 Task: Look for space in Arica, Chile from 15th August, 2023 to 20th August, 2023 for 1 adult in price range Rs.5000 to Rs.10000. Place can be private room with 1  bedroom having 1 bed and 1 bathroom. Property type can be house, flat, guest house, hotel. Booking option can be shelf check-in. Required host language is English.
Action: Mouse moved to (515, 176)
Screenshot: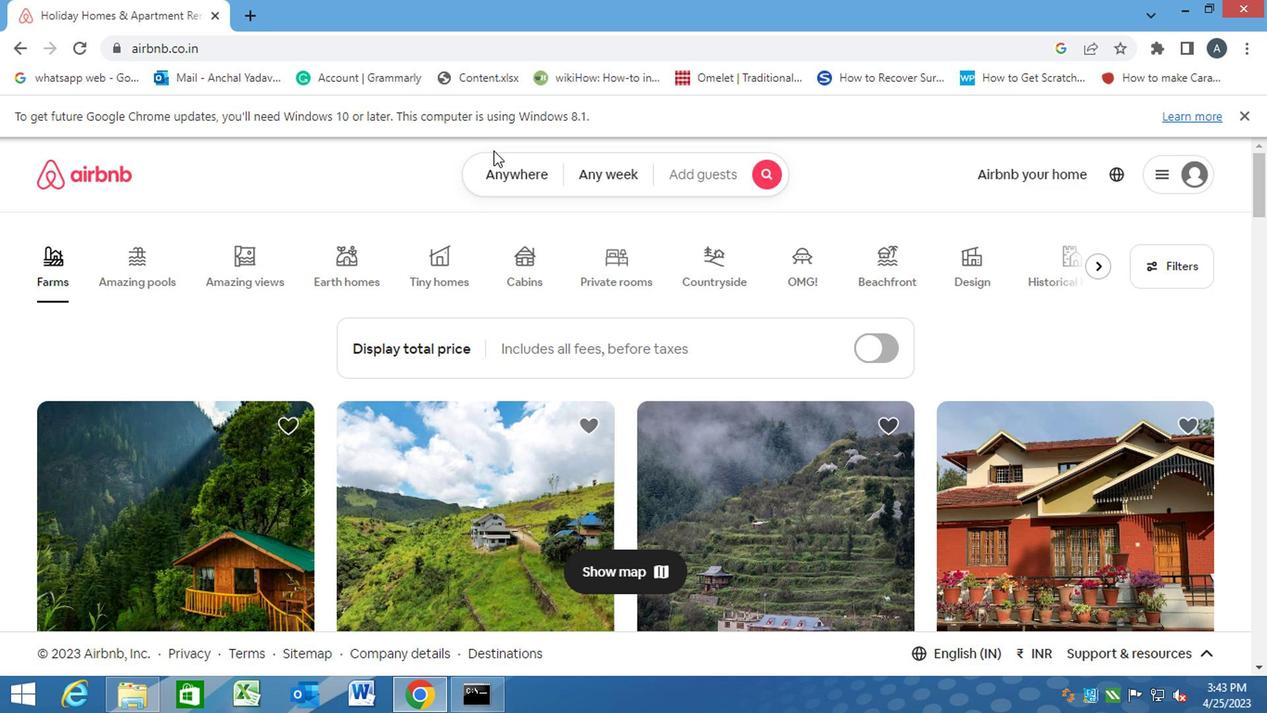 
Action: Mouse pressed left at (515, 176)
Screenshot: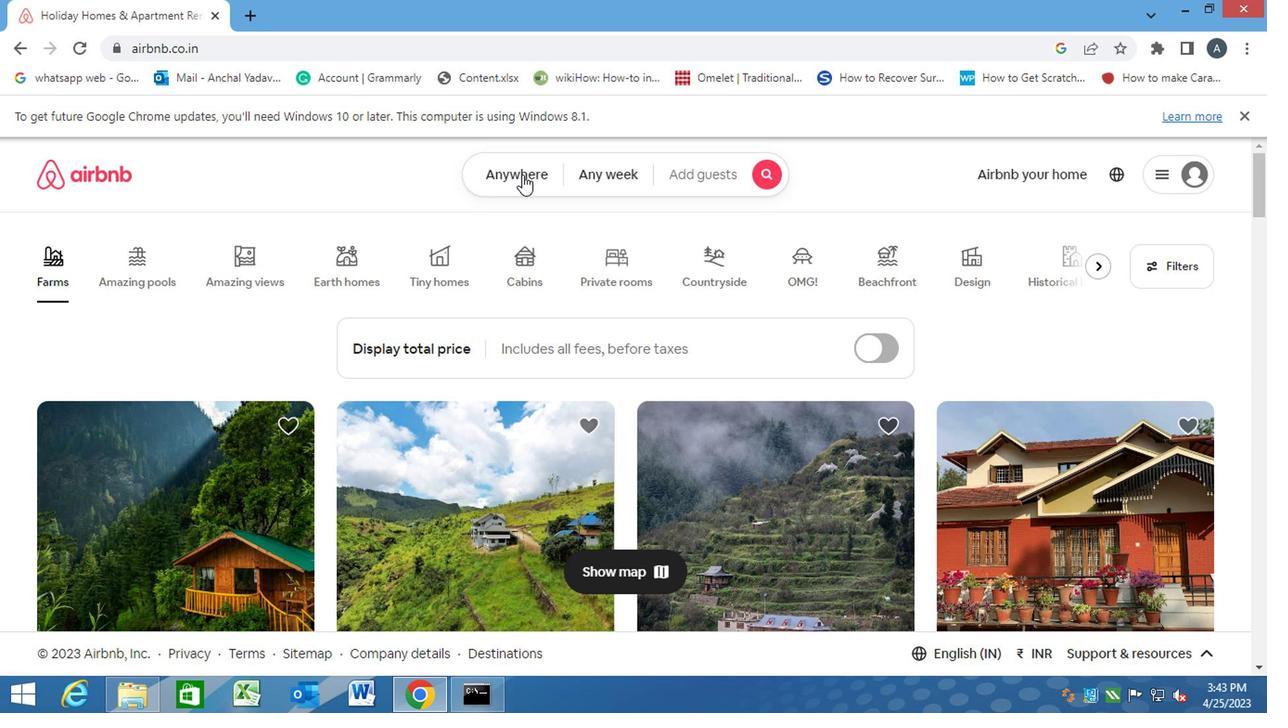 
Action: Mouse moved to (429, 246)
Screenshot: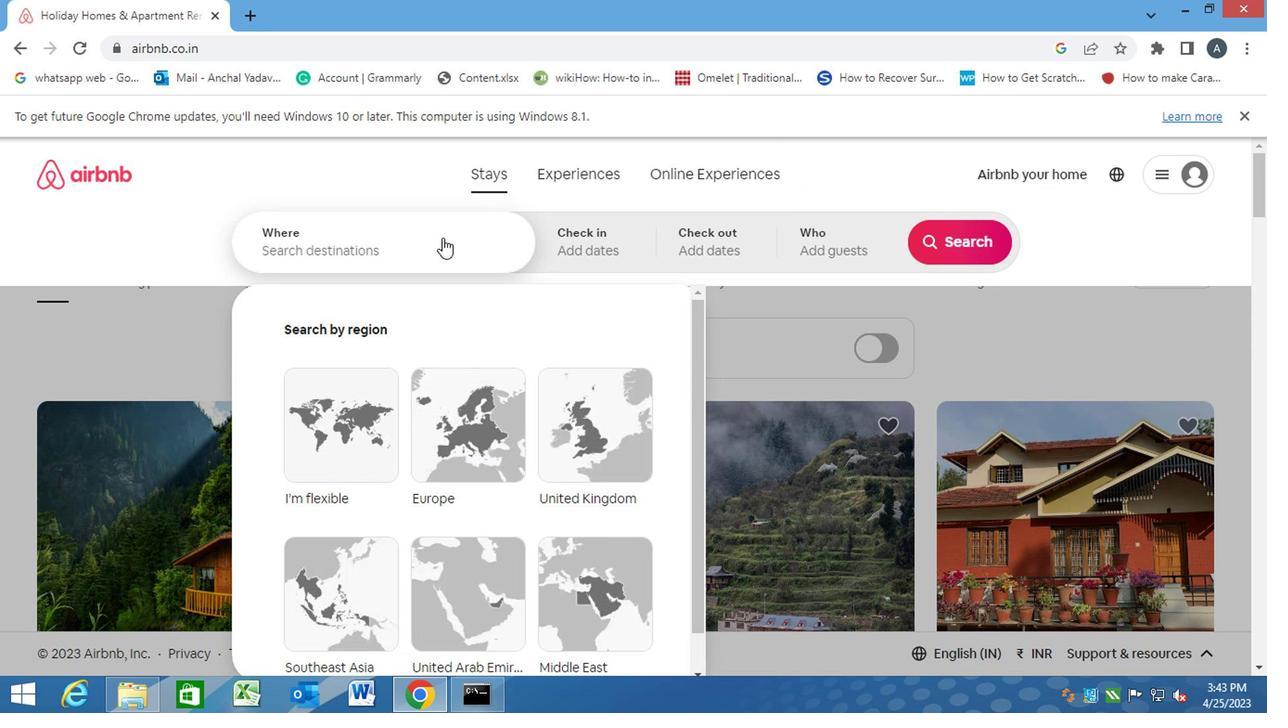 
Action: Mouse pressed left at (429, 246)
Screenshot: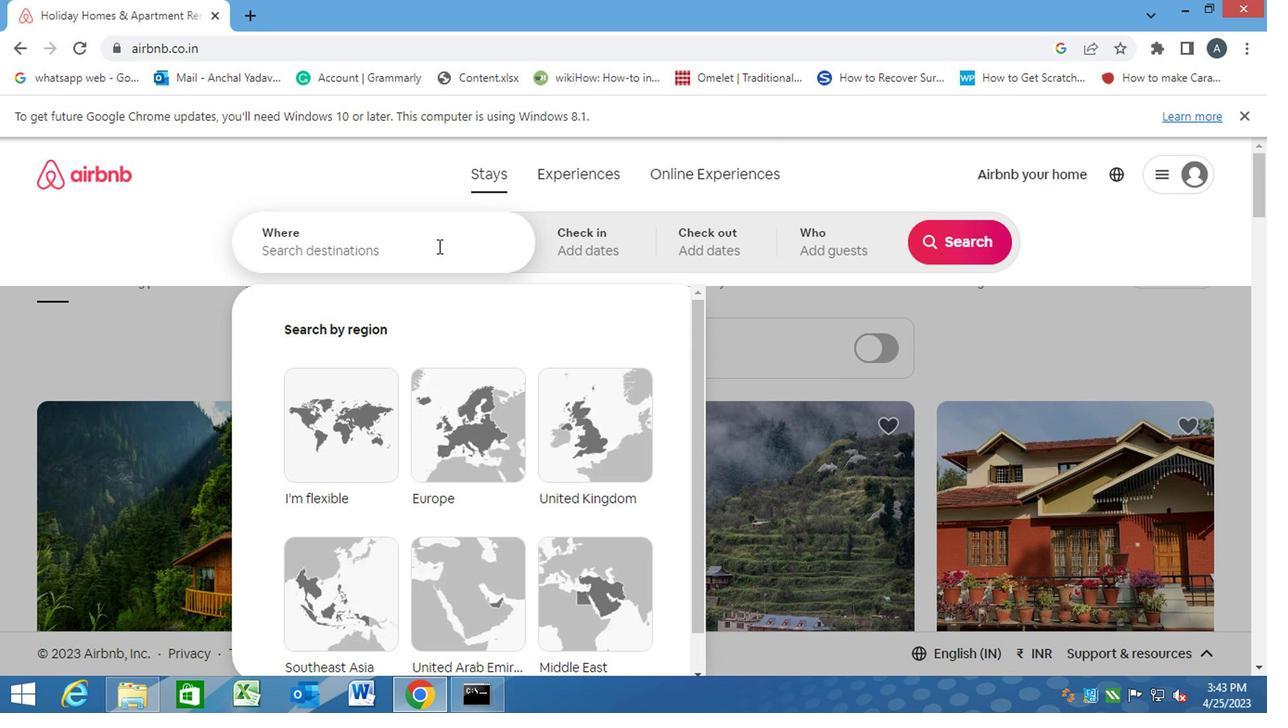 
Action: Key pressed a<Key.caps_lock>rica,<Key.space><Key.caps_lock>c<Key.caps_lock>hile<Key.enter>
Screenshot: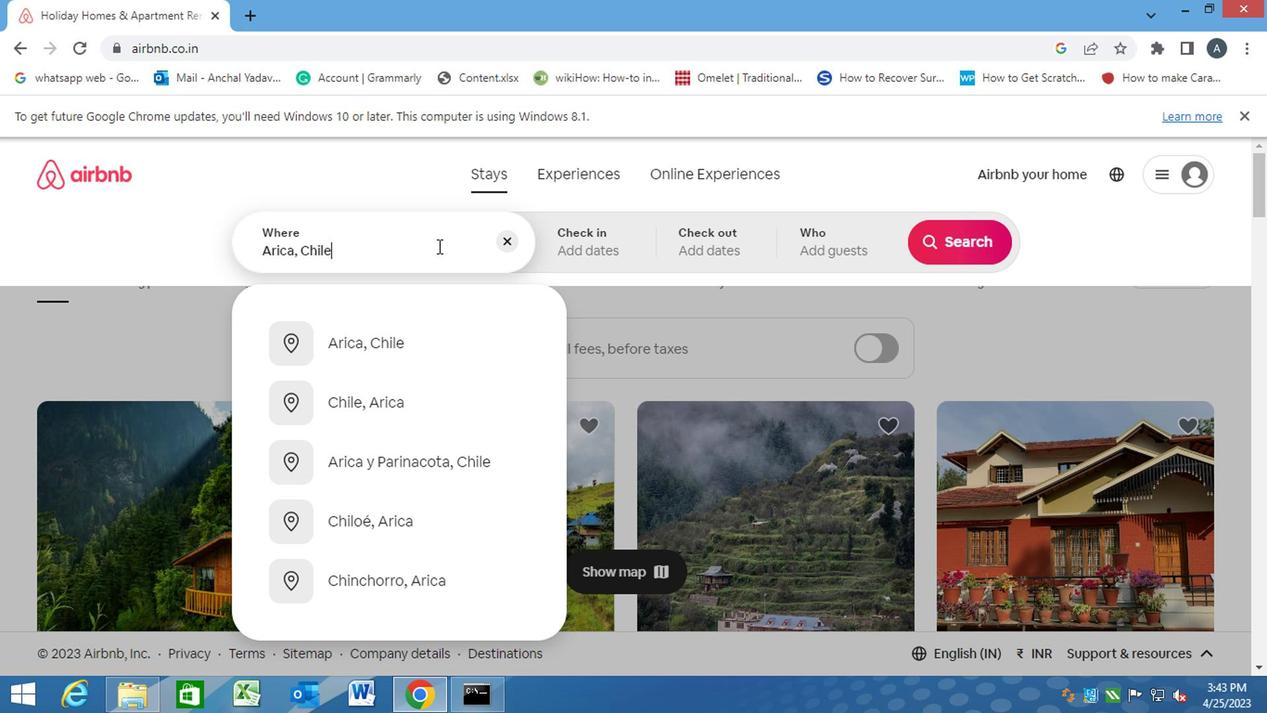 
Action: Mouse moved to (933, 392)
Screenshot: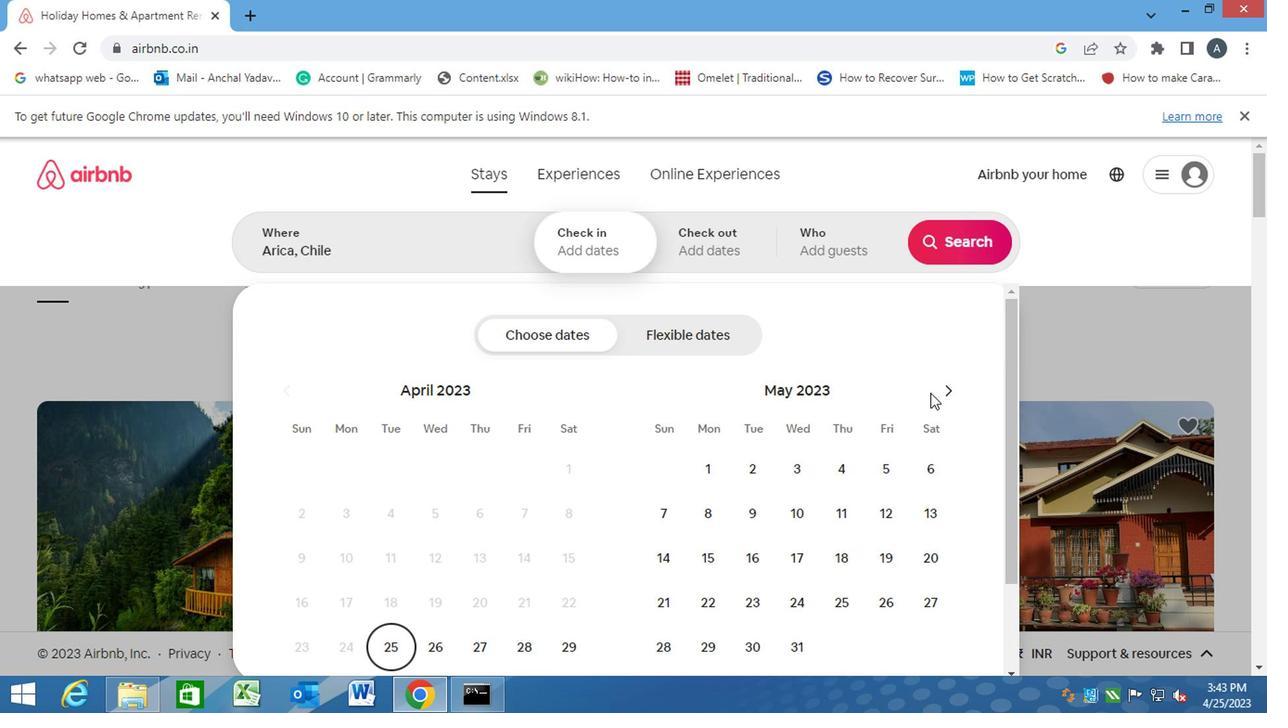 
Action: Mouse pressed left at (933, 392)
Screenshot: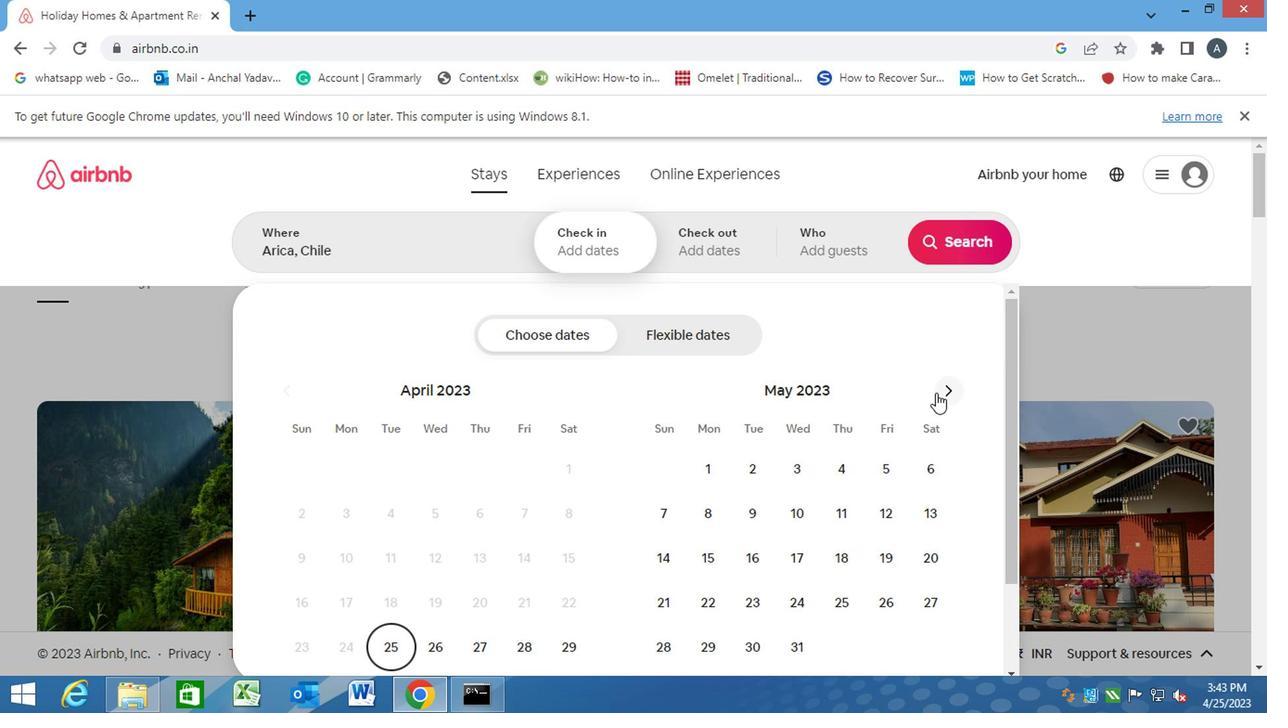 
Action: Mouse pressed left at (933, 392)
Screenshot: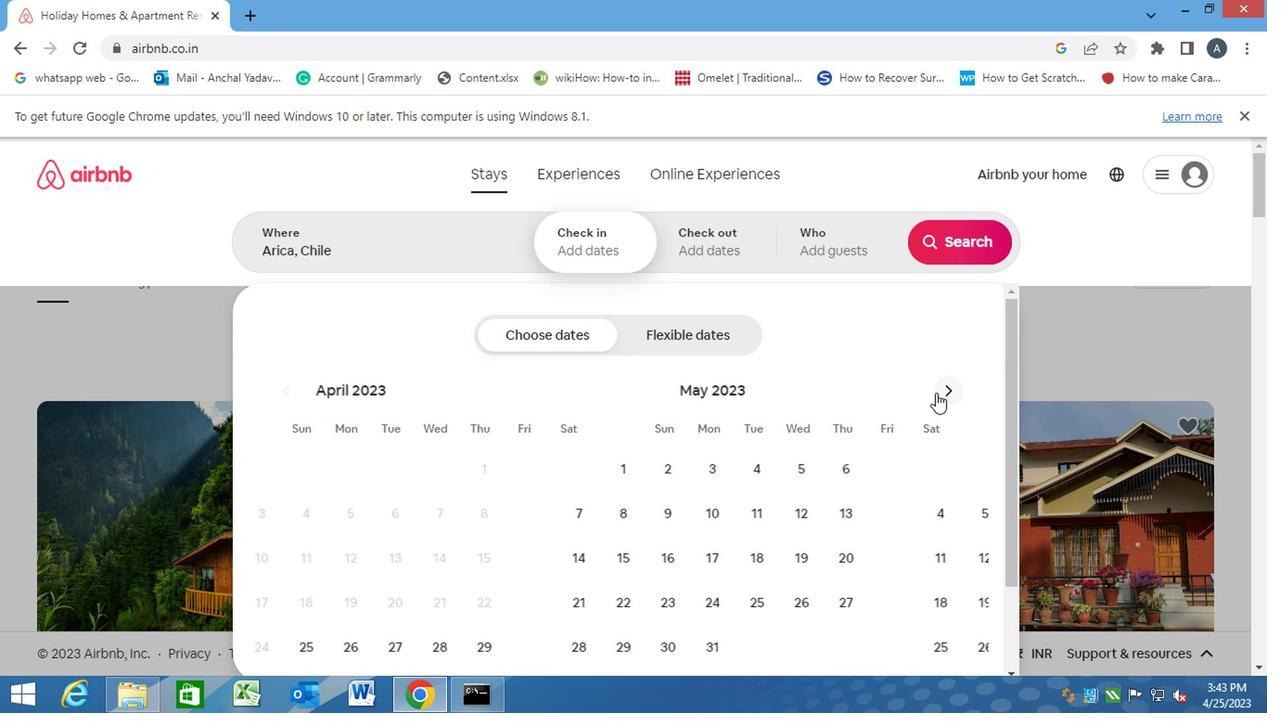 
Action: Mouse moved to (934, 392)
Screenshot: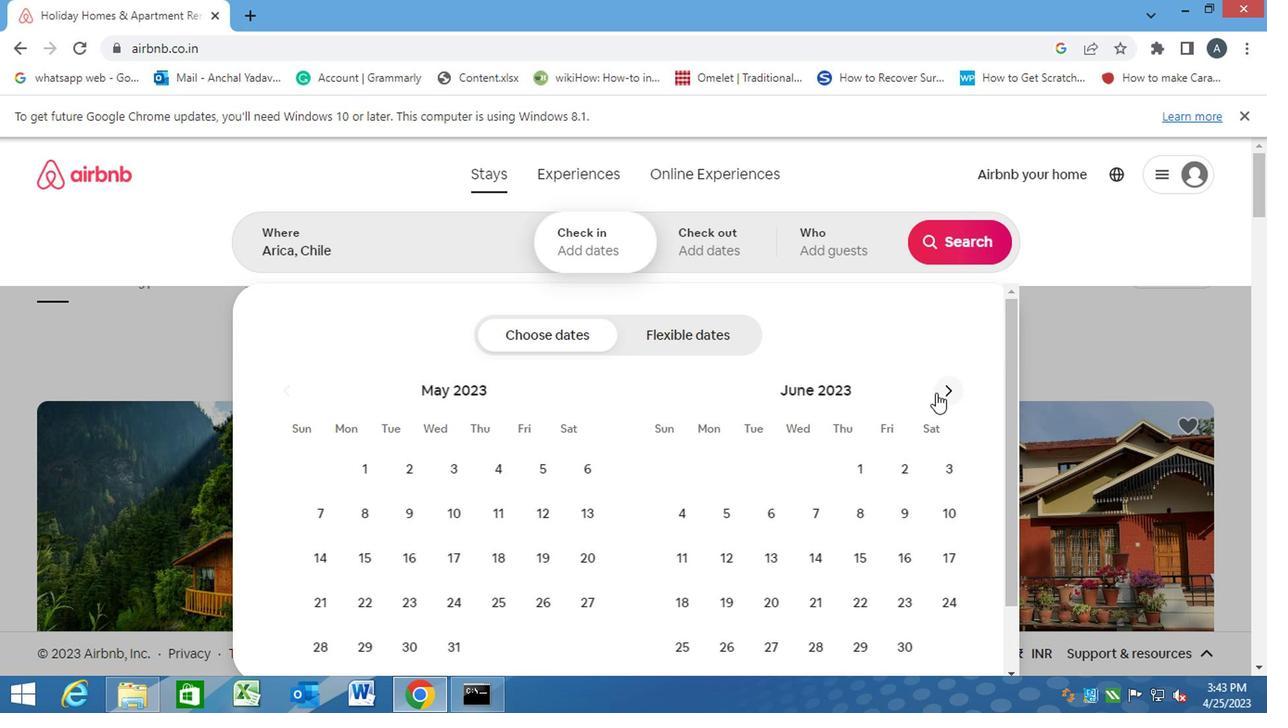 
Action: Mouse pressed left at (934, 392)
Screenshot: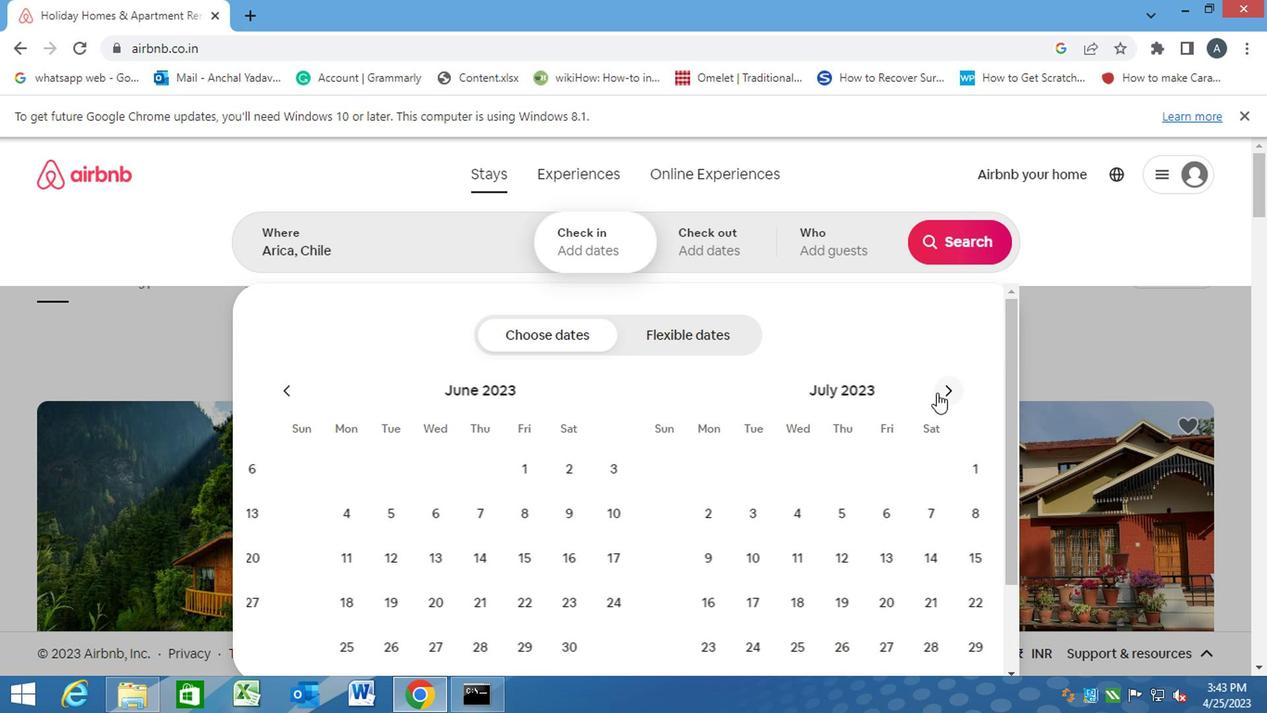 
Action: Mouse moved to (755, 550)
Screenshot: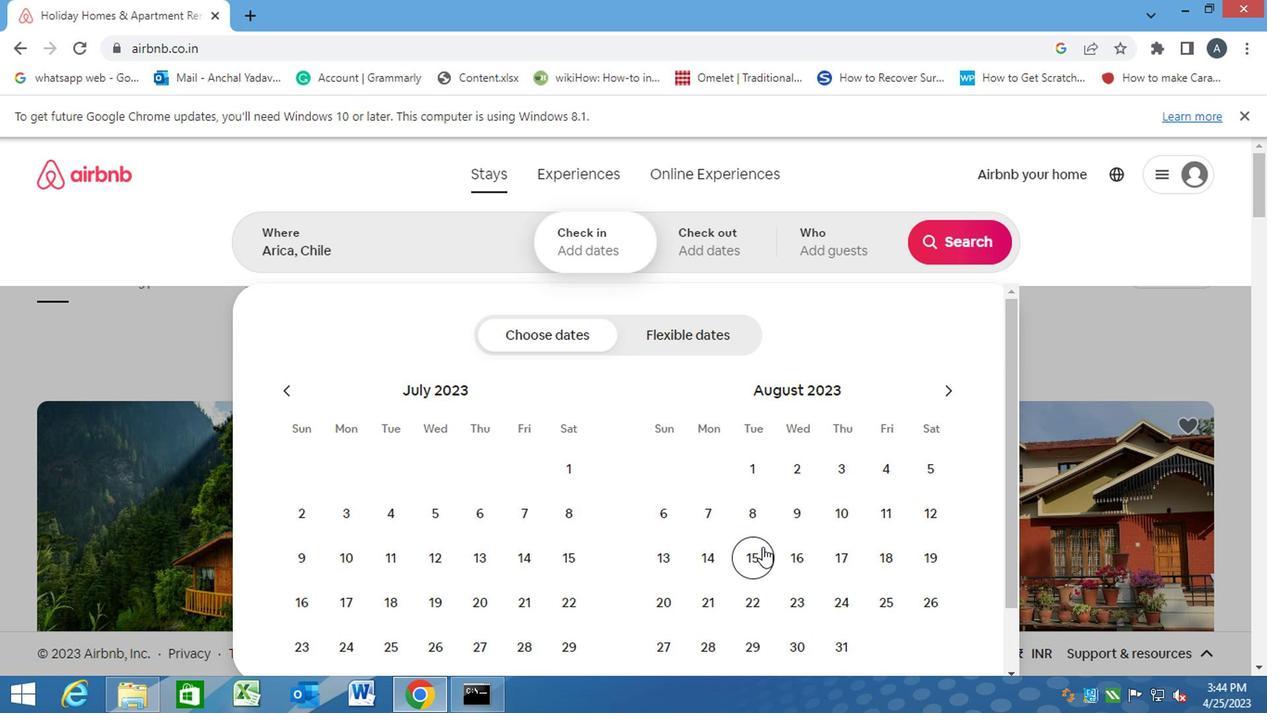 
Action: Mouse pressed left at (755, 550)
Screenshot: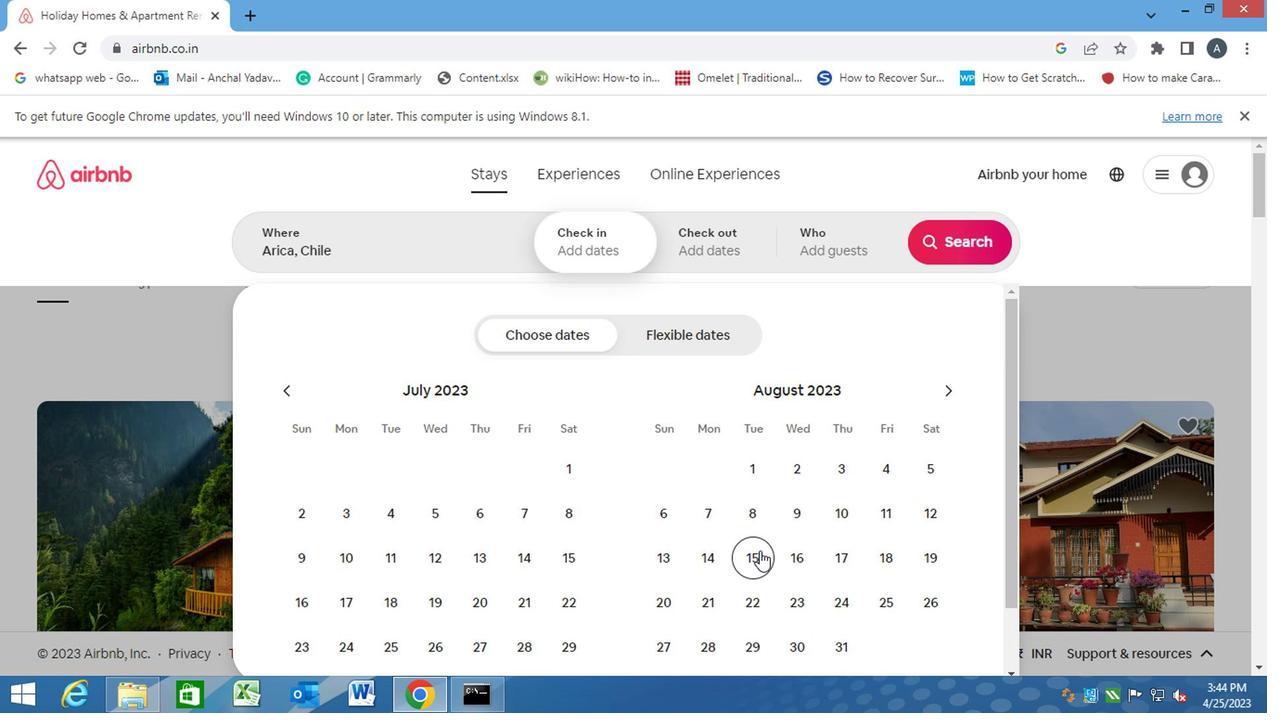 
Action: Mouse moved to (666, 602)
Screenshot: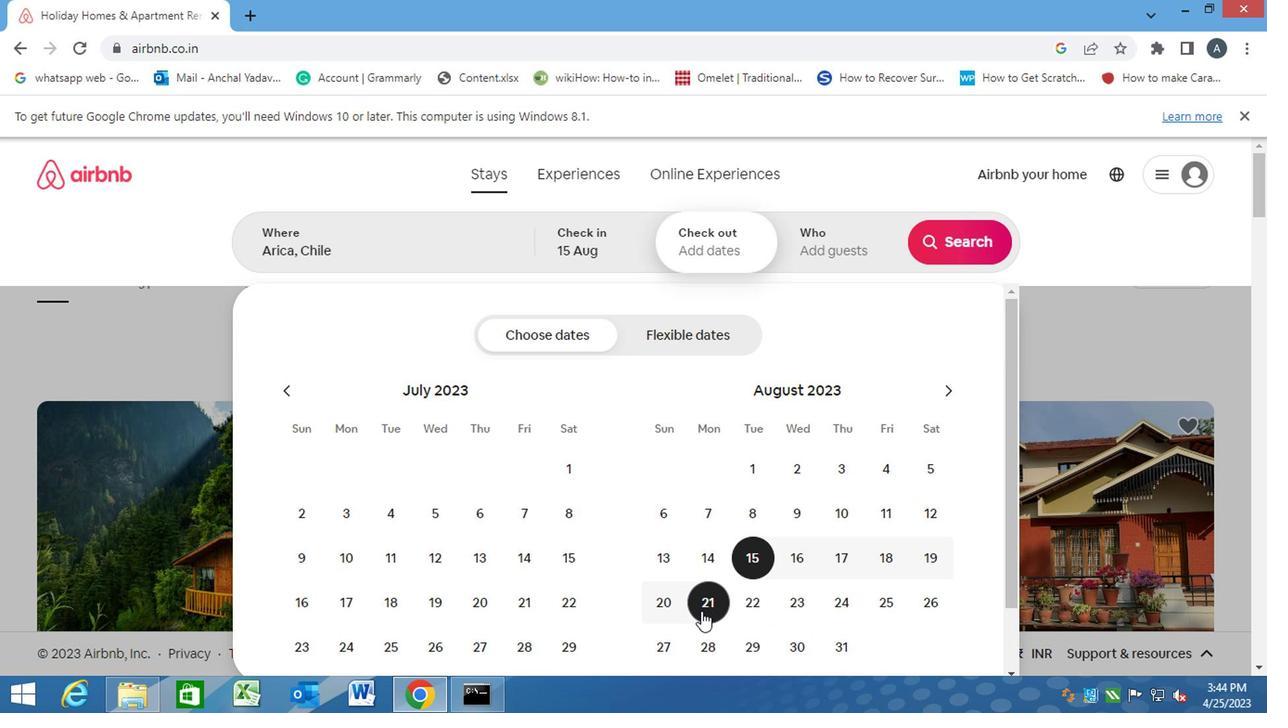 
Action: Mouse pressed left at (666, 602)
Screenshot: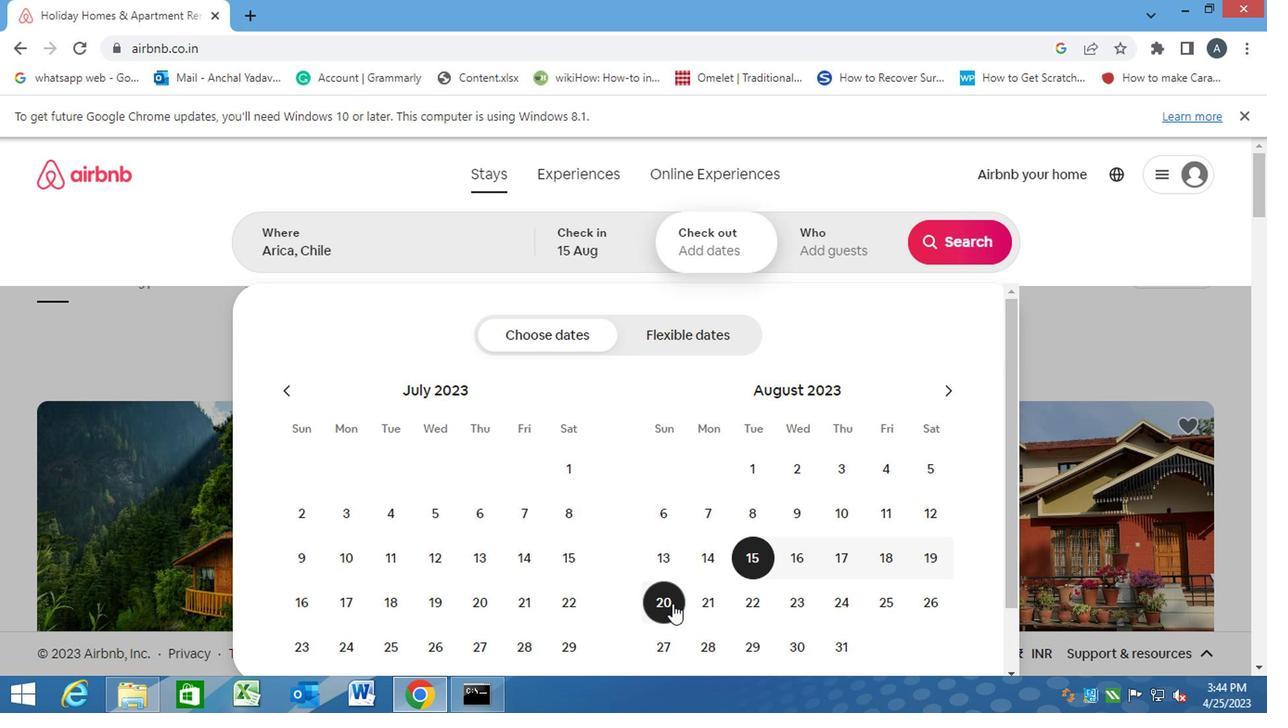 
Action: Mouse moved to (826, 255)
Screenshot: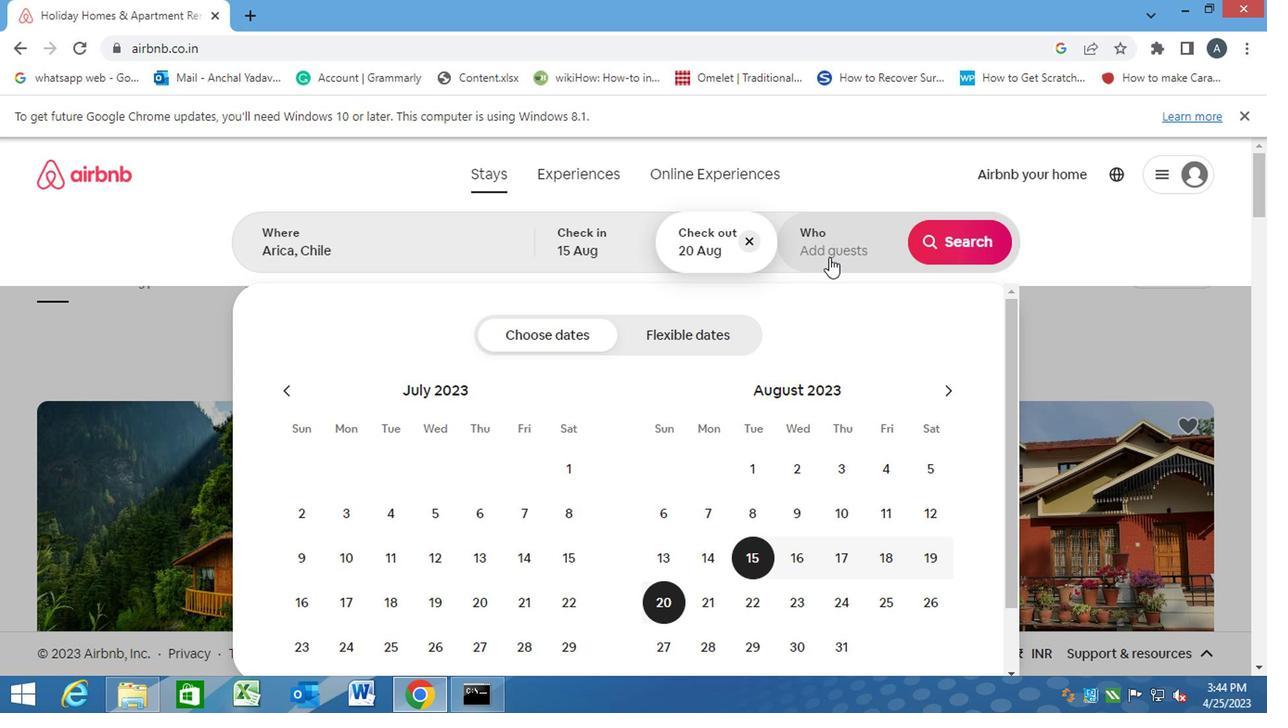 
Action: Mouse pressed left at (826, 255)
Screenshot: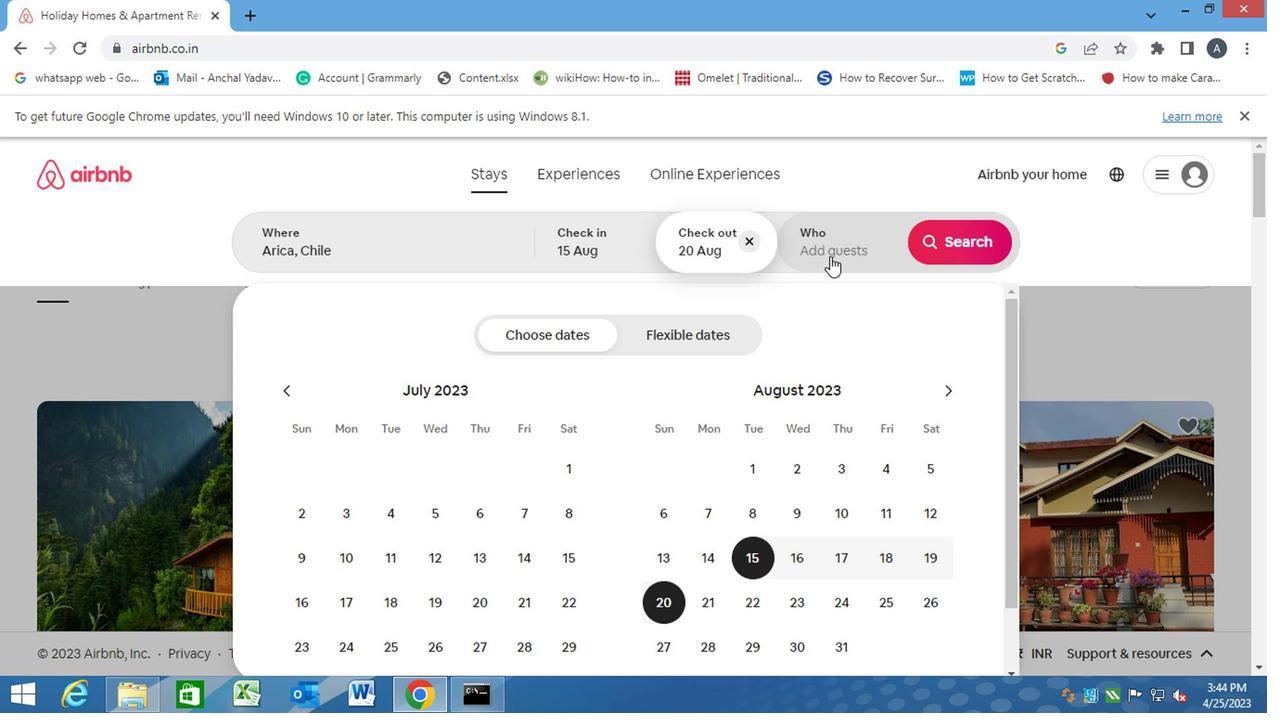 
Action: Mouse moved to (967, 334)
Screenshot: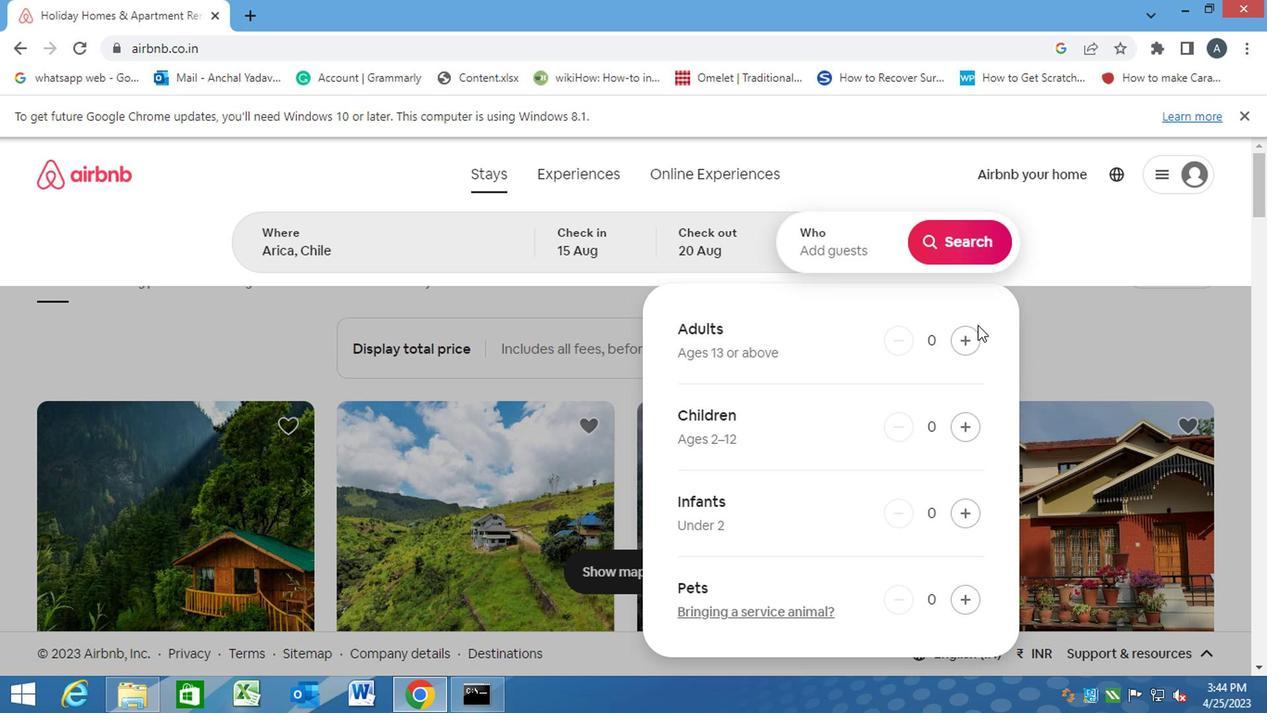 
Action: Mouse pressed left at (967, 334)
Screenshot: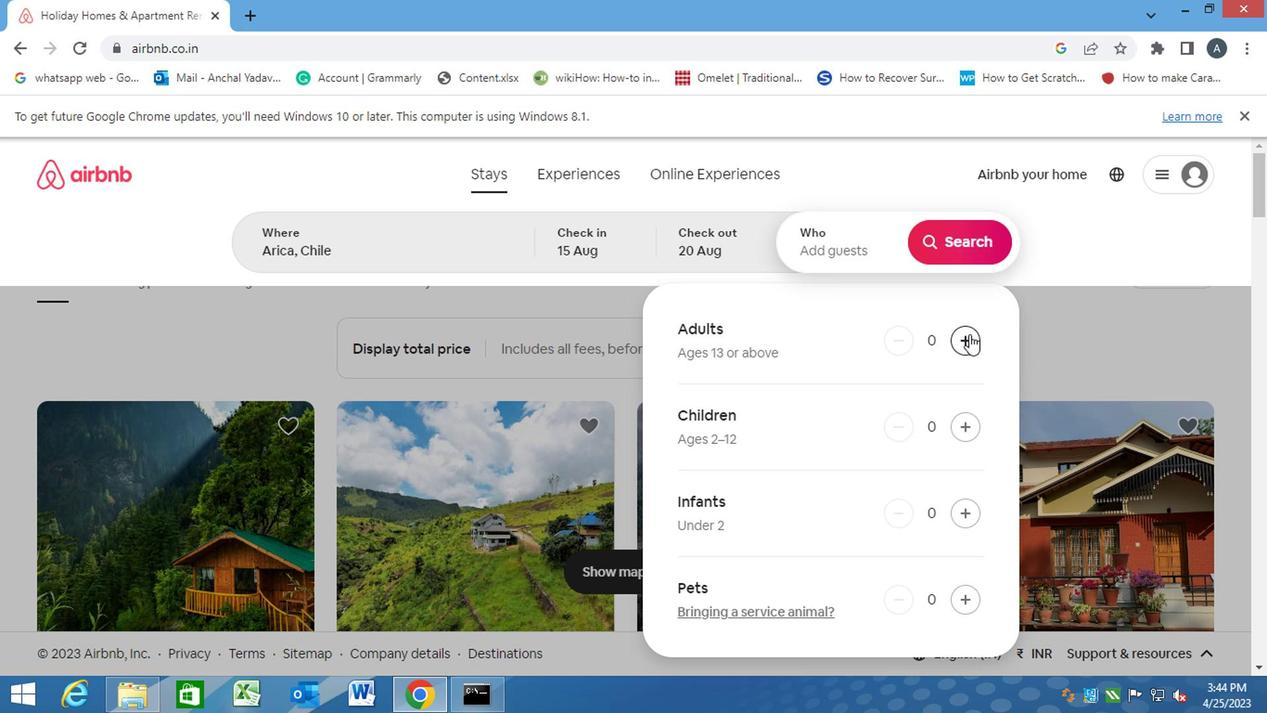 
Action: Mouse moved to (987, 233)
Screenshot: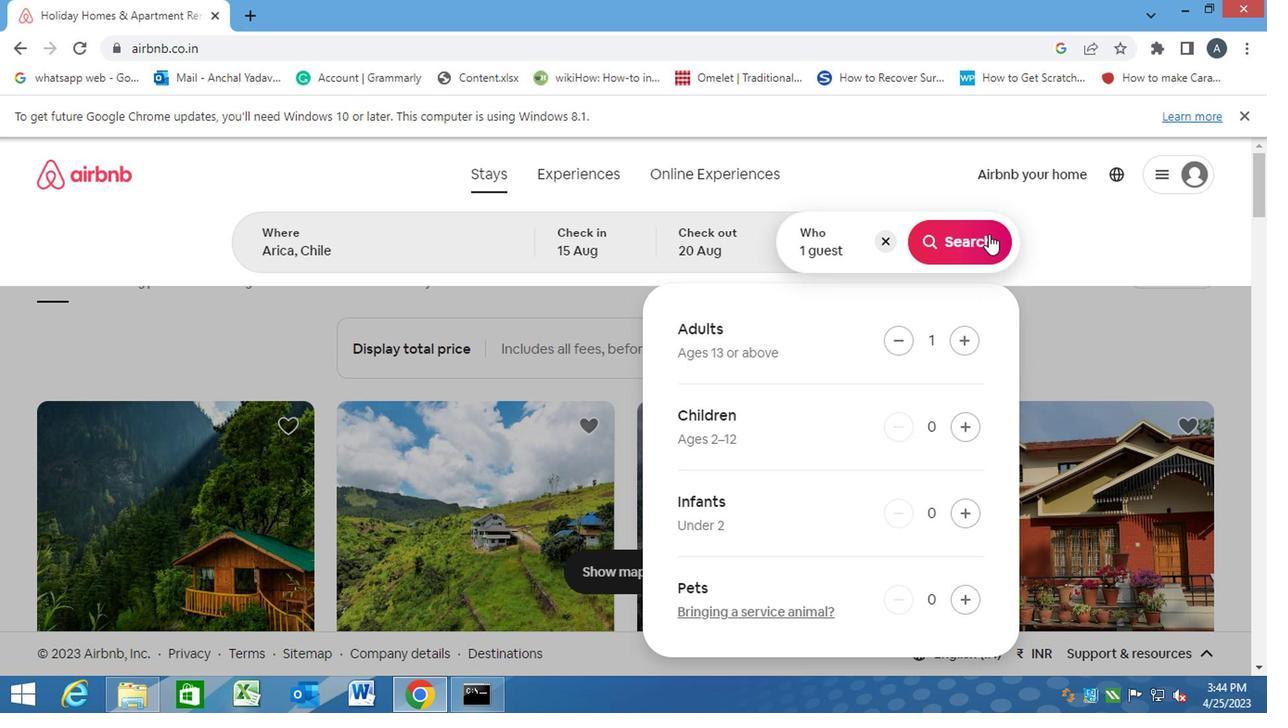 
Action: Mouse pressed left at (987, 233)
Screenshot: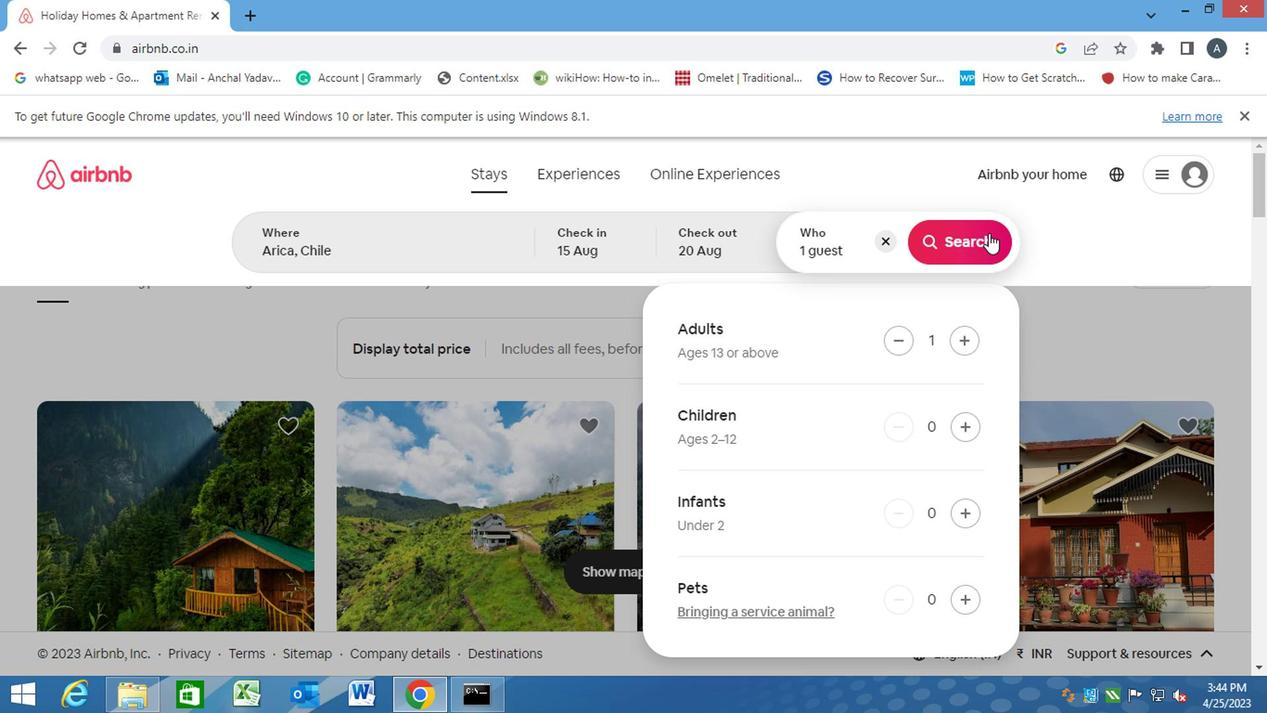 
Action: Mouse moved to (1177, 249)
Screenshot: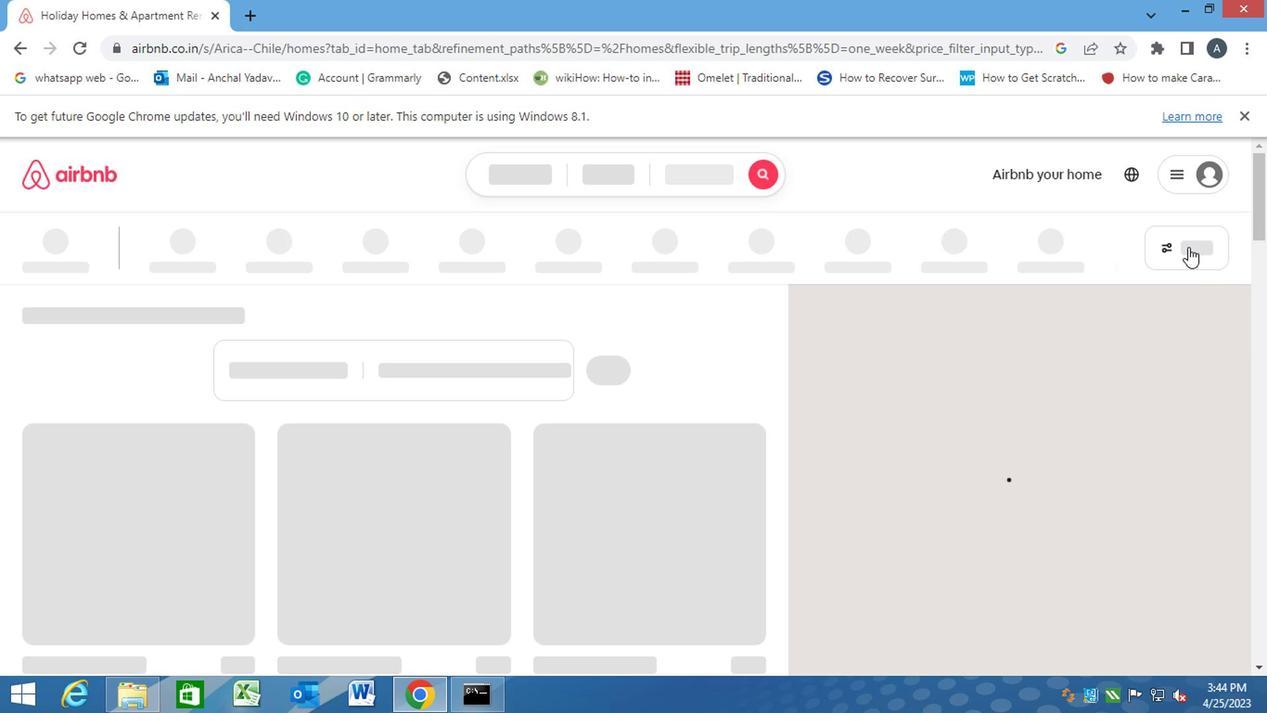 
Action: Mouse pressed left at (1177, 249)
Screenshot: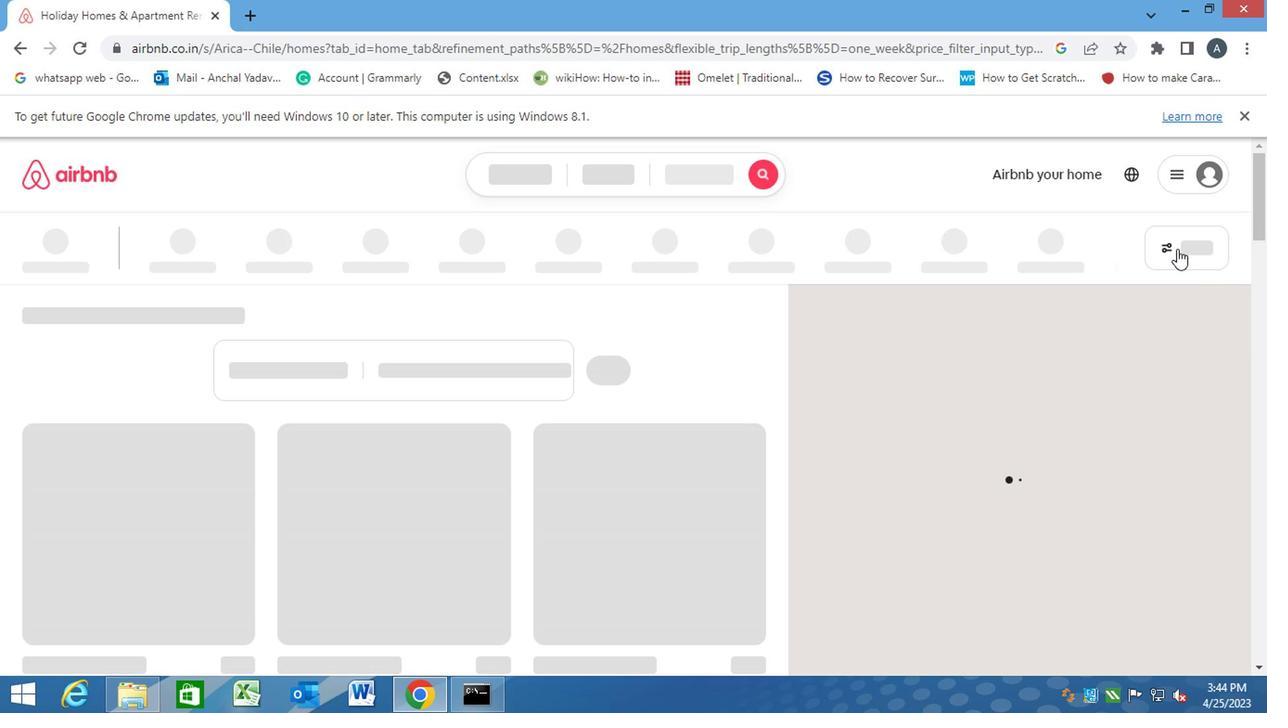 
Action: Mouse moved to (386, 480)
Screenshot: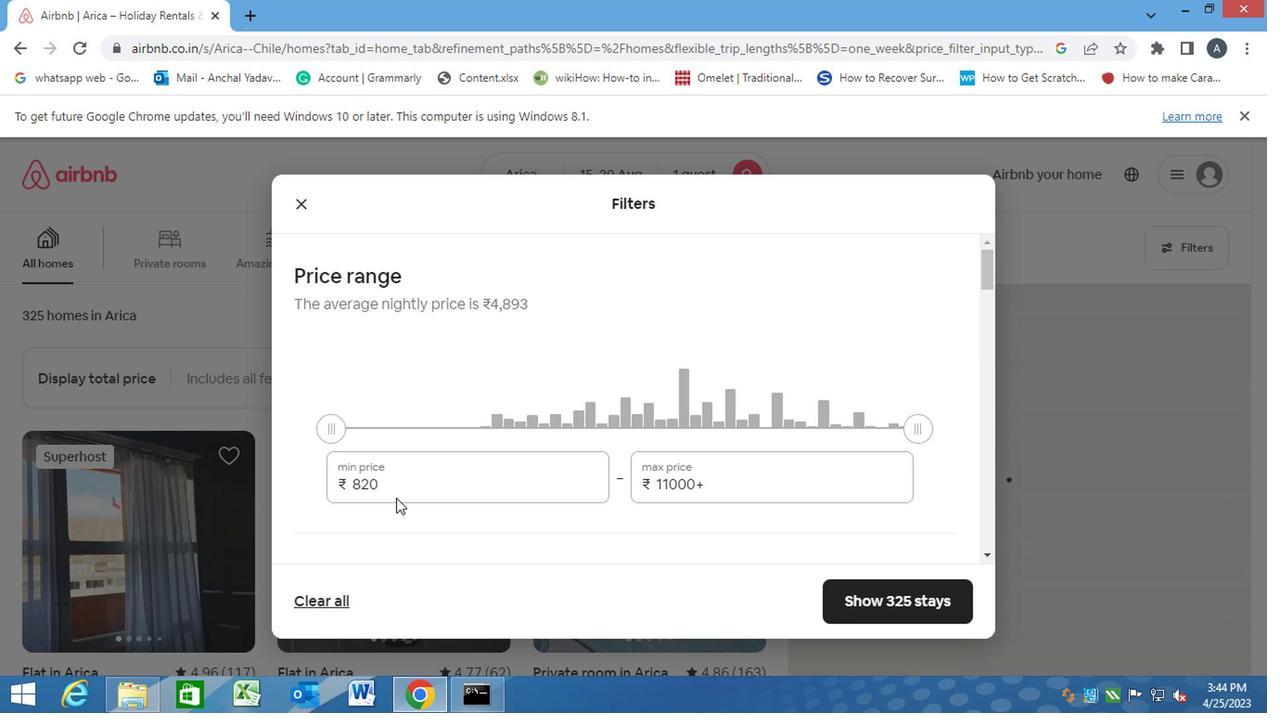 
Action: Mouse pressed left at (386, 480)
Screenshot: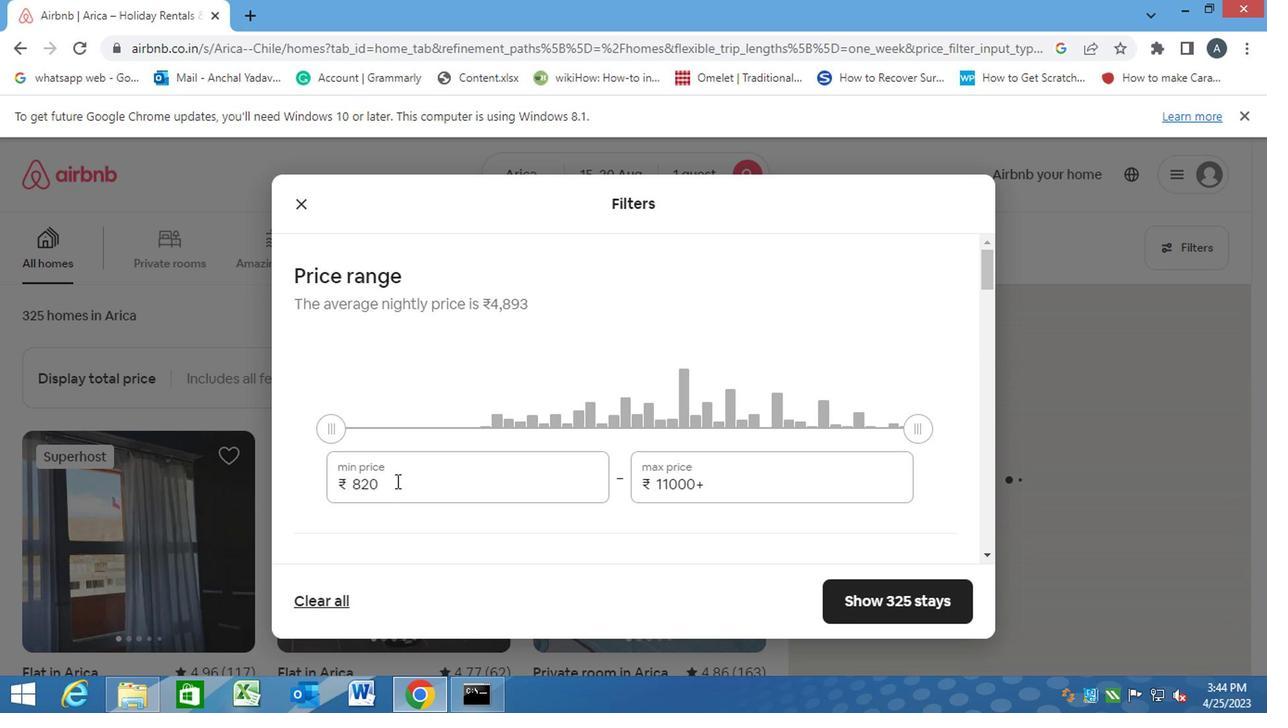 
Action: Mouse moved to (307, 482)
Screenshot: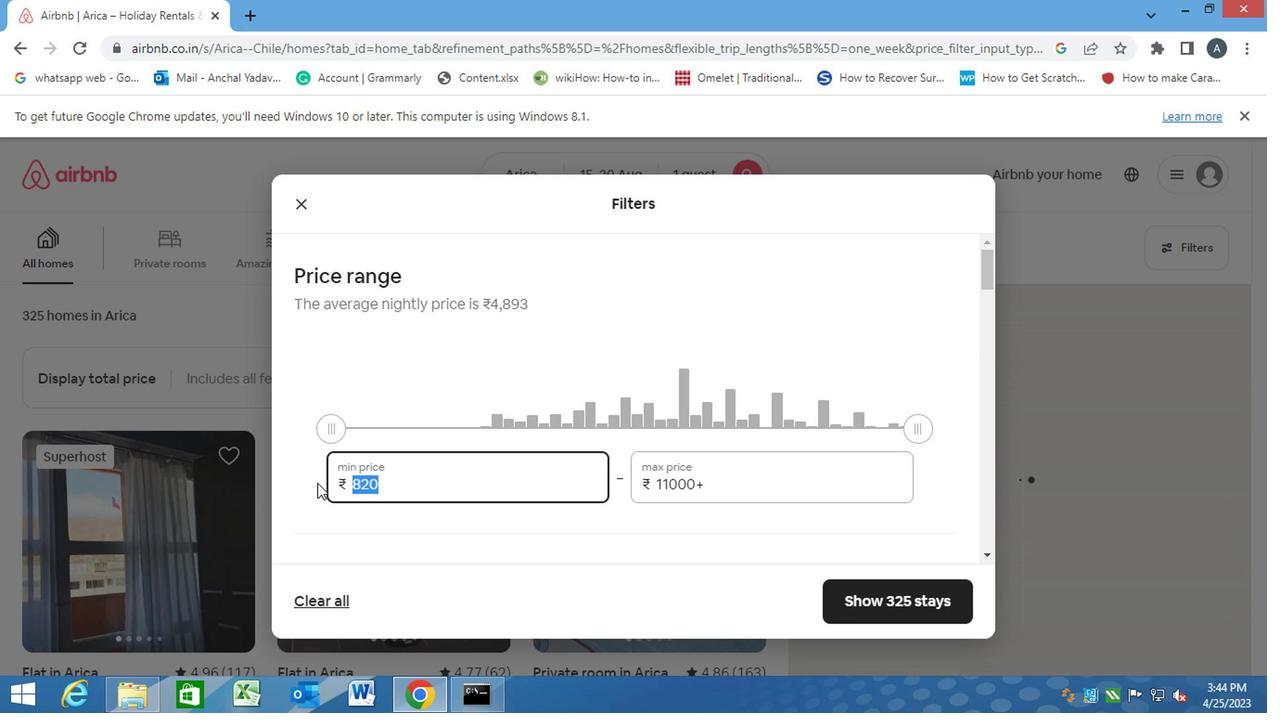 
Action: Key pressed 5000<Key.tab><Key.backspace><Key.backspace>10<Key.backspace><Key.backspace><Key.backspace><Key.backspace><Key.backspace><Key.backspace><Key.backspace><Key.backspace><Key.backspace><Key.backspace><Key.backspace><Key.backspace><Key.backspace><Key.backspace><Key.backspace><Key.backspace><Key.backspace><Key.backspace><Key.backspace>10000
Screenshot: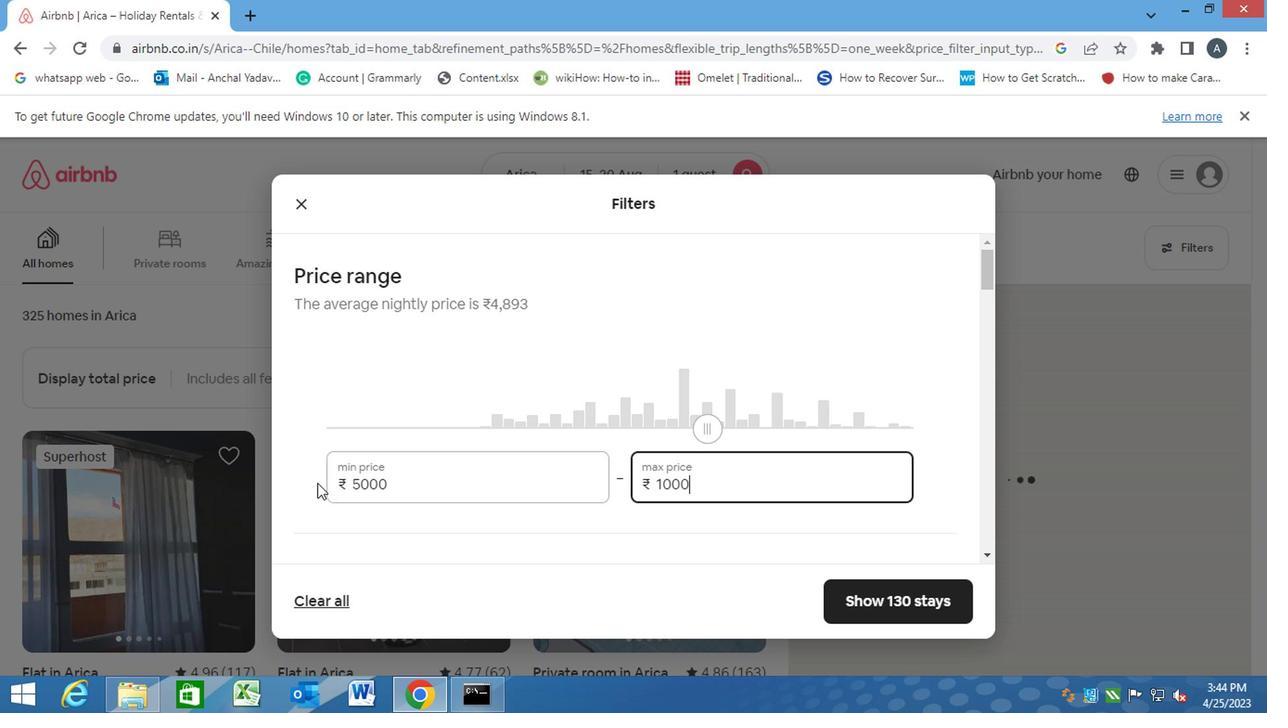 
Action: Mouse moved to (511, 516)
Screenshot: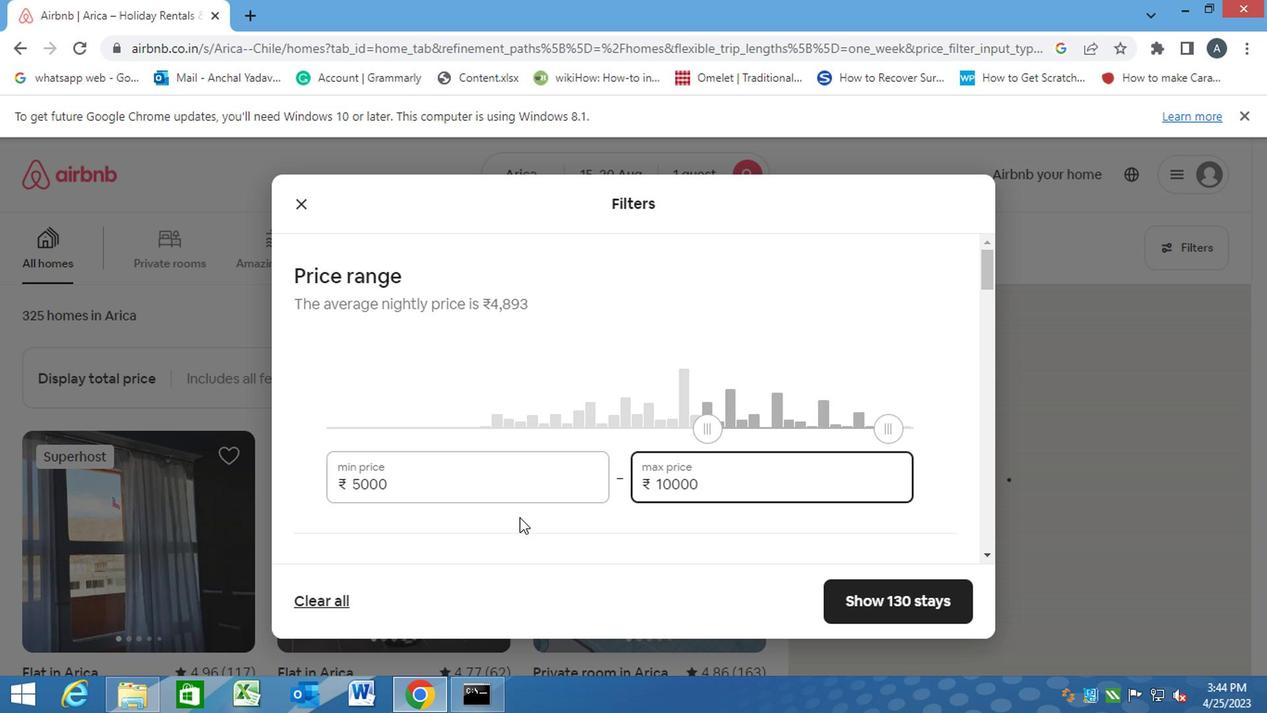 
Action: Mouse pressed left at (511, 516)
Screenshot: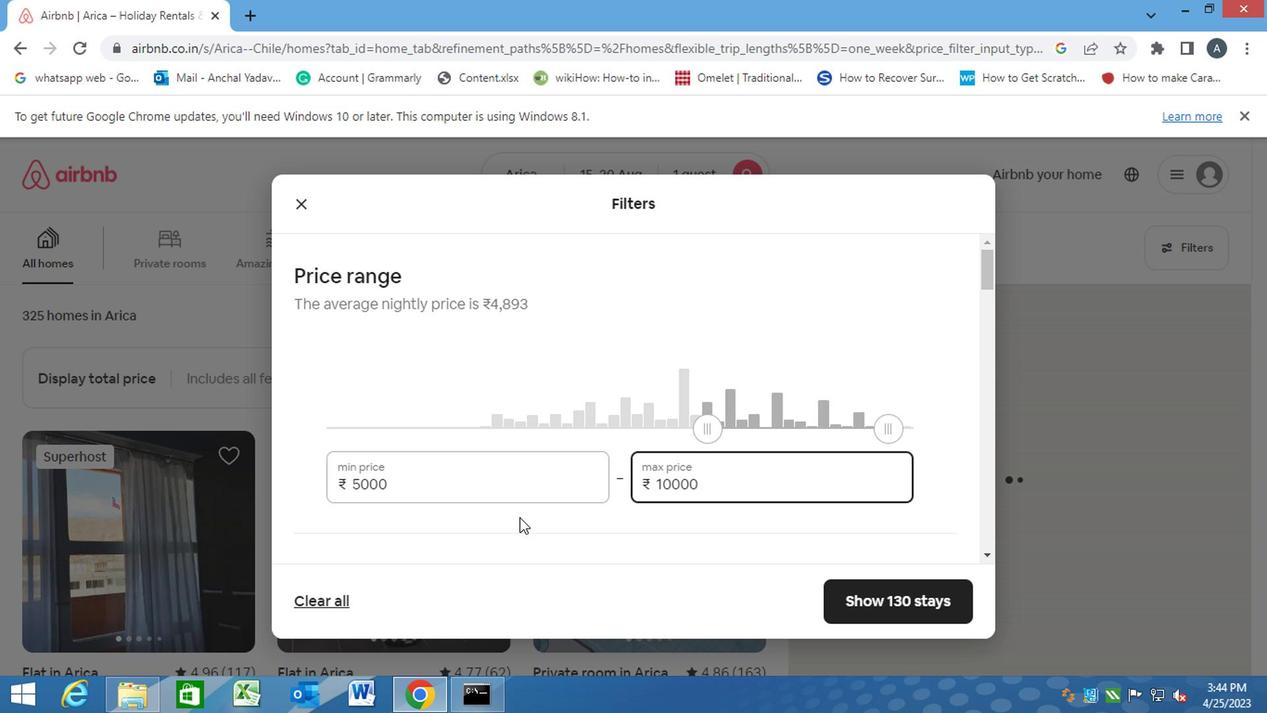 
Action: Mouse scrolled (511, 515) with delta (0, -1)
Screenshot: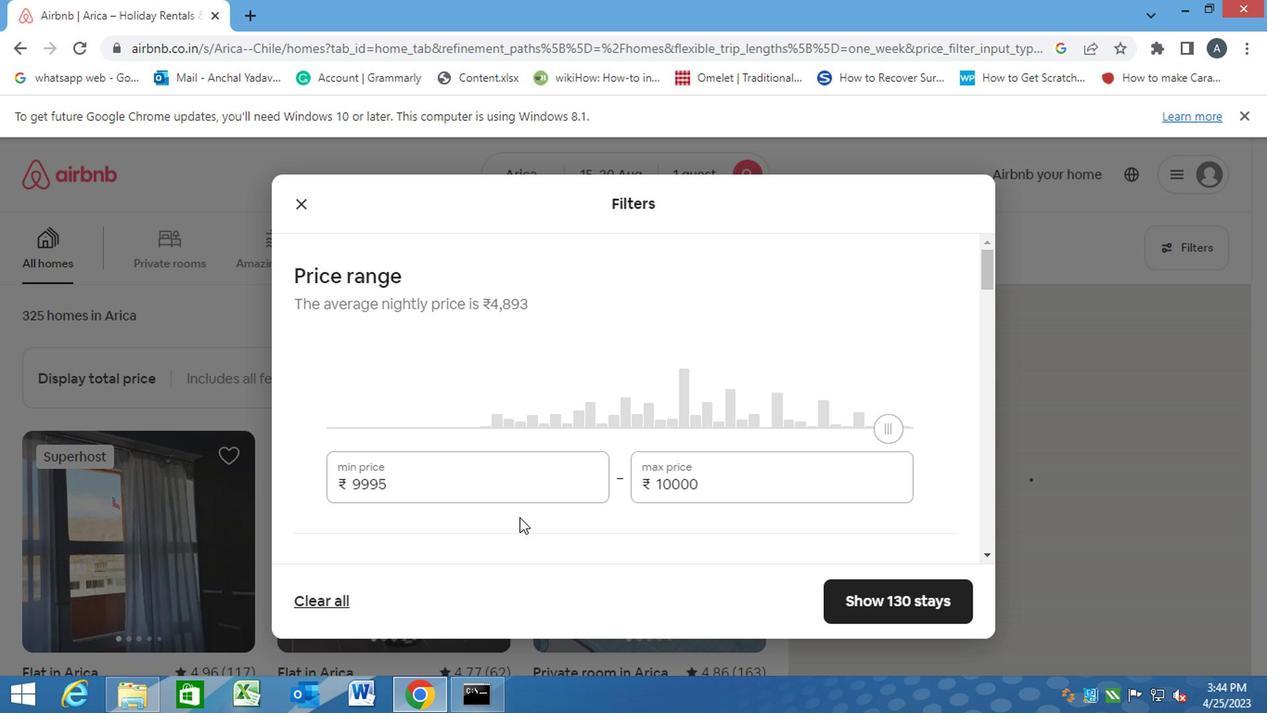 
Action: Mouse scrolled (511, 515) with delta (0, -1)
Screenshot: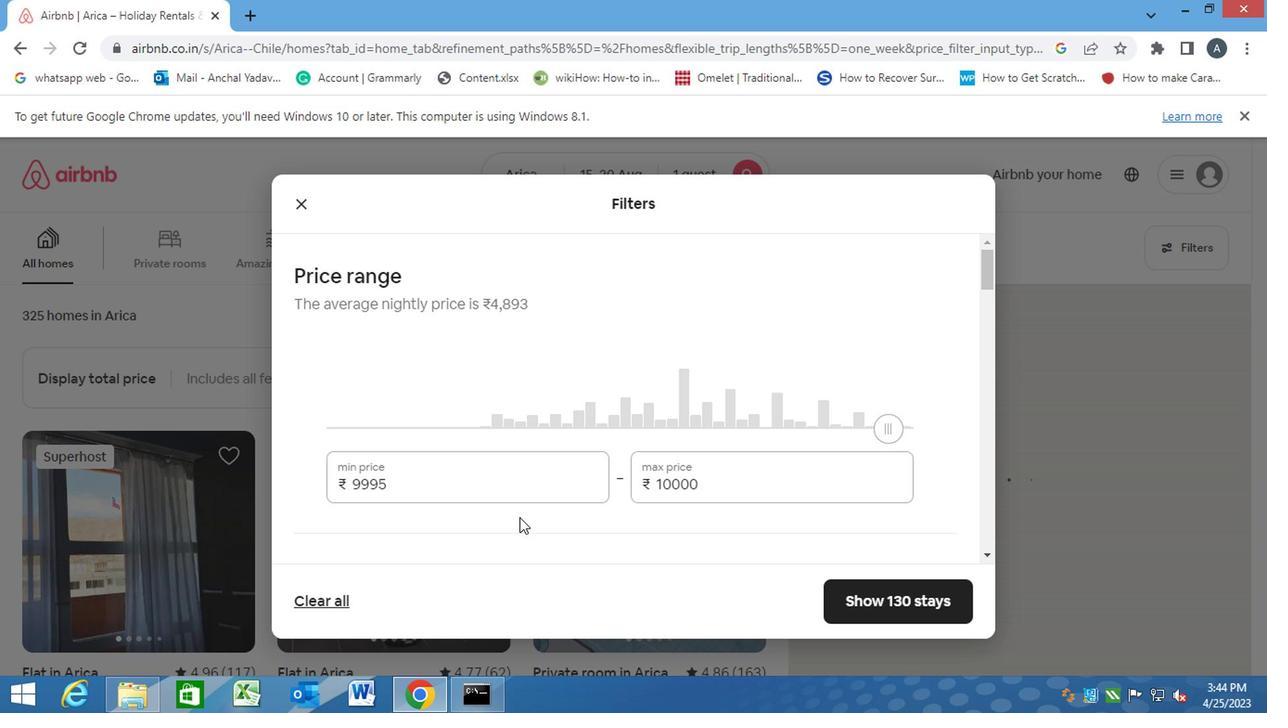
Action: Mouse moved to (623, 450)
Screenshot: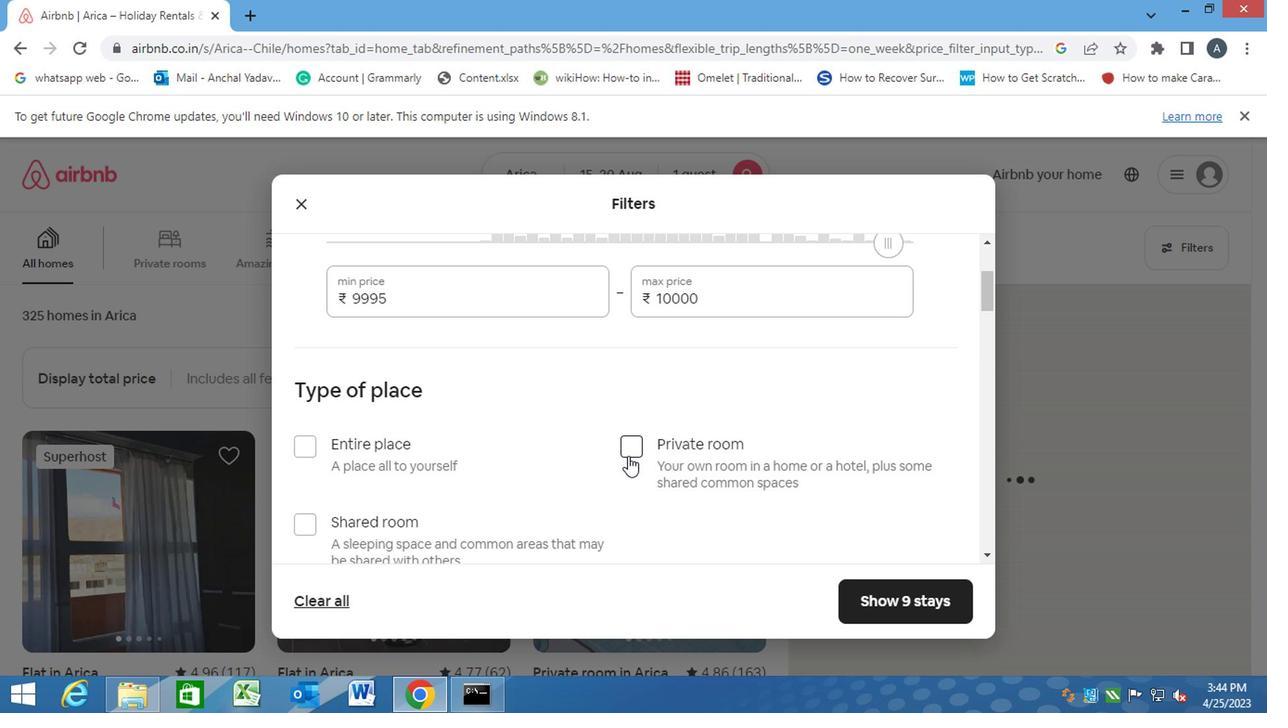 
Action: Mouse pressed left at (623, 450)
Screenshot: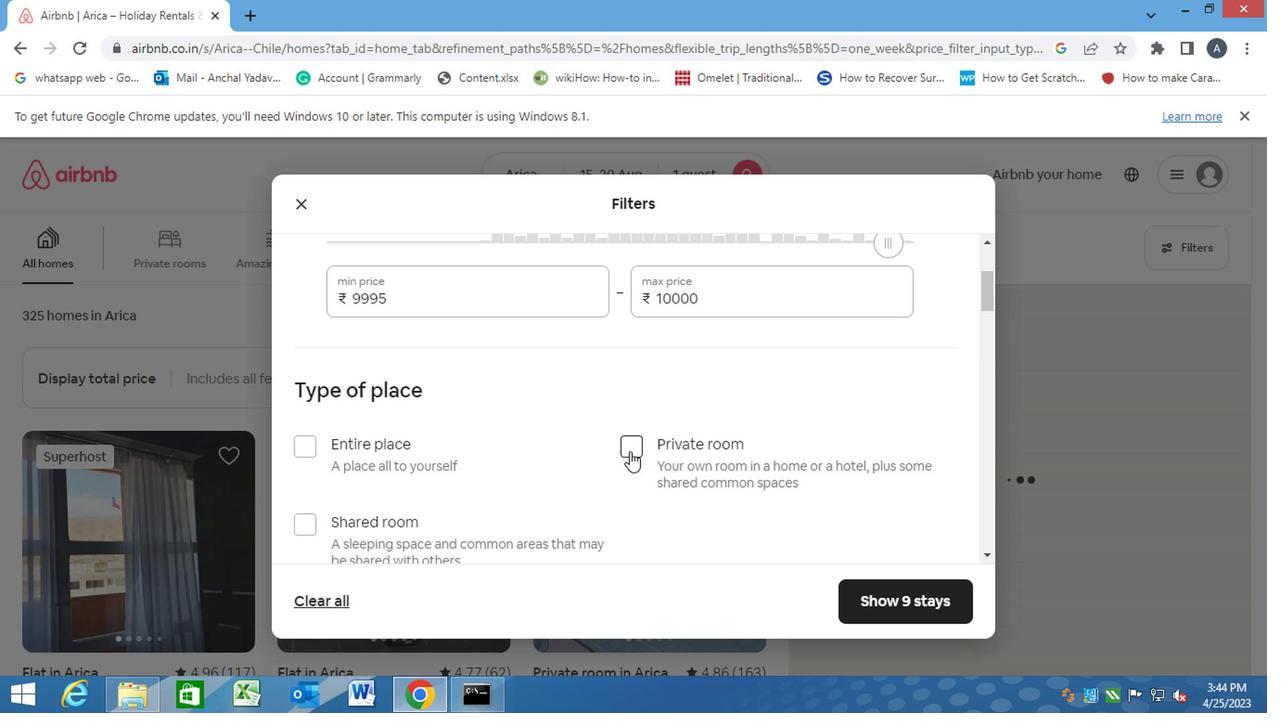 
Action: Mouse moved to (606, 495)
Screenshot: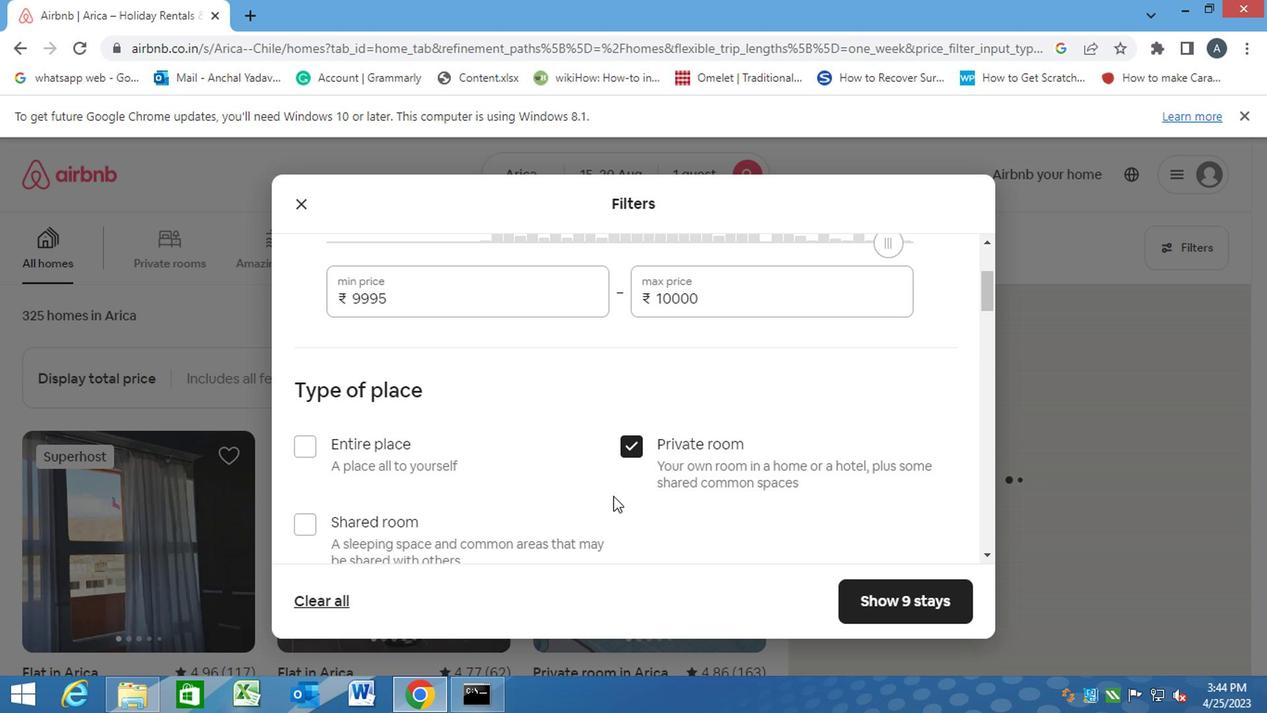 
Action: Mouse scrolled (606, 494) with delta (0, -1)
Screenshot: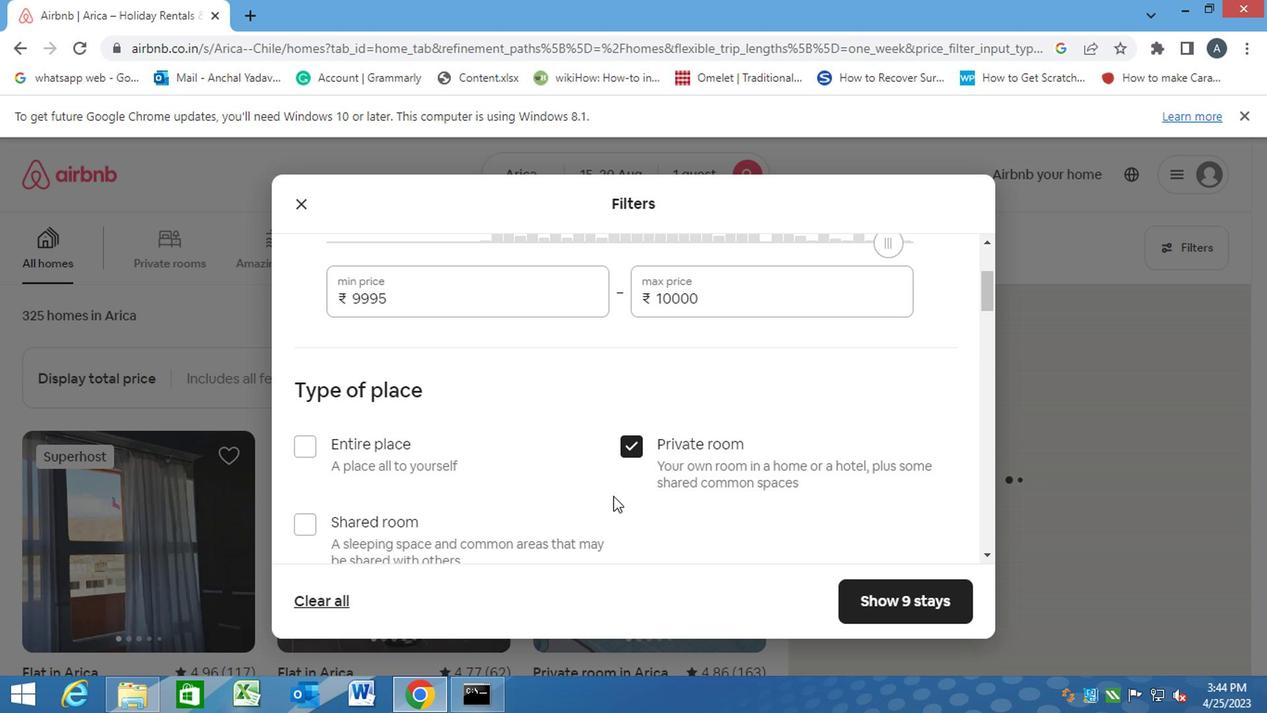 
Action: Mouse scrolled (606, 494) with delta (0, -1)
Screenshot: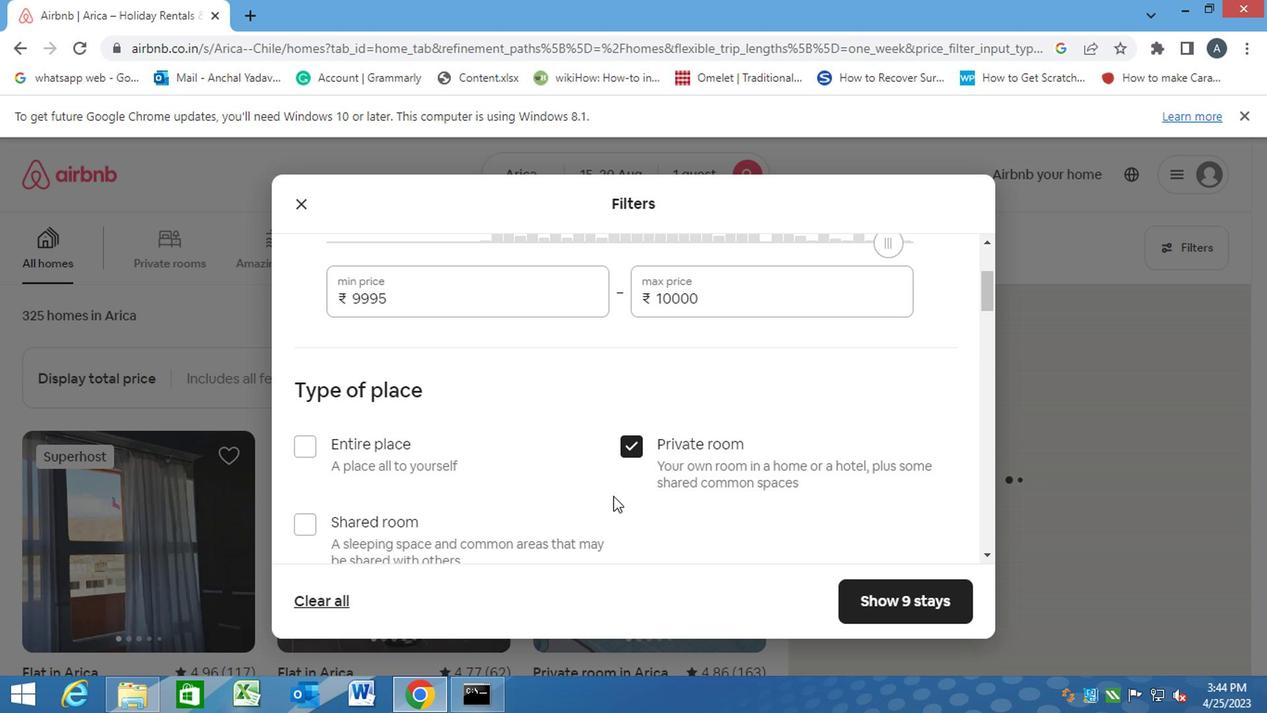 
Action: Mouse scrolled (606, 494) with delta (0, -1)
Screenshot: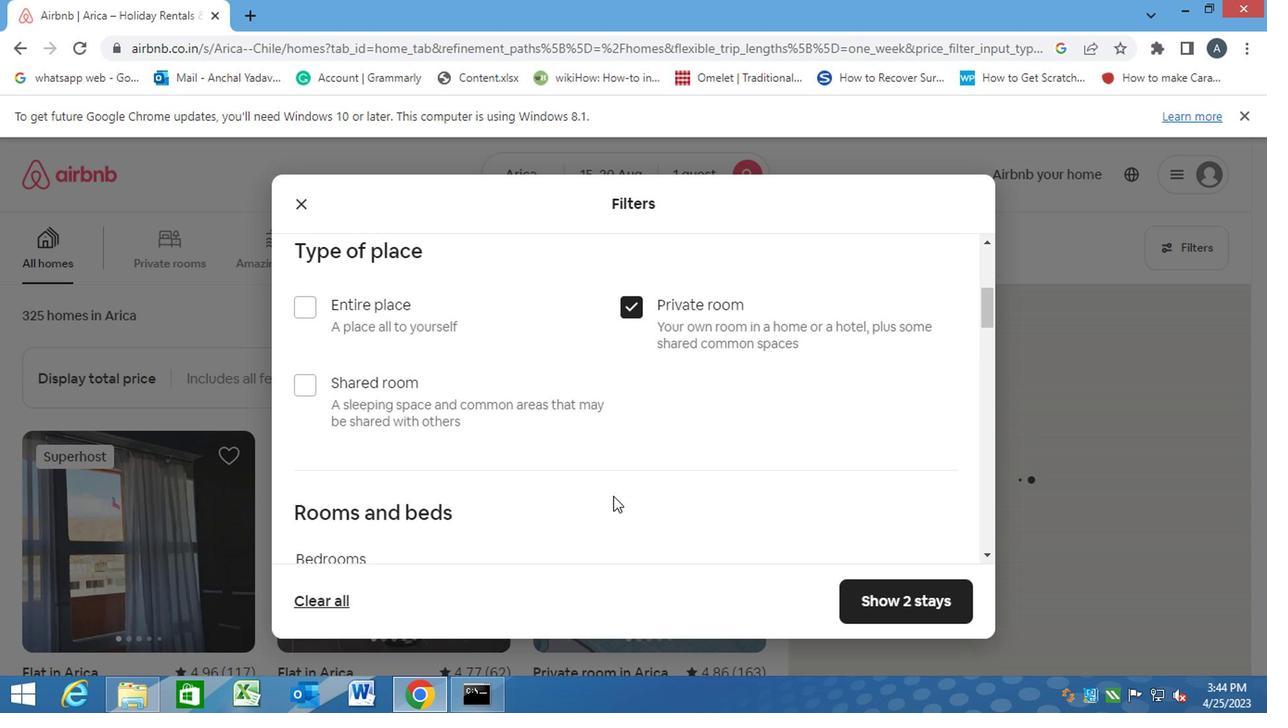 
Action: Mouse scrolled (606, 494) with delta (0, -1)
Screenshot: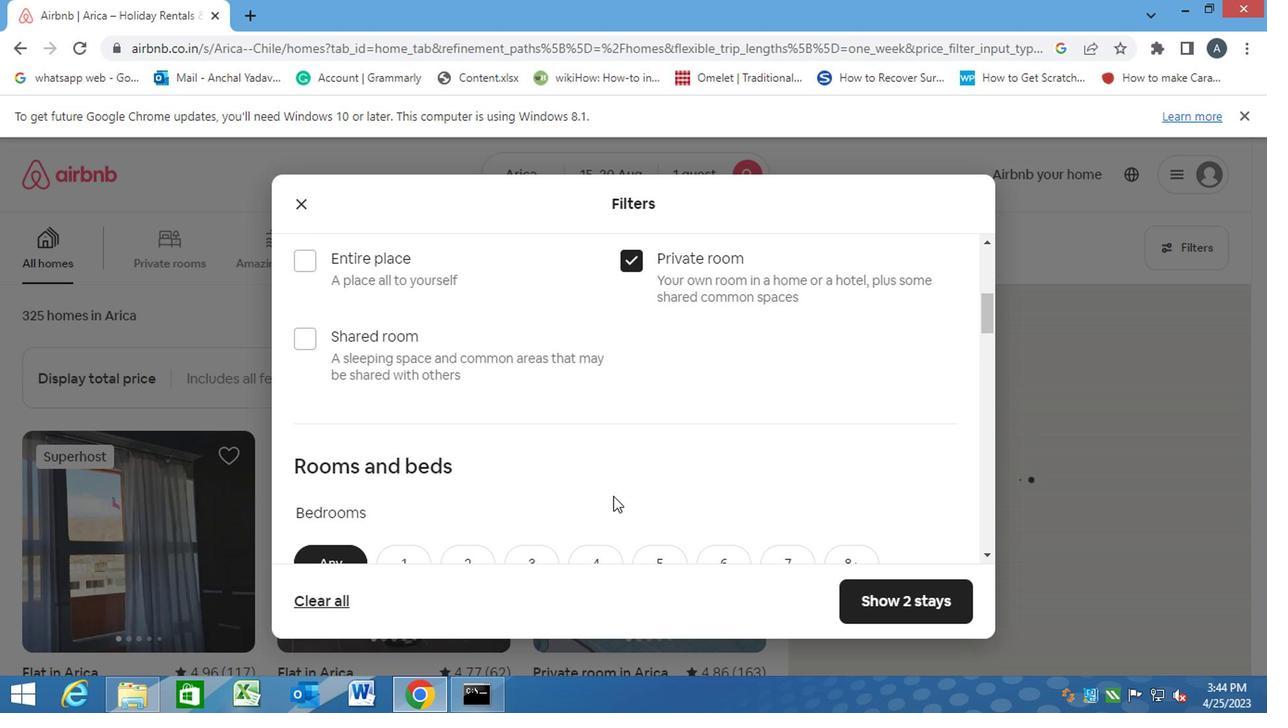 
Action: Mouse scrolled (606, 494) with delta (0, -1)
Screenshot: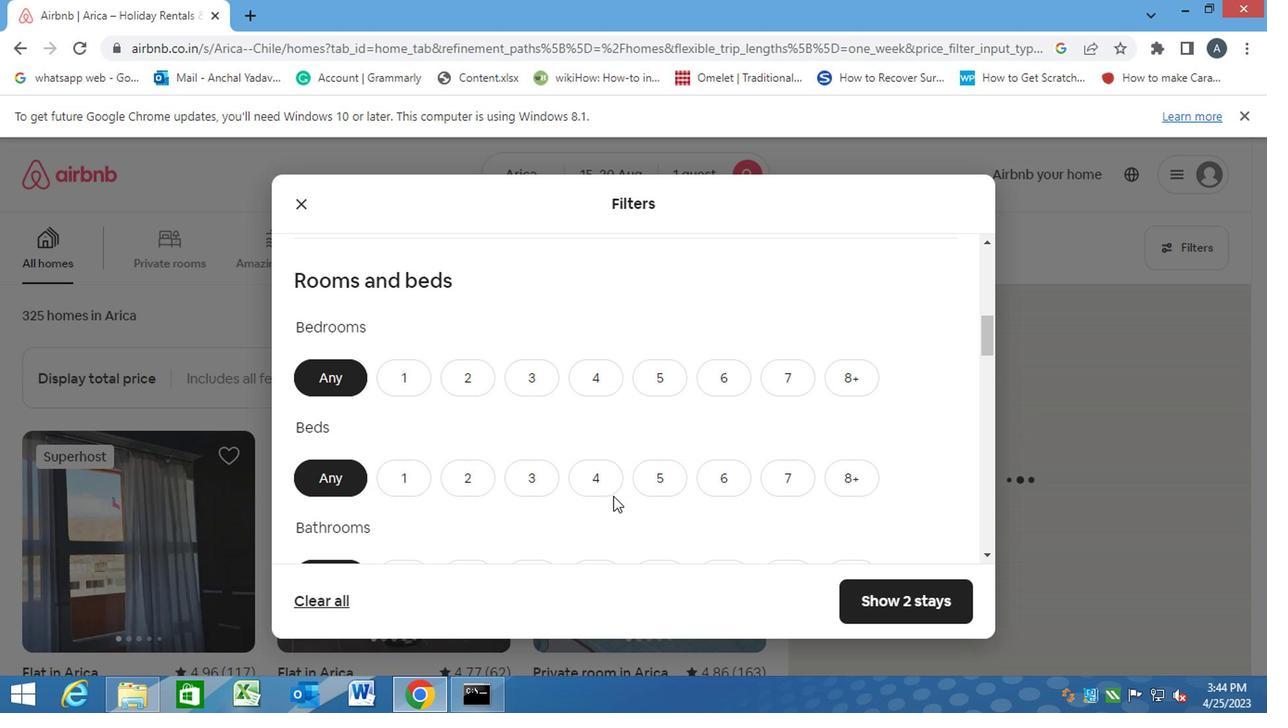 
Action: Mouse moved to (388, 281)
Screenshot: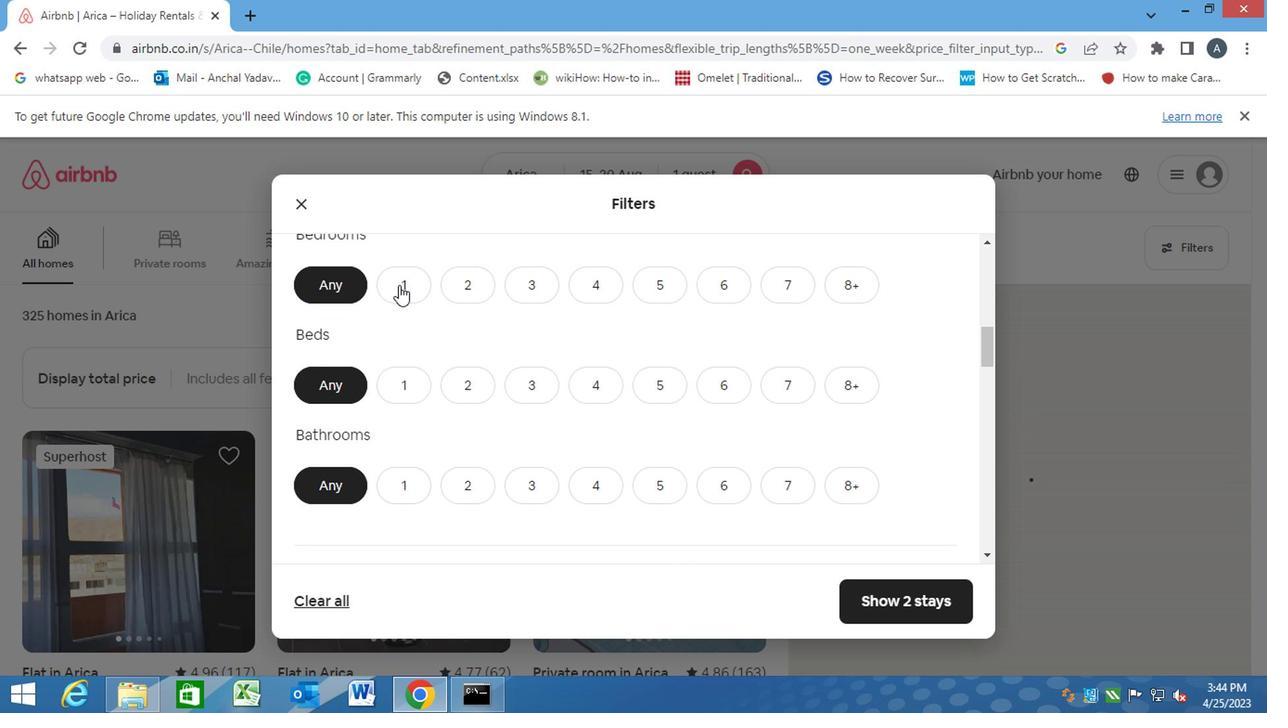 
Action: Mouse pressed left at (388, 281)
Screenshot: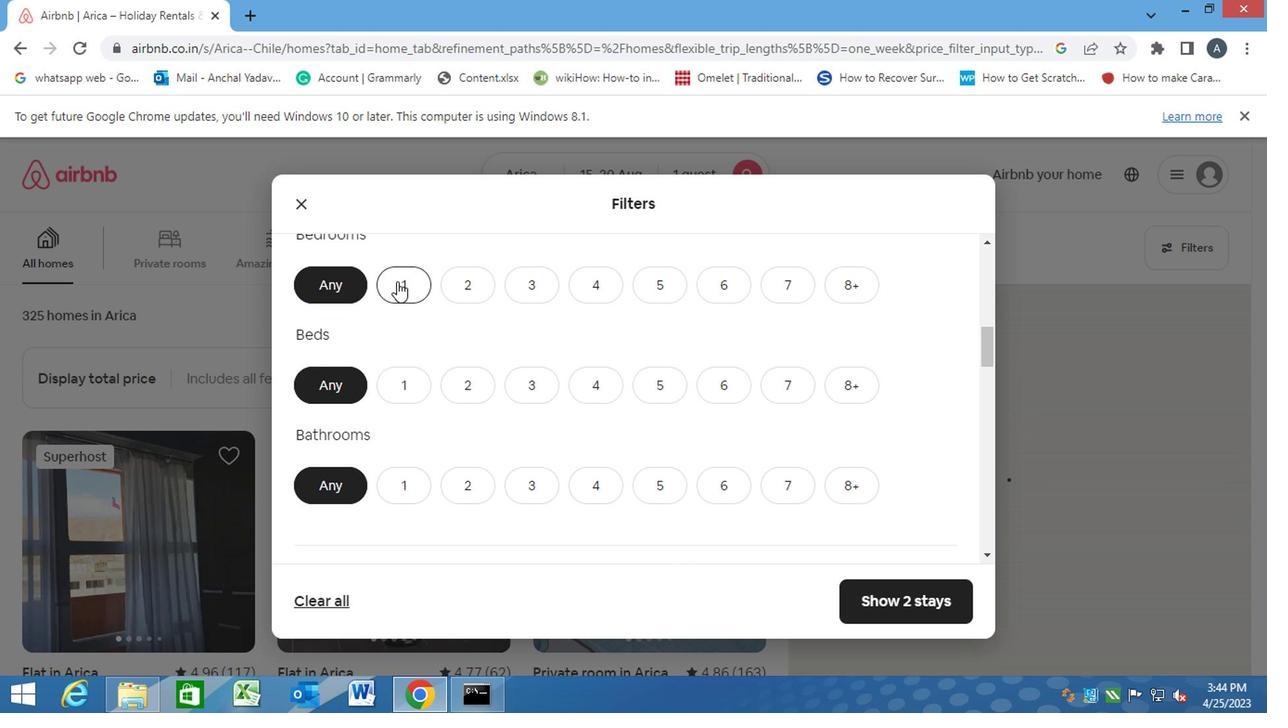
Action: Mouse moved to (395, 378)
Screenshot: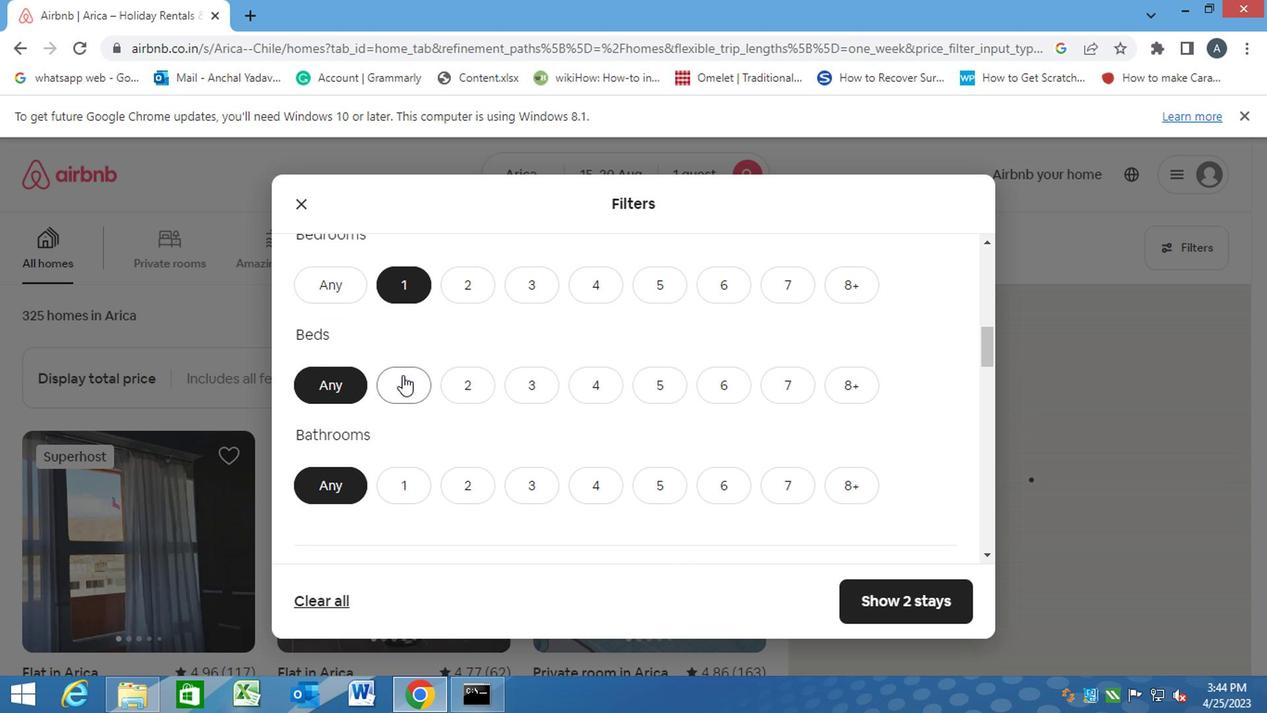 
Action: Mouse pressed left at (395, 378)
Screenshot: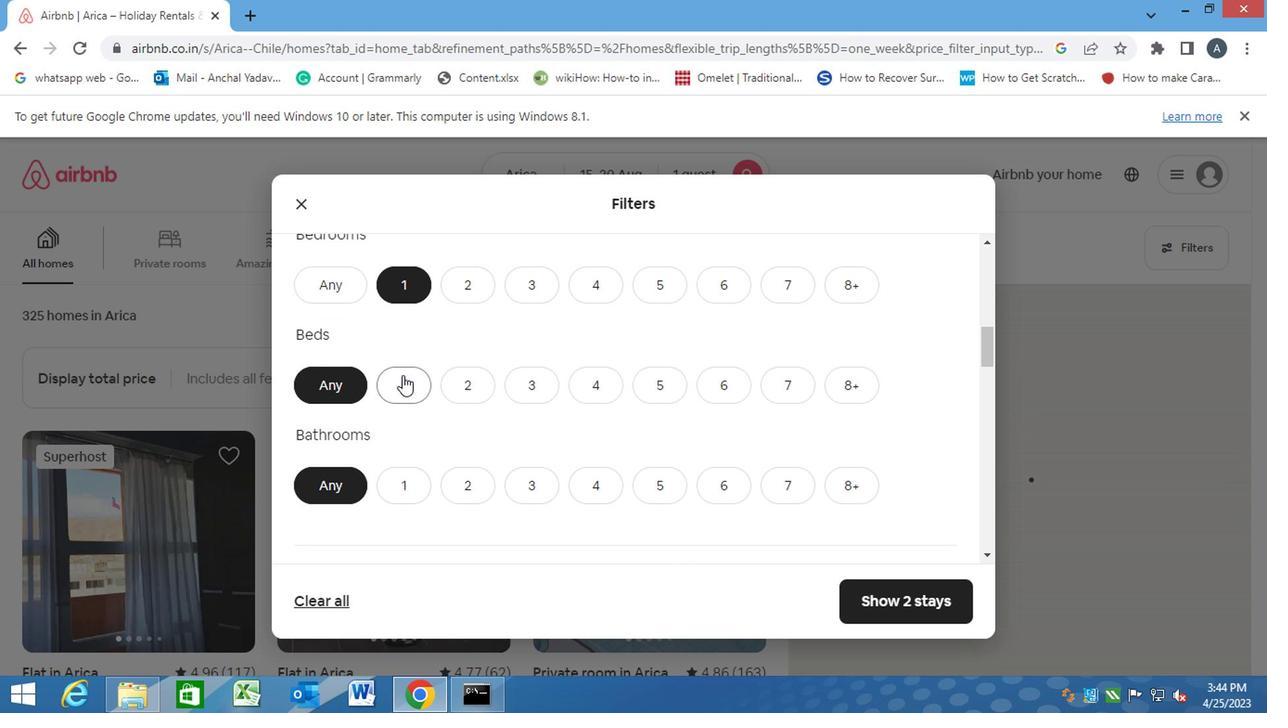 
Action: Mouse moved to (398, 480)
Screenshot: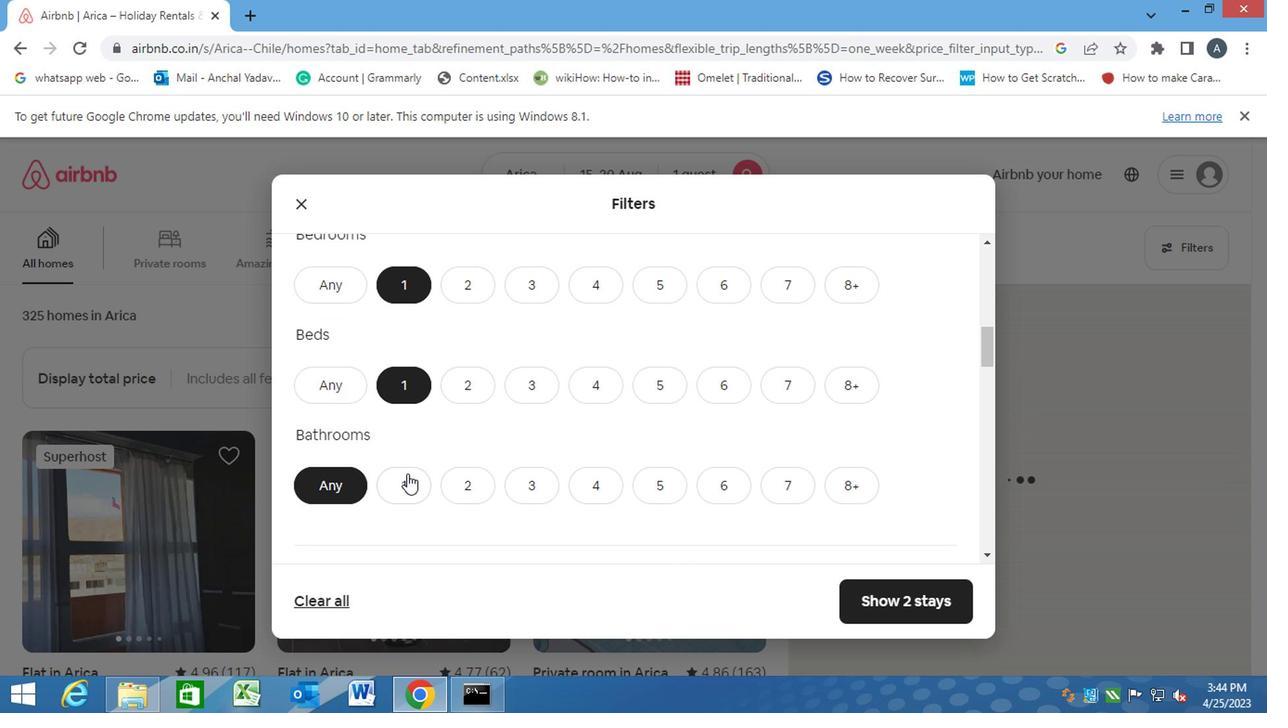 
Action: Mouse pressed left at (398, 480)
Screenshot: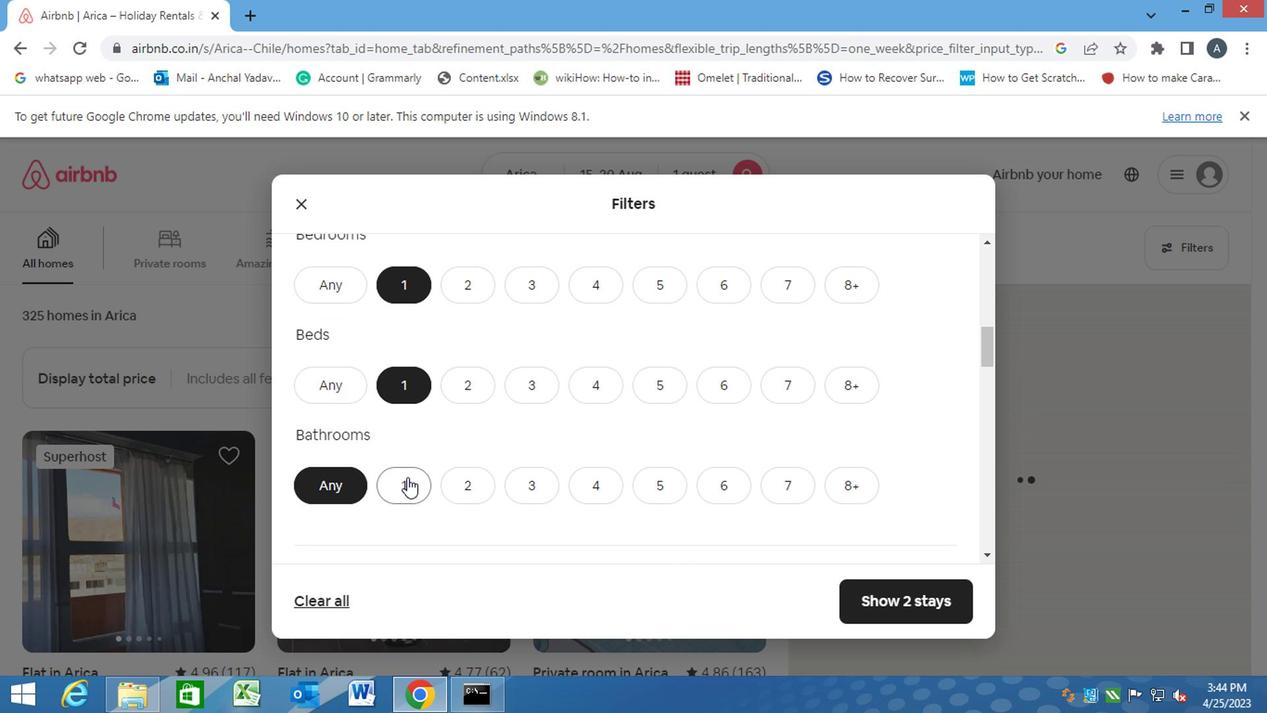 
Action: Mouse moved to (408, 489)
Screenshot: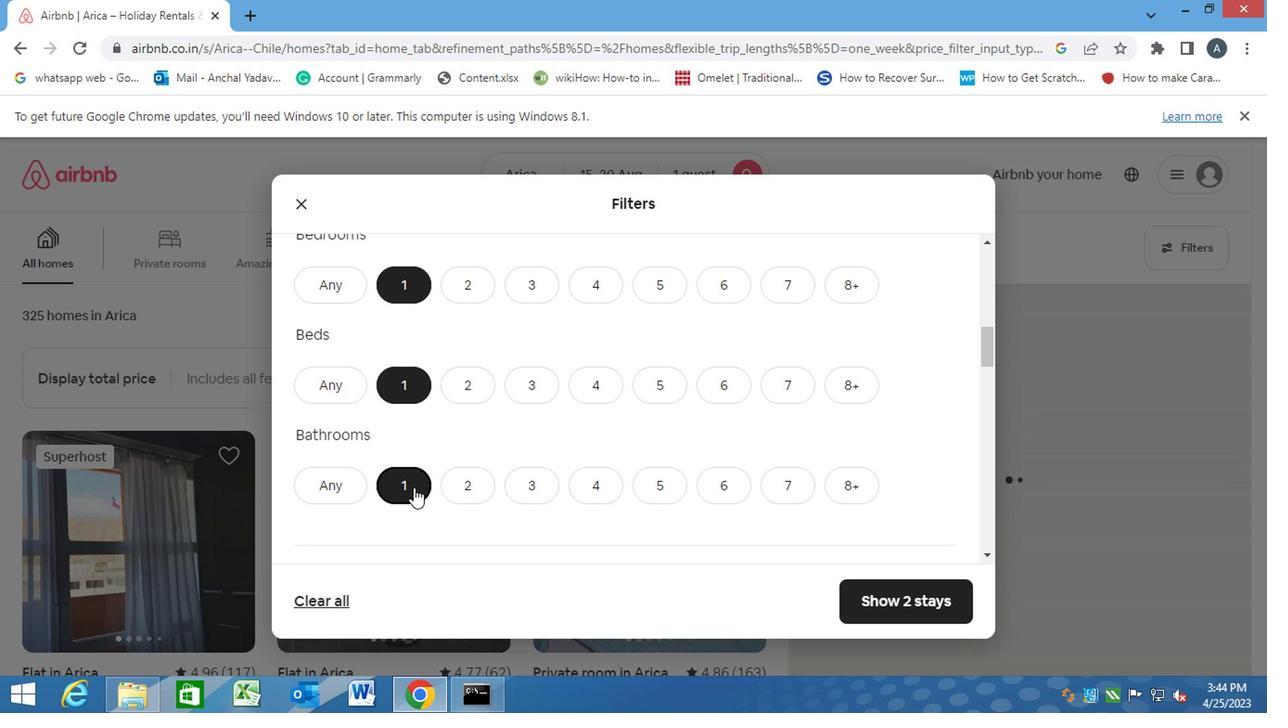 
Action: Mouse scrolled (408, 487) with delta (0, -1)
Screenshot: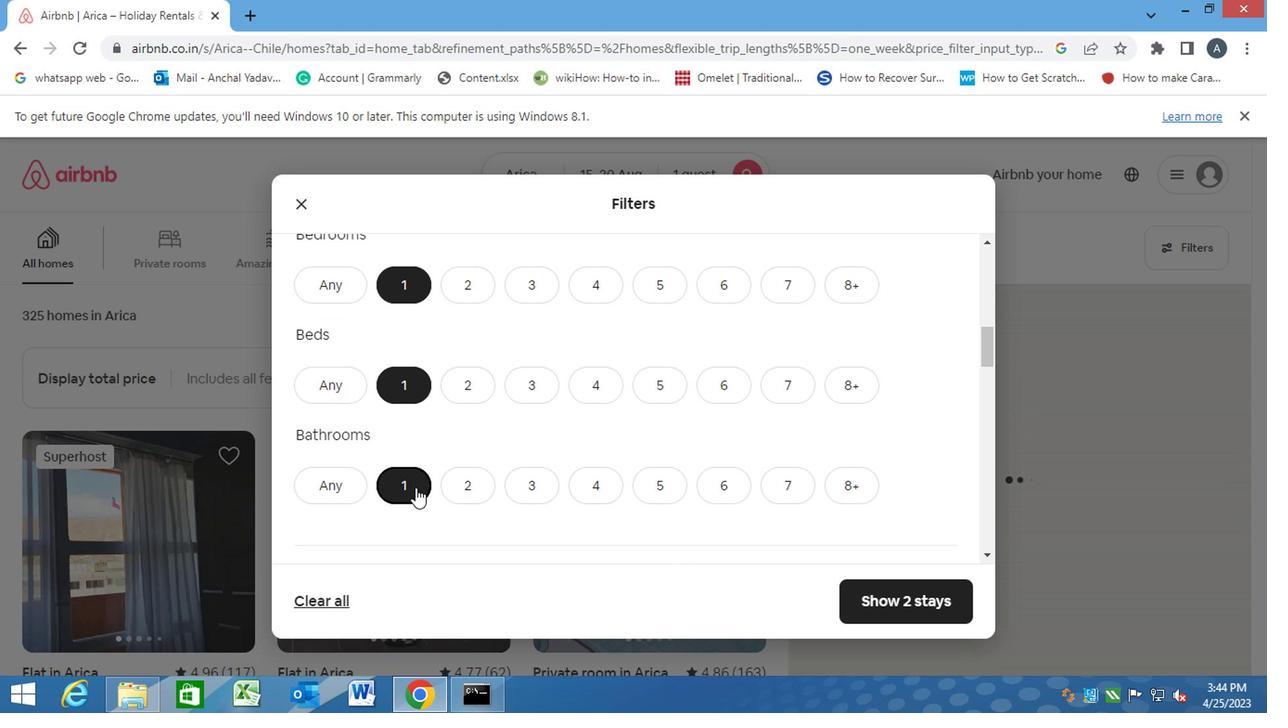 
Action: Mouse moved to (408, 489)
Screenshot: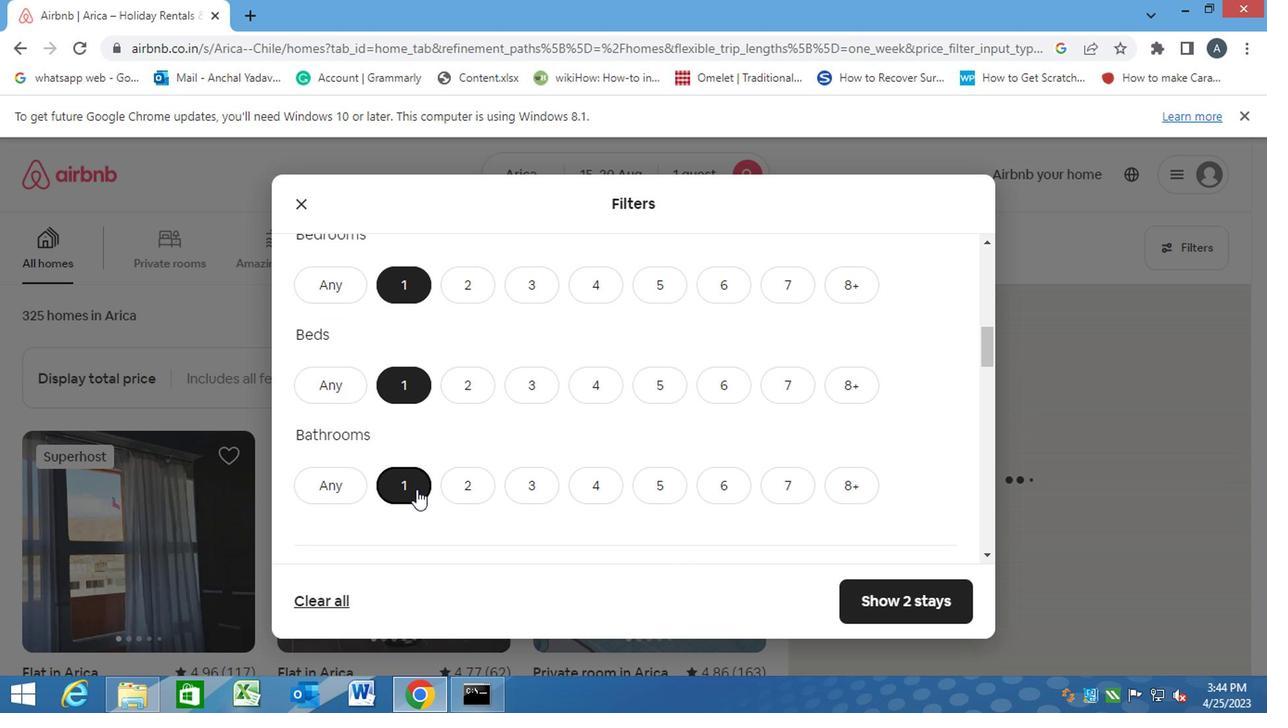 
Action: Mouse scrolled (408, 487) with delta (0, -1)
Screenshot: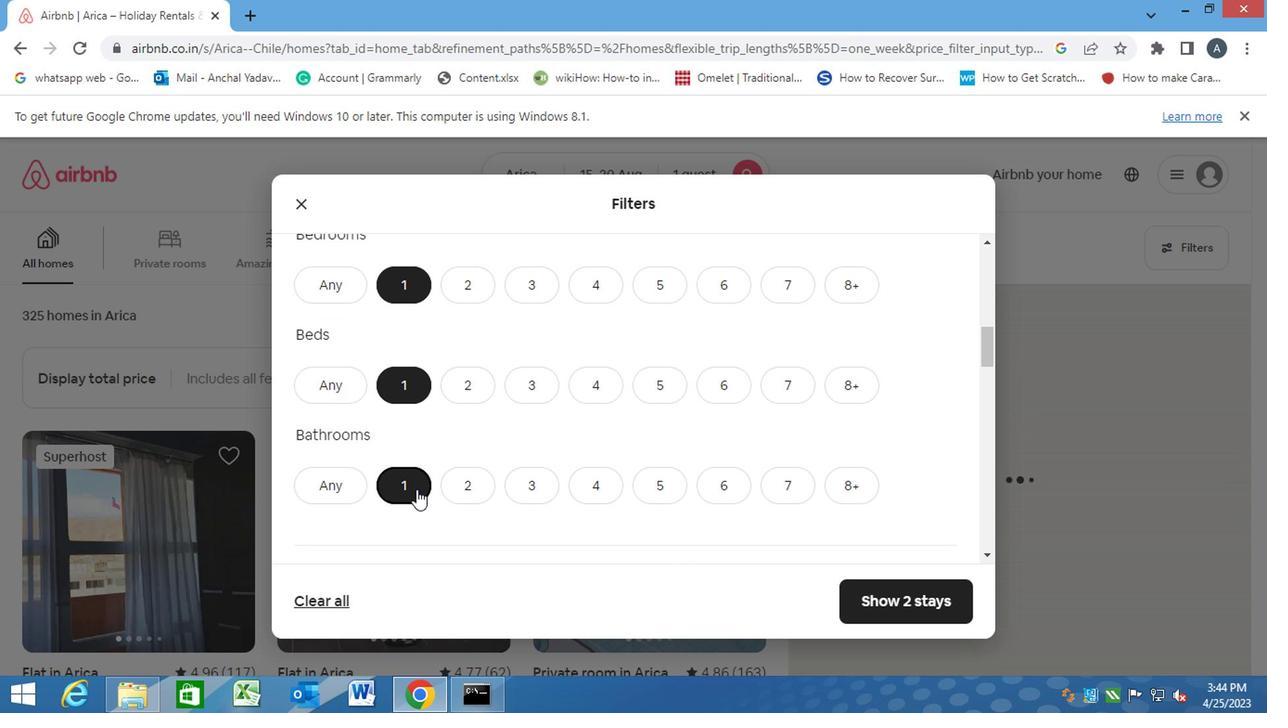 
Action: Mouse pressed left at (408, 489)
Screenshot: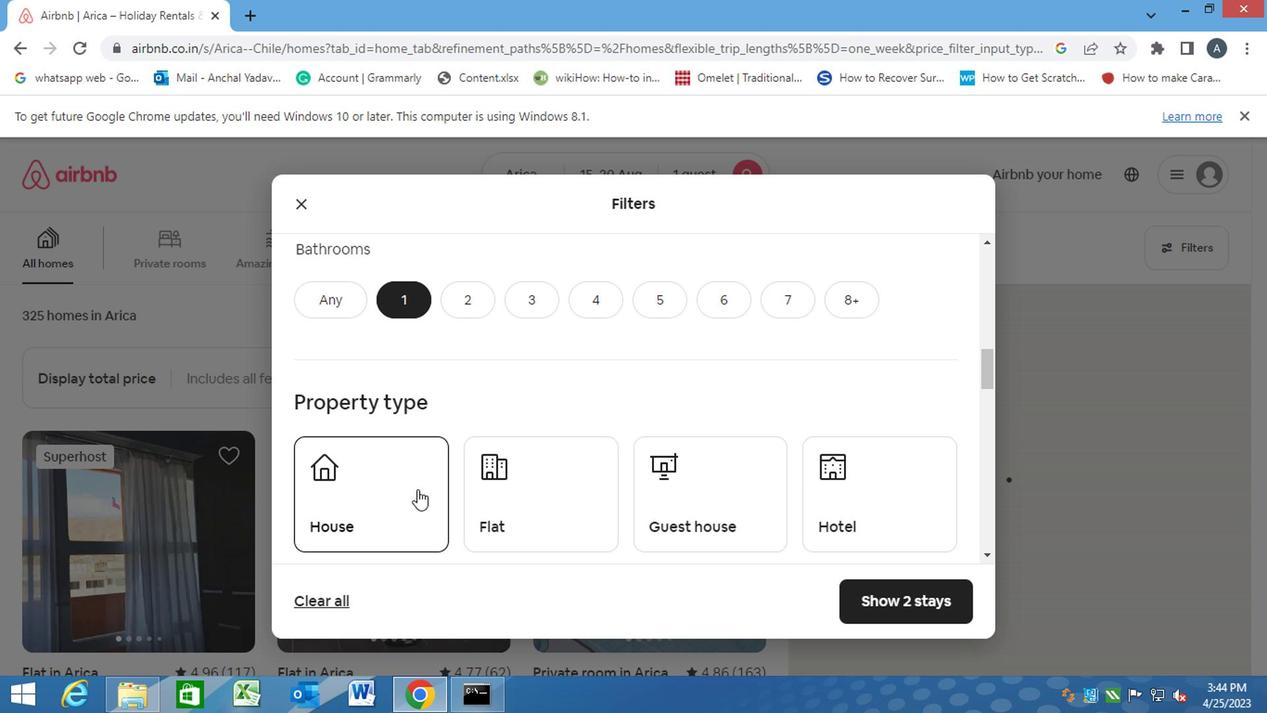
Action: Mouse moved to (492, 489)
Screenshot: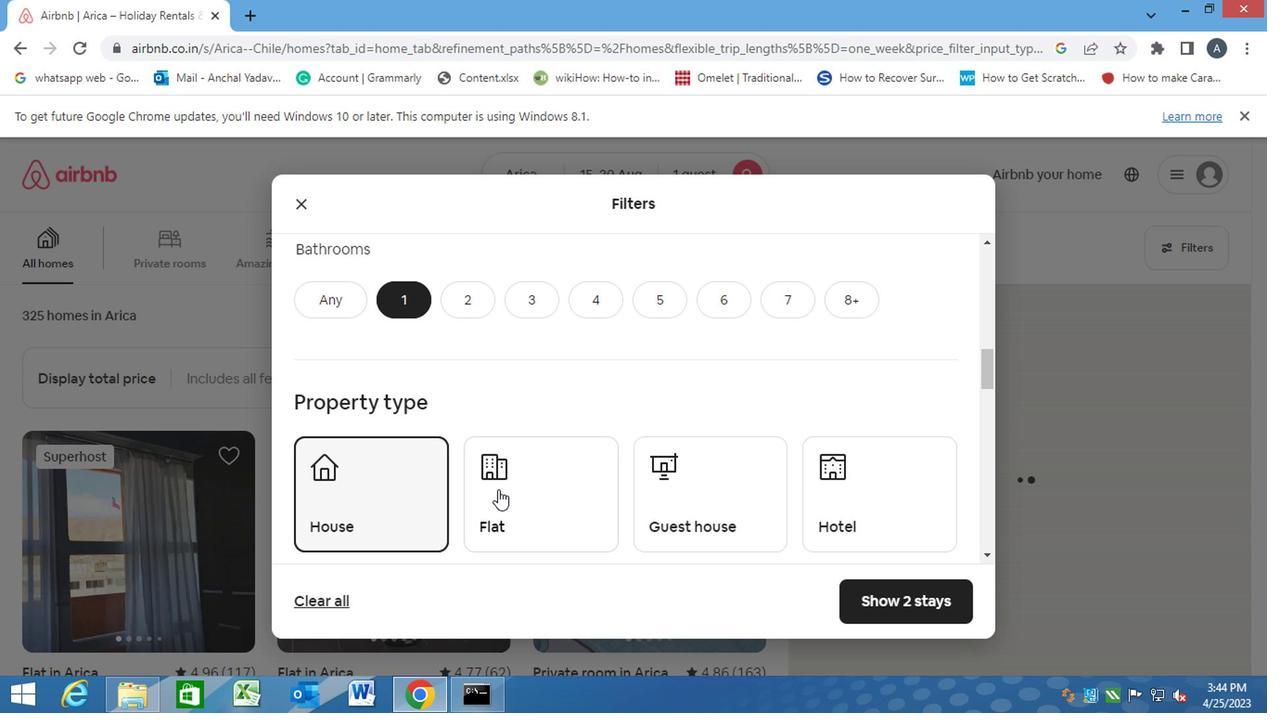 
Action: Mouse pressed left at (492, 489)
Screenshot: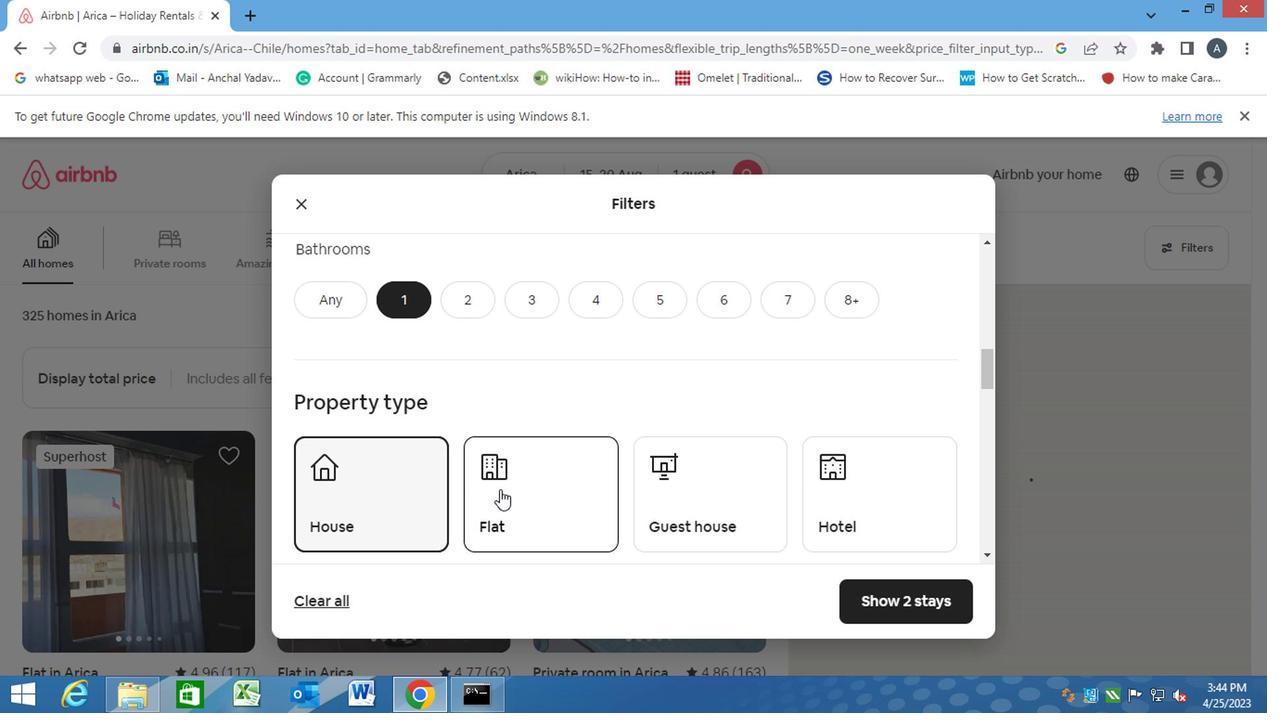 
Action: Mouse moved to (669, 494)
Screenshot: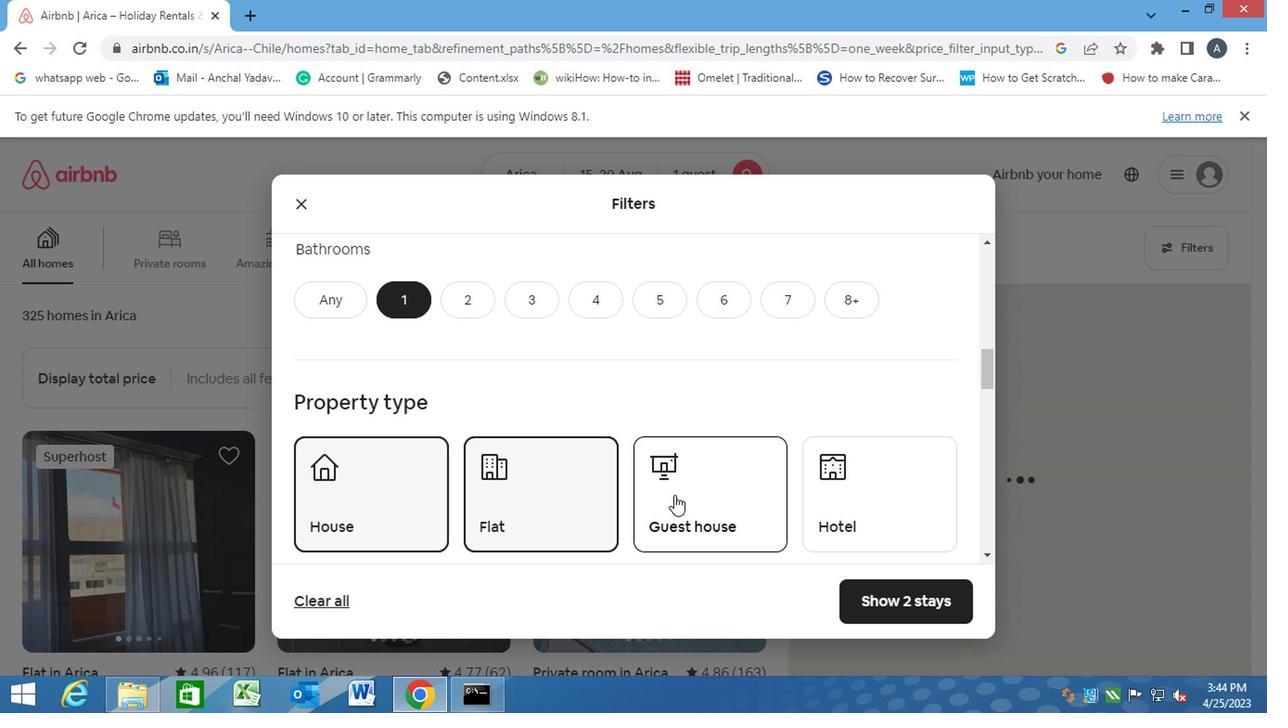 
Action: Mouse pressed left at (669, 494)
Screenshot: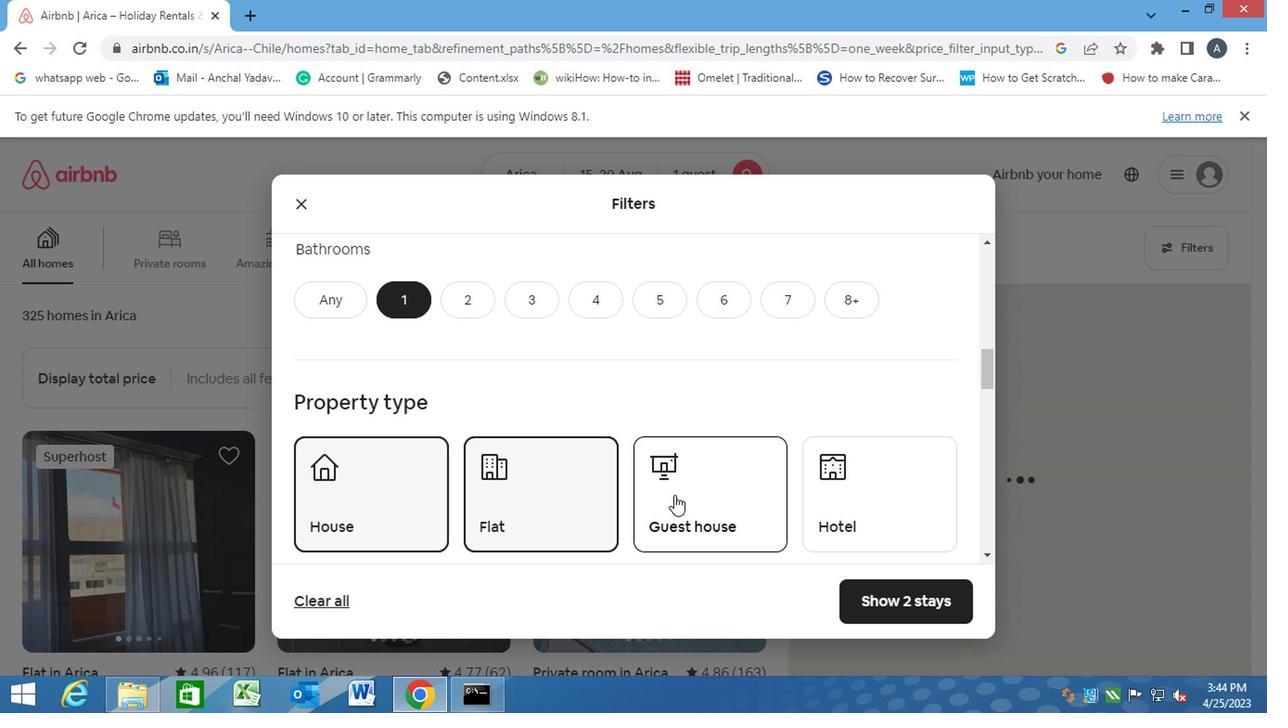 
Action: Mouse moved to (833, 494)
Screenshot: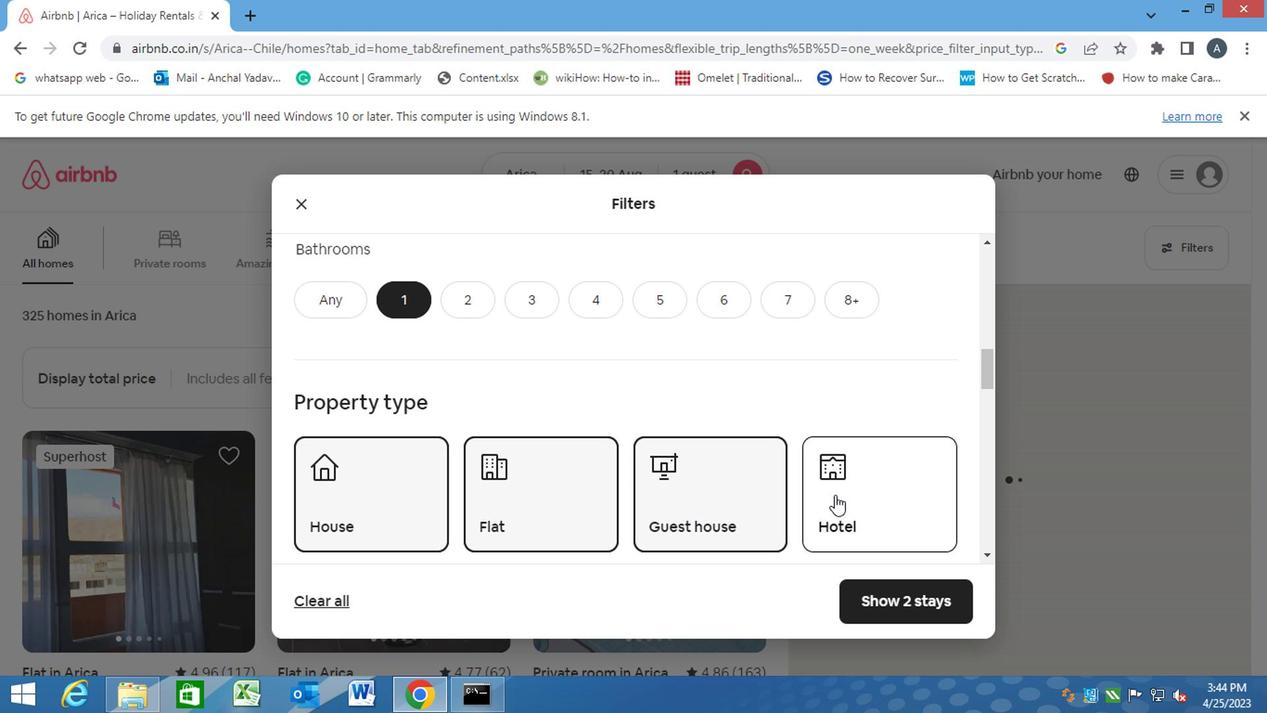 
Action: Mouse pressed left at (833, 494)
Screenshot: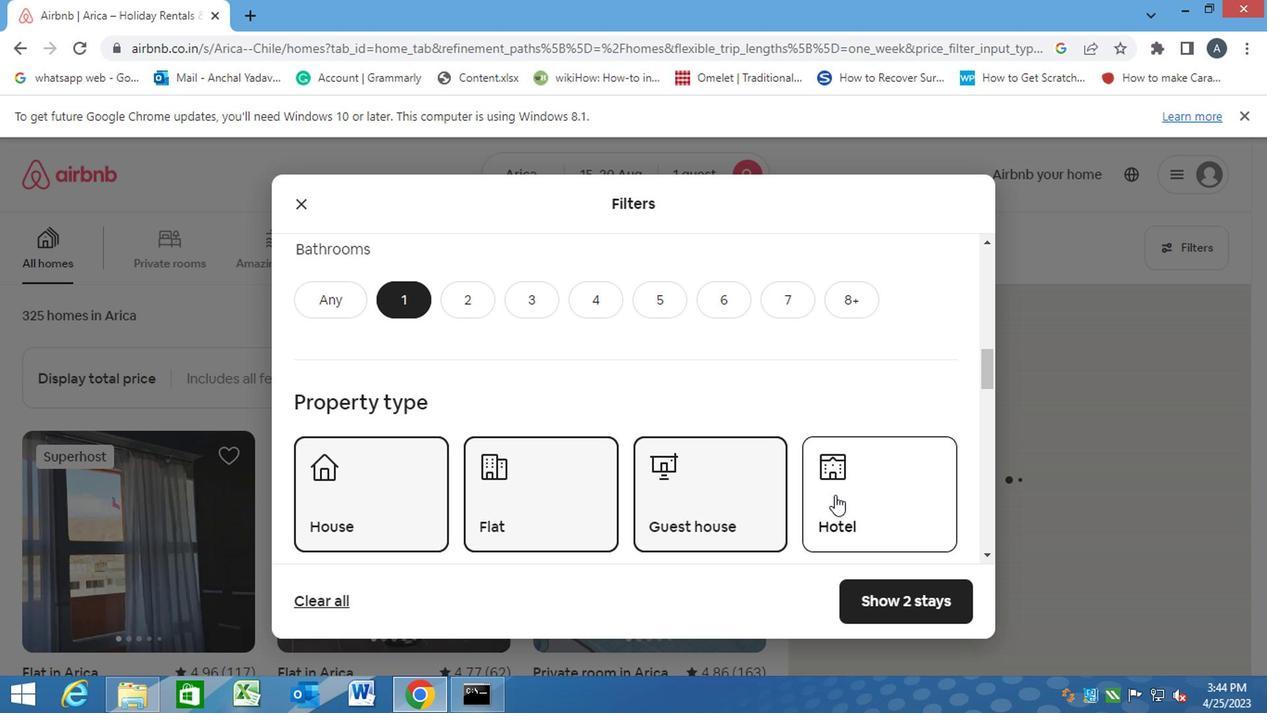 
Action: Mouse moved to (548, 540)
Screenshot: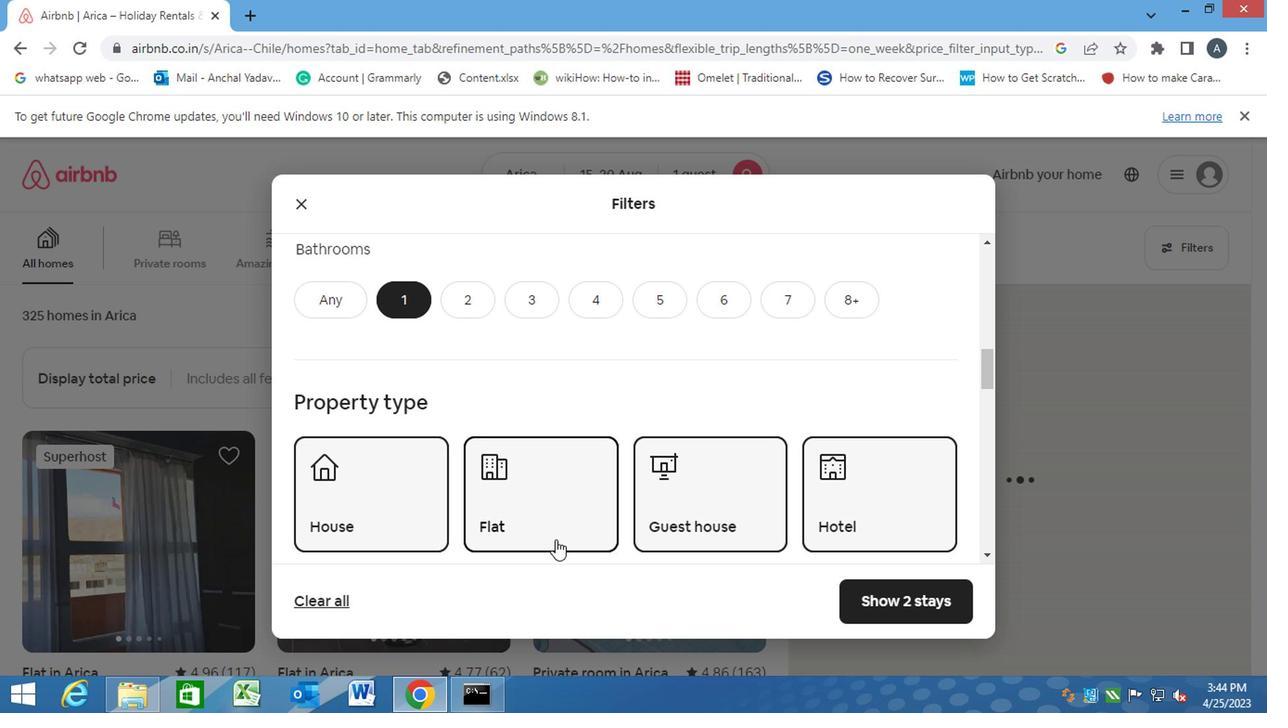 
Action: Mouse scrolled (548, 538) with delta (0, -1)
Screenshot: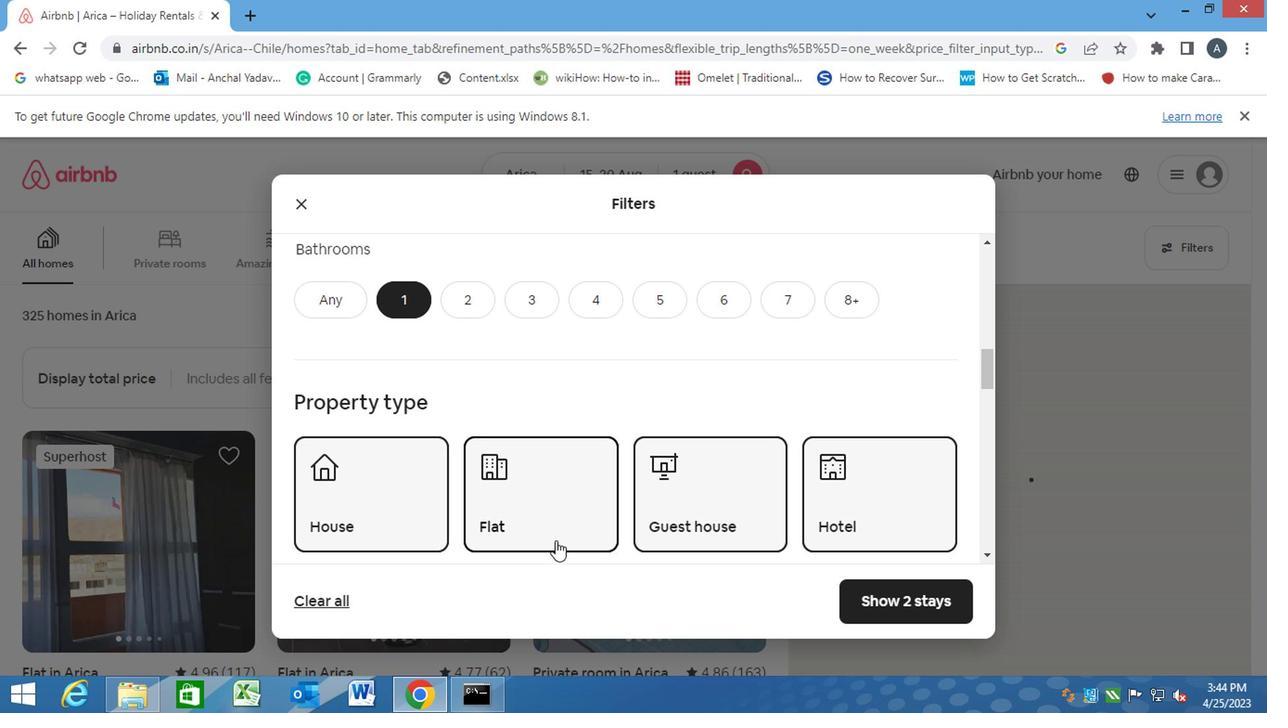 
Action: Mouse scrolled (548, 538) with delta (0, -1)
Screenshot: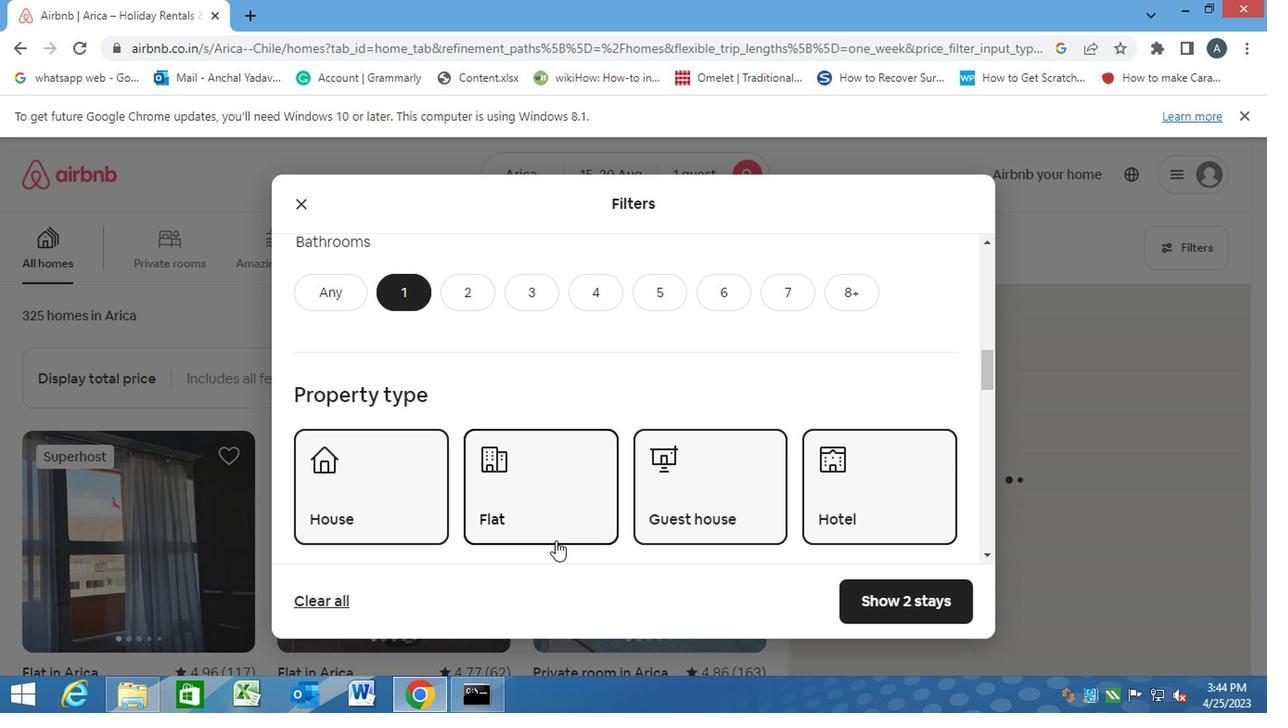 
Action: Mouse moved to (655, 523)
Screenshot: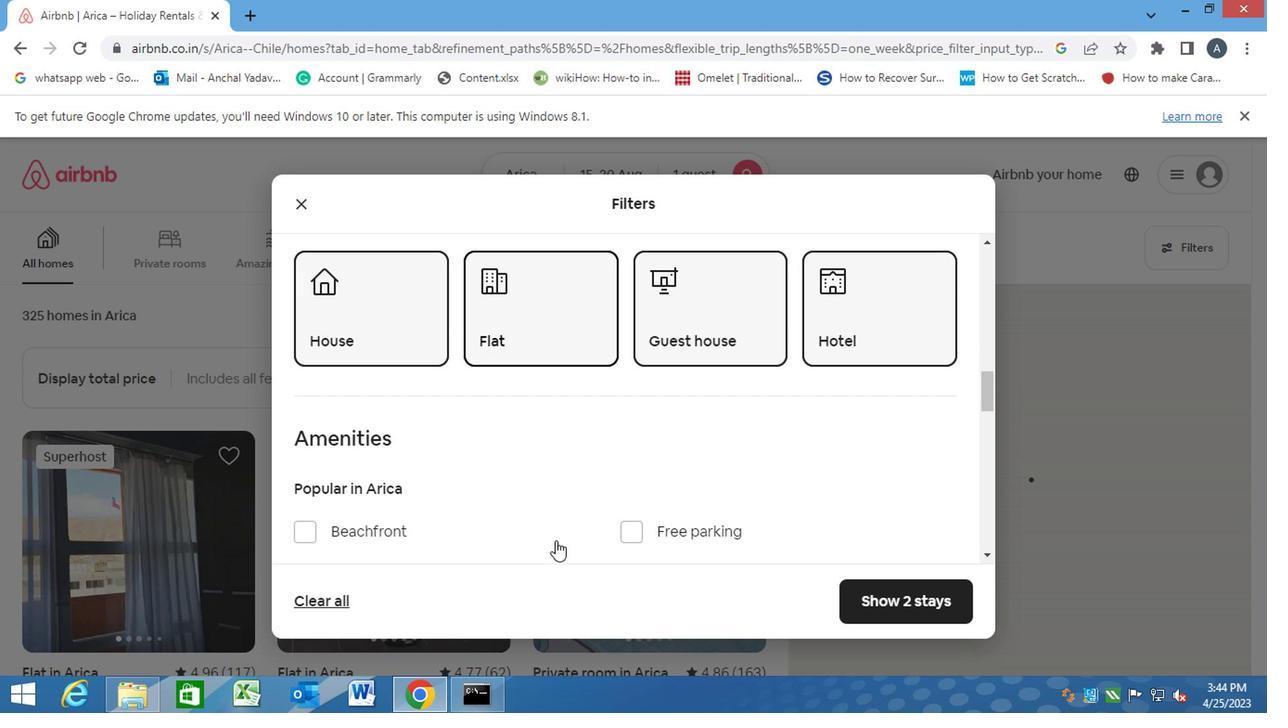 
Action: Mouse scrolled (655, 522) with delta (0, -1)
Screenshot: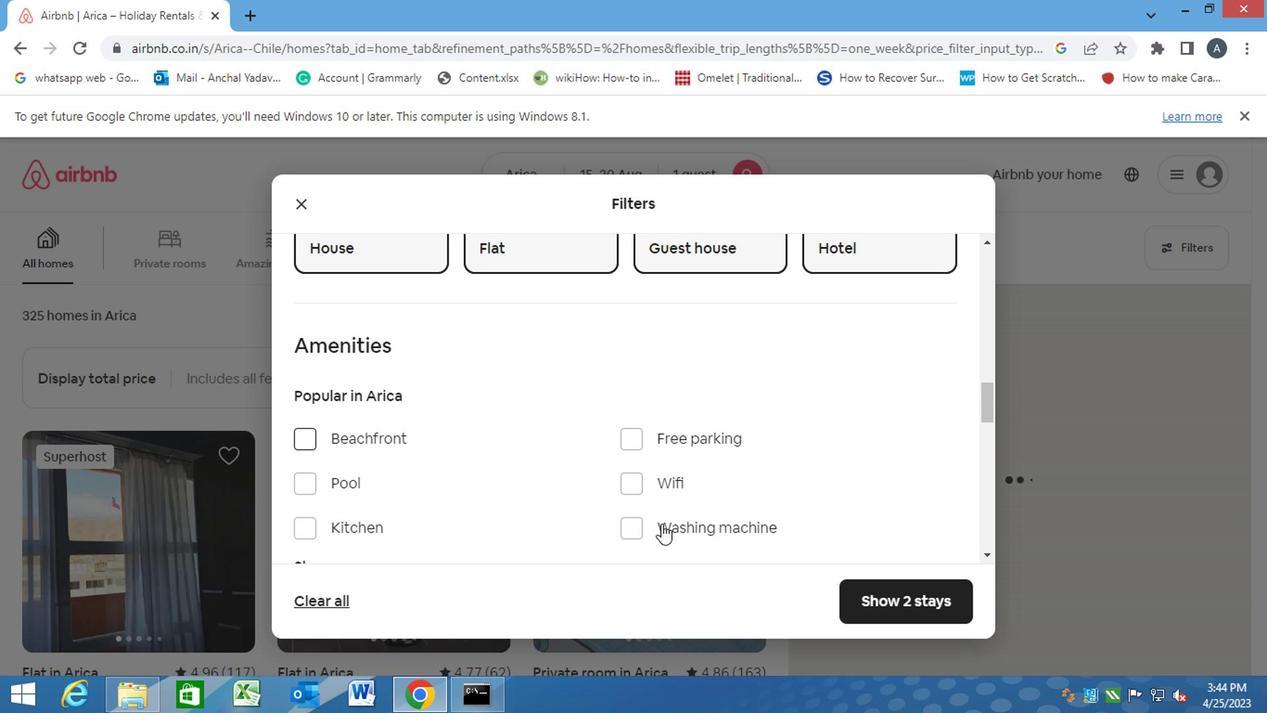 
Action: Mouse moved to (771, 471)
Screenshot: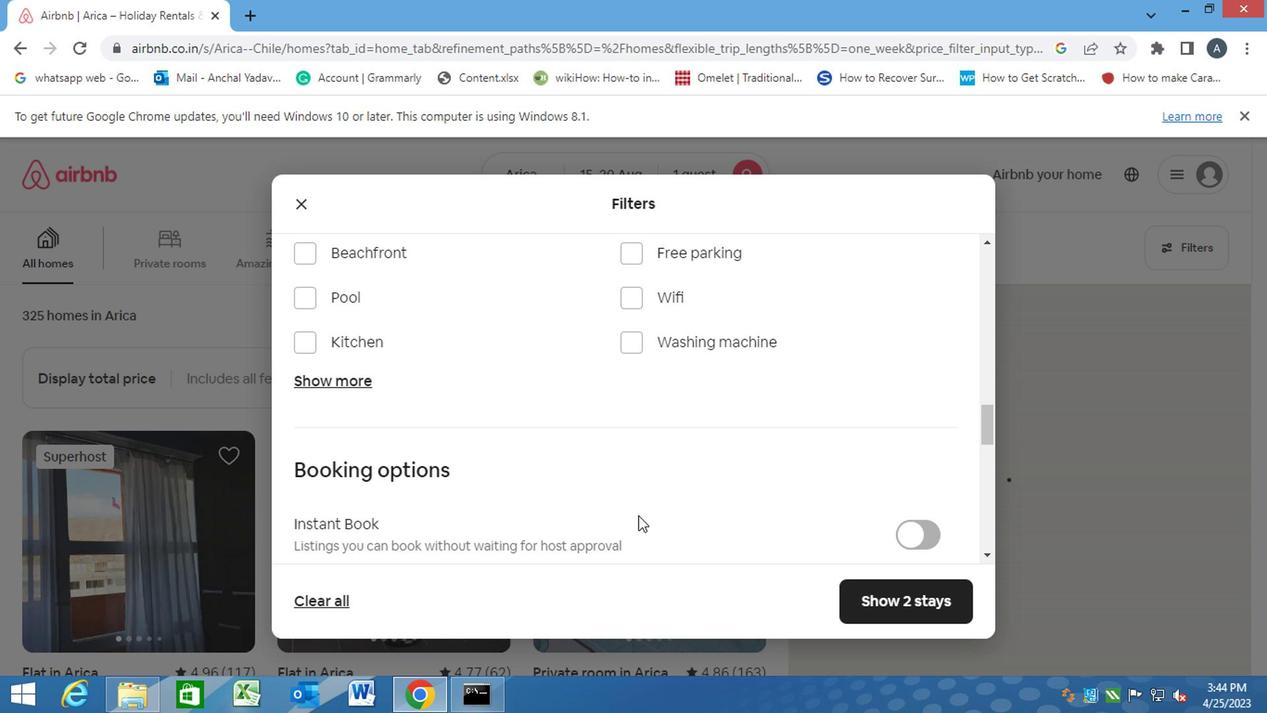 
Action: Mouse scrolled (645, 501) with delta (0, 0)
Screenshot: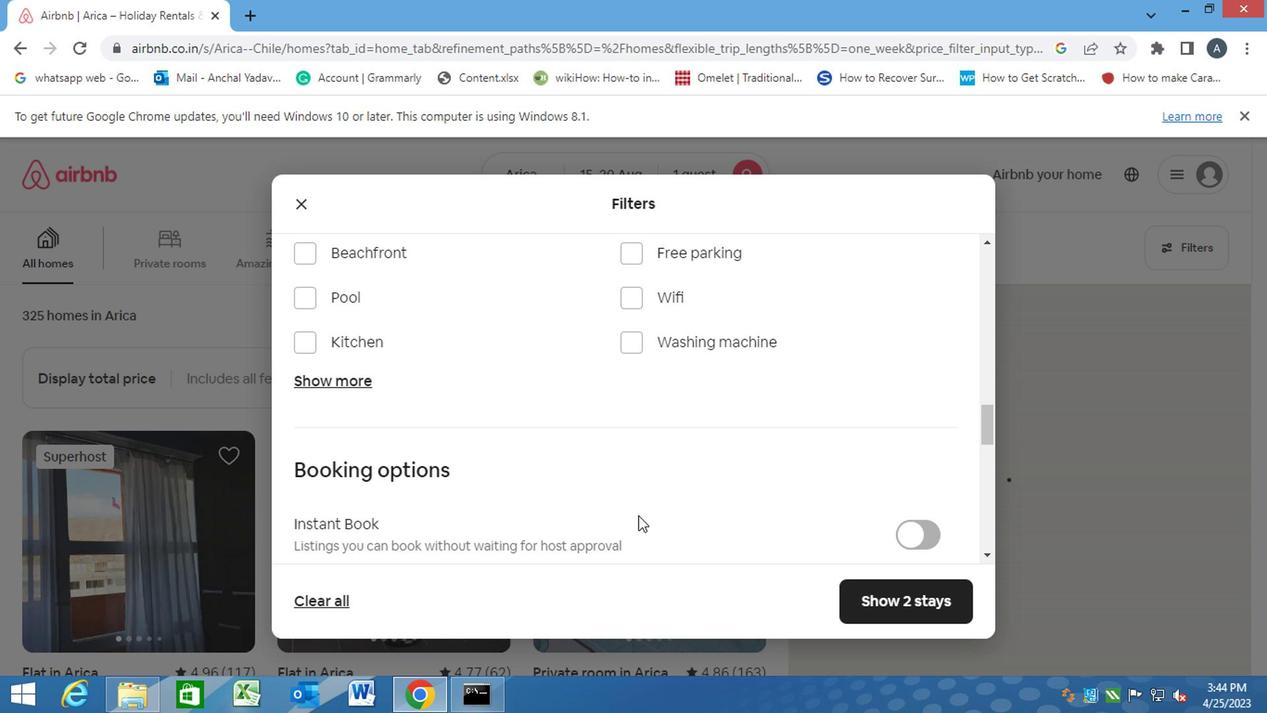 
Action: Mouse moved to (862, 457)
Screenshot: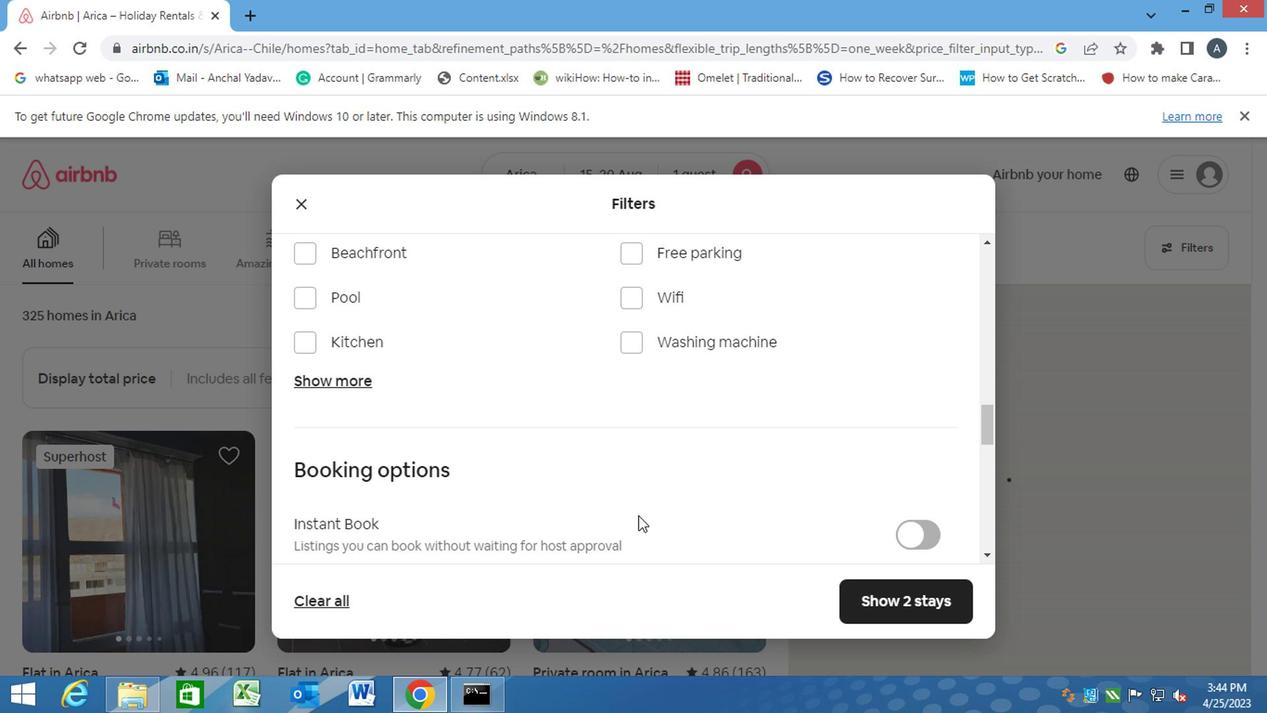 
Action: Mouse scrolled (645, 501) with delta (0, 0)
Screenshot: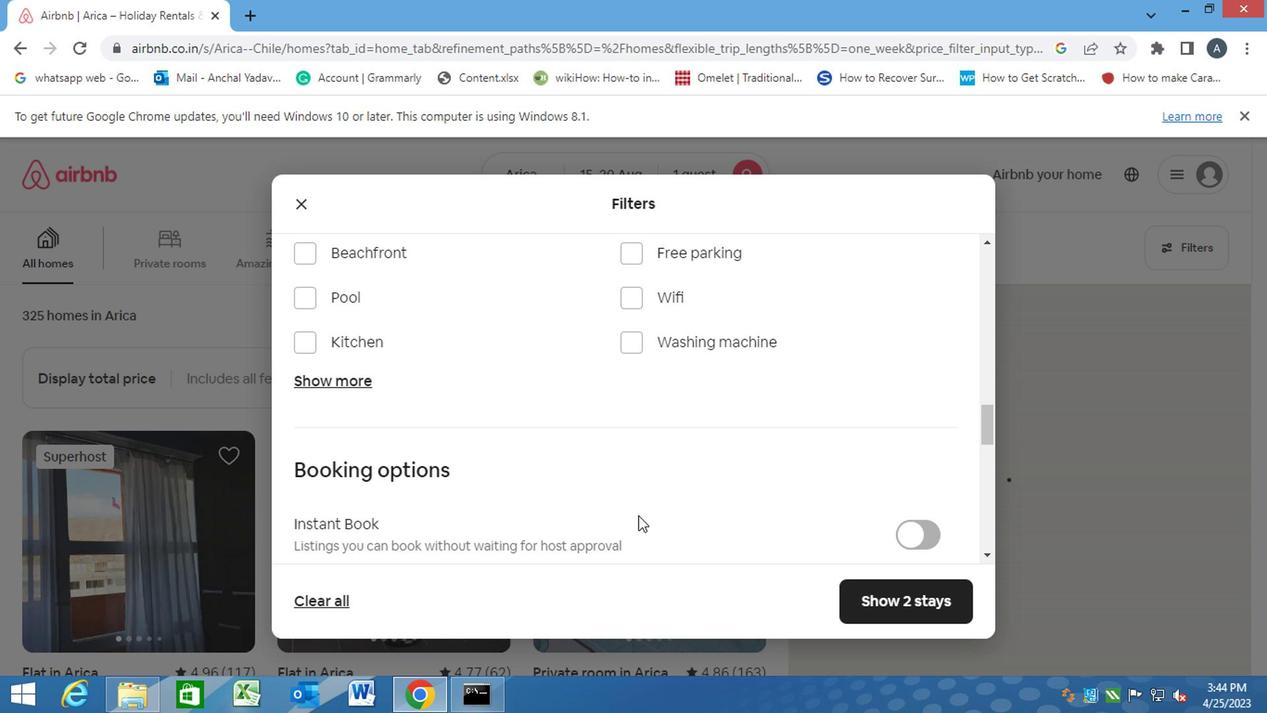 
Action: Mouse moved to (900, 409)
Screenshot: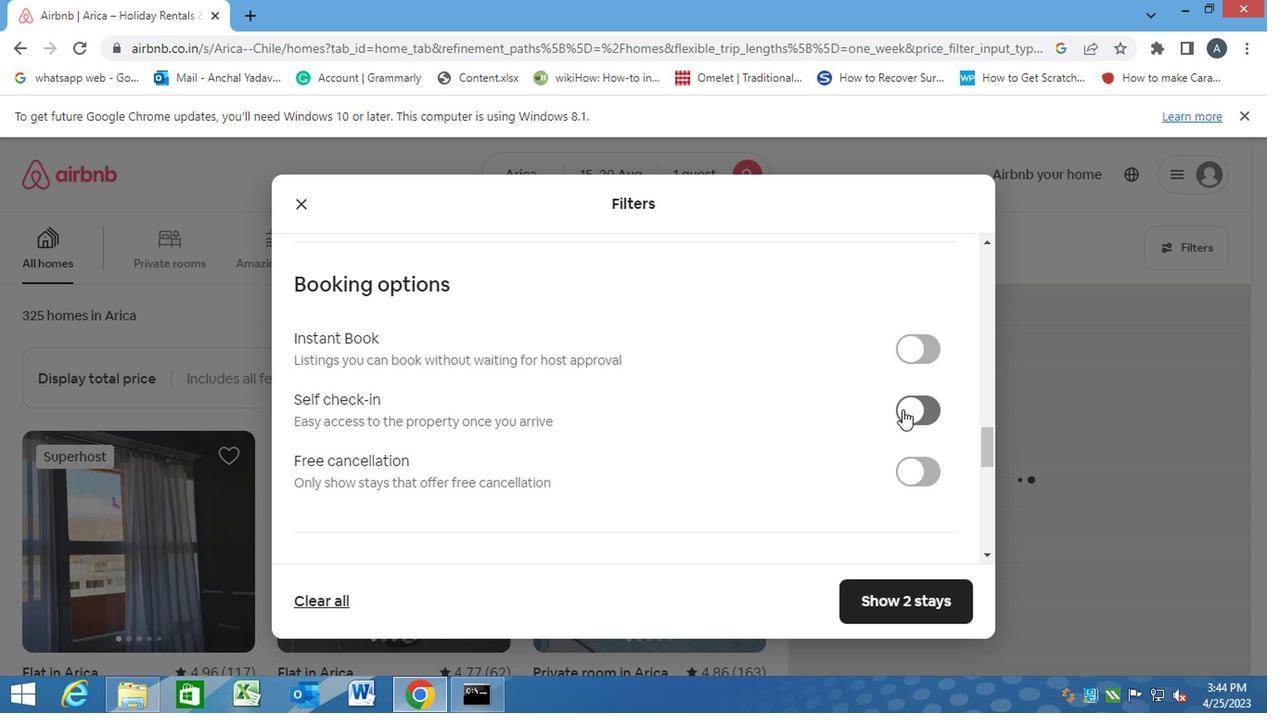 
Action: Mouse pressed left at (900, 409)
Screenshot: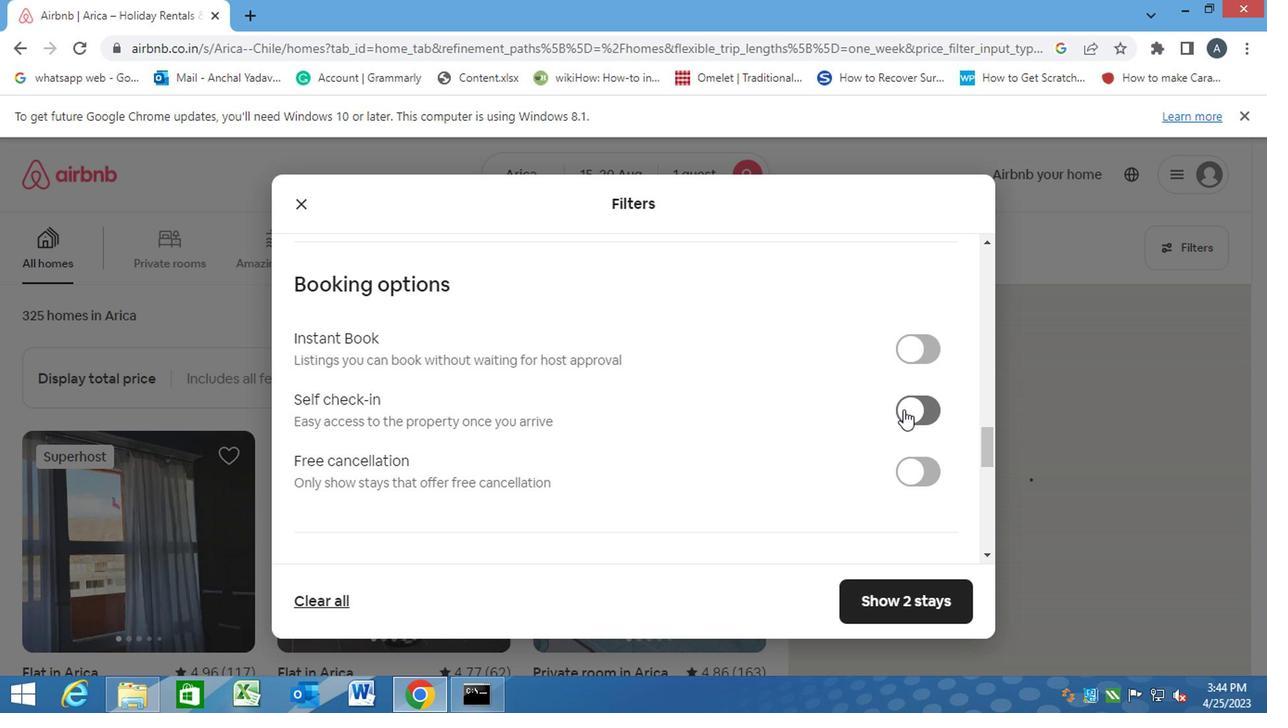 
Action: Mouse moved to (738, 441)
Screenshot: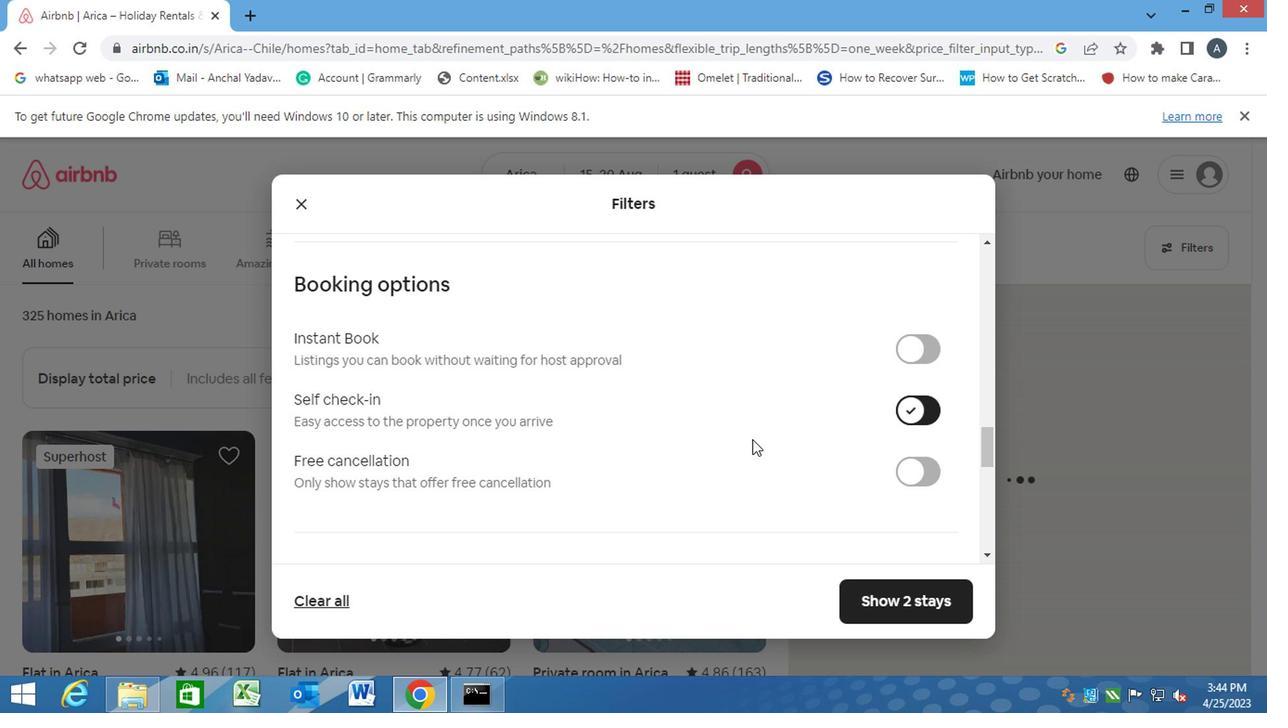 
Action: Mouse scrolled (738, 441) with delta (0, 0)
Screenshot: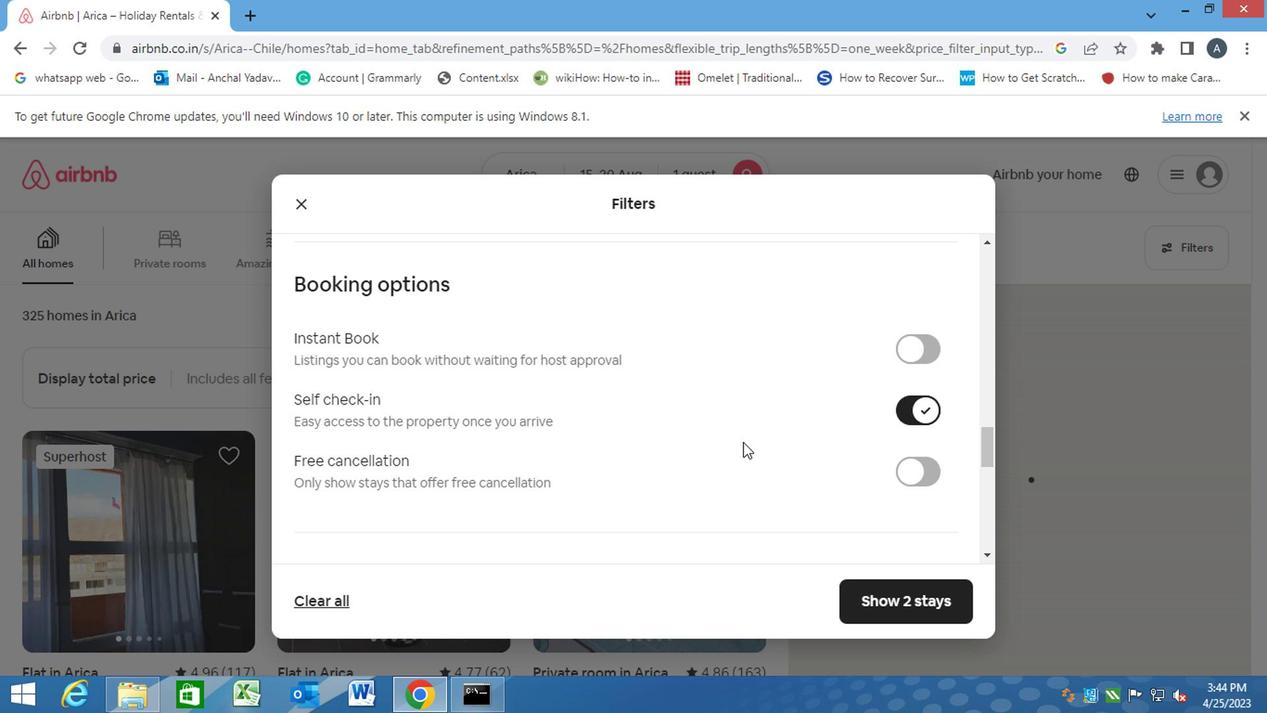 
Action: Mouse scrolled (738, 441) with delta (0, 0)
Screenshot: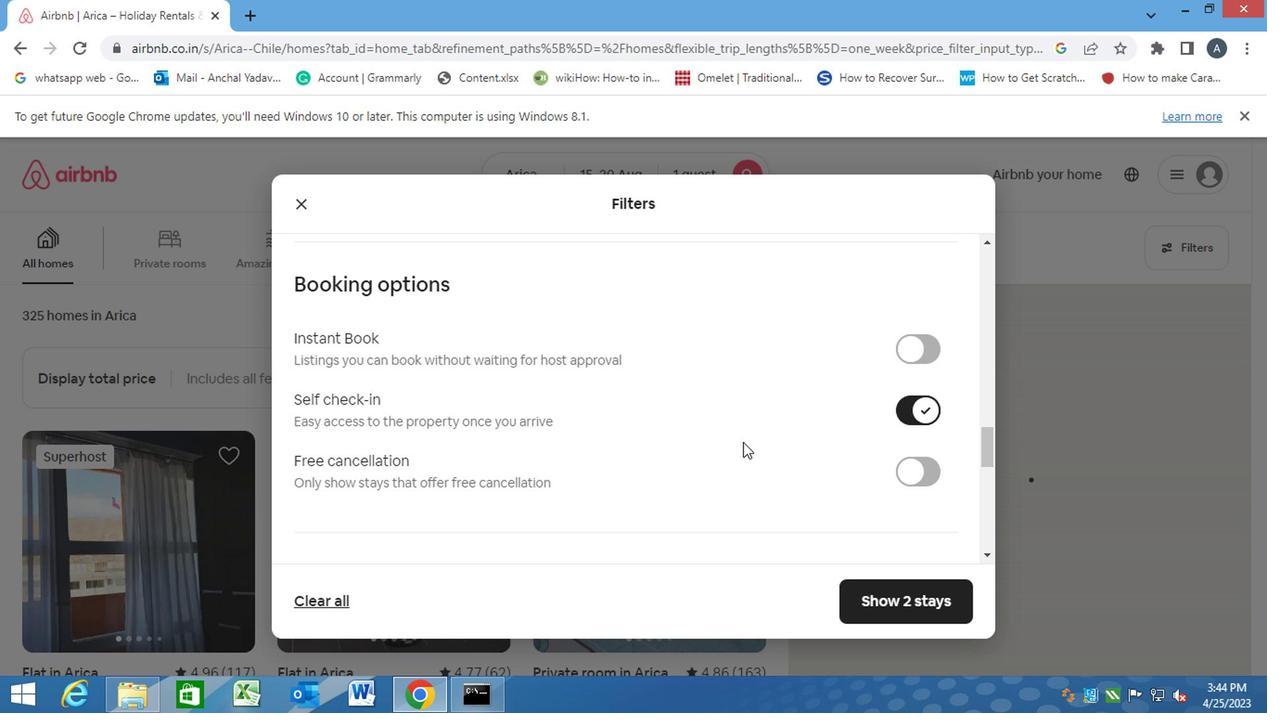 
Action: Mouse scrolled (738, 441) with delta (0, 0)
Screenshot: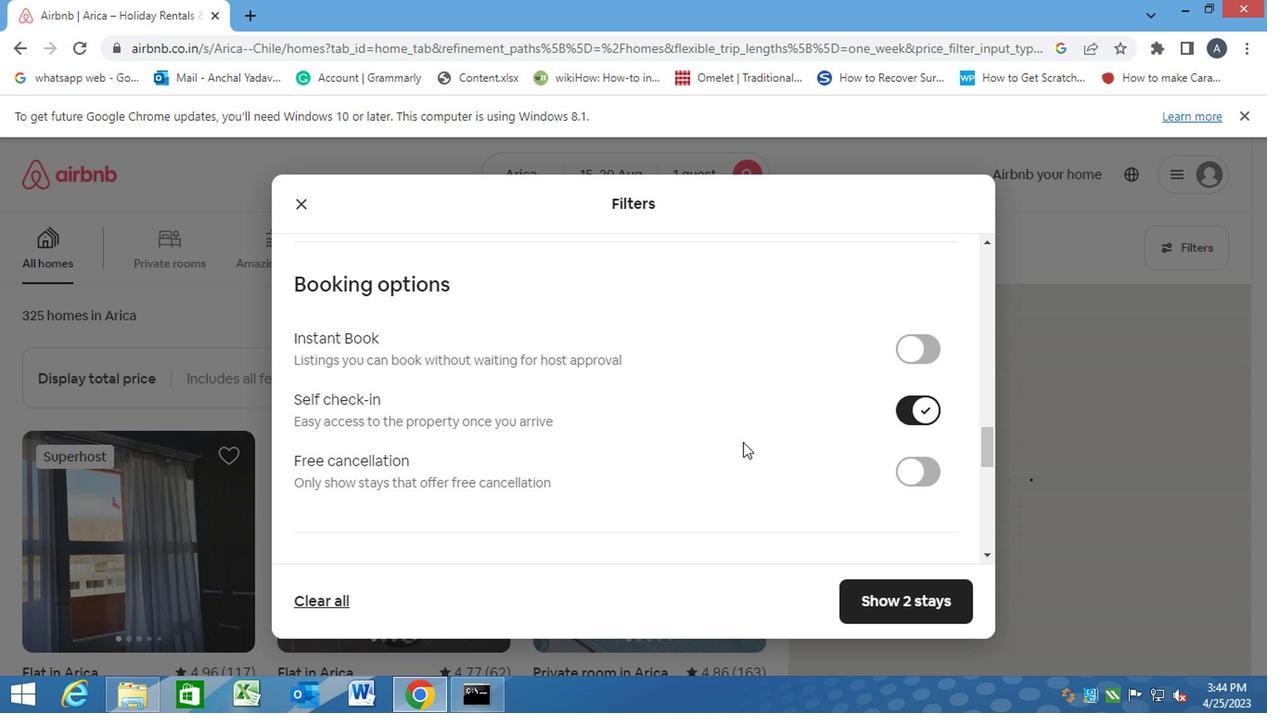 
Action: Mouse scrolled (738, 441) with delta (0, 0)
Screenshot: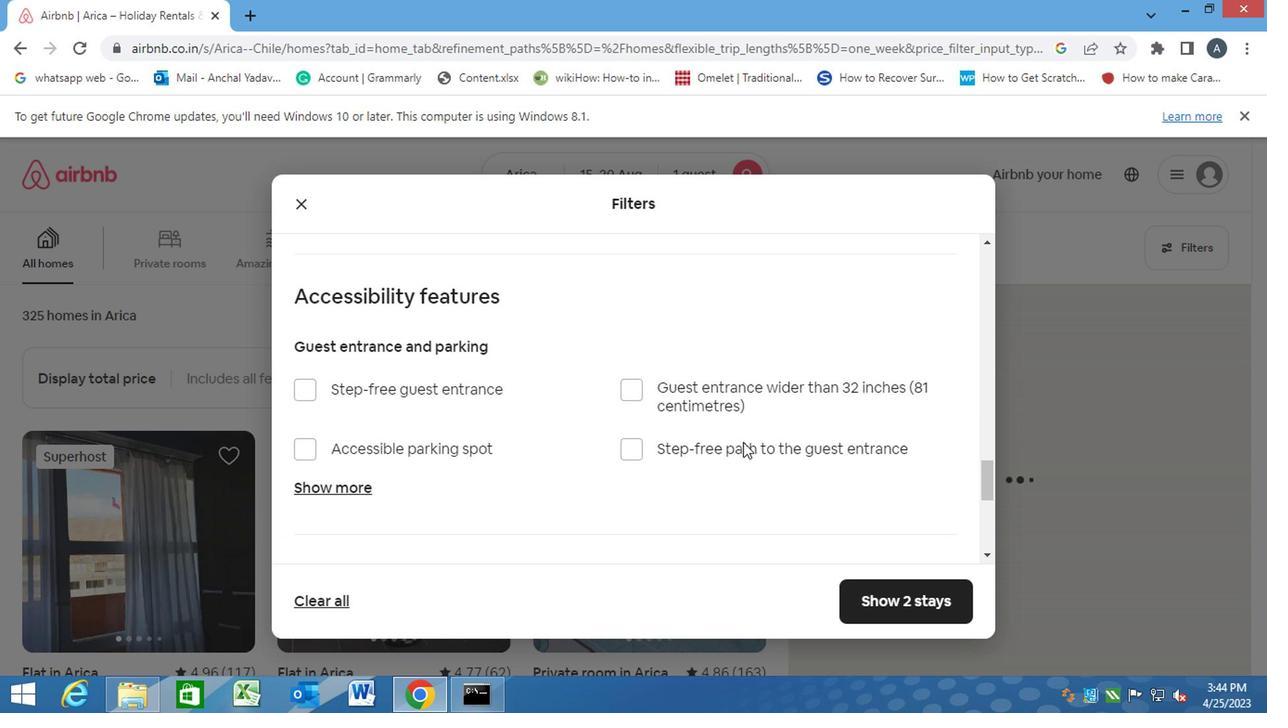
Action: Mouse scrolled (738, 441) with delta (0, 0)
Screenshot: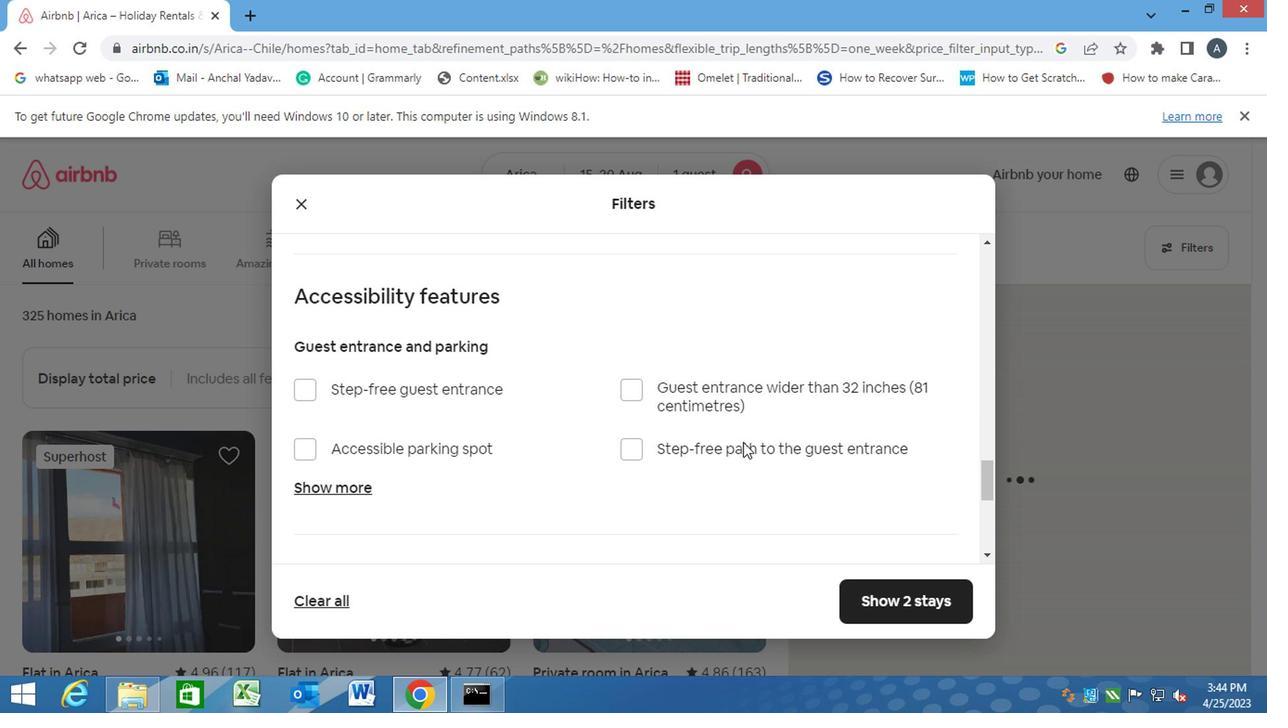 
Action: Mouse moved to (413, 474)
Screenshot: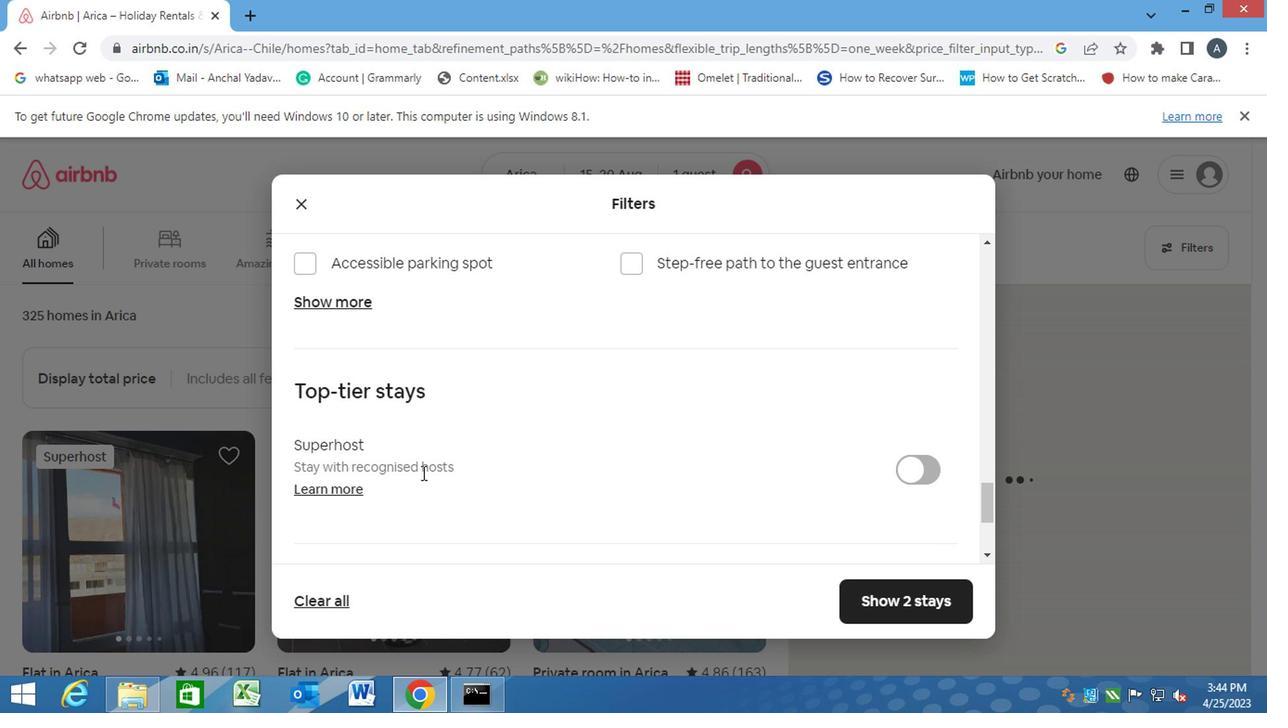 
Action: Mouse scrolled (413, 473) with delta (0, 0)
Screenshot: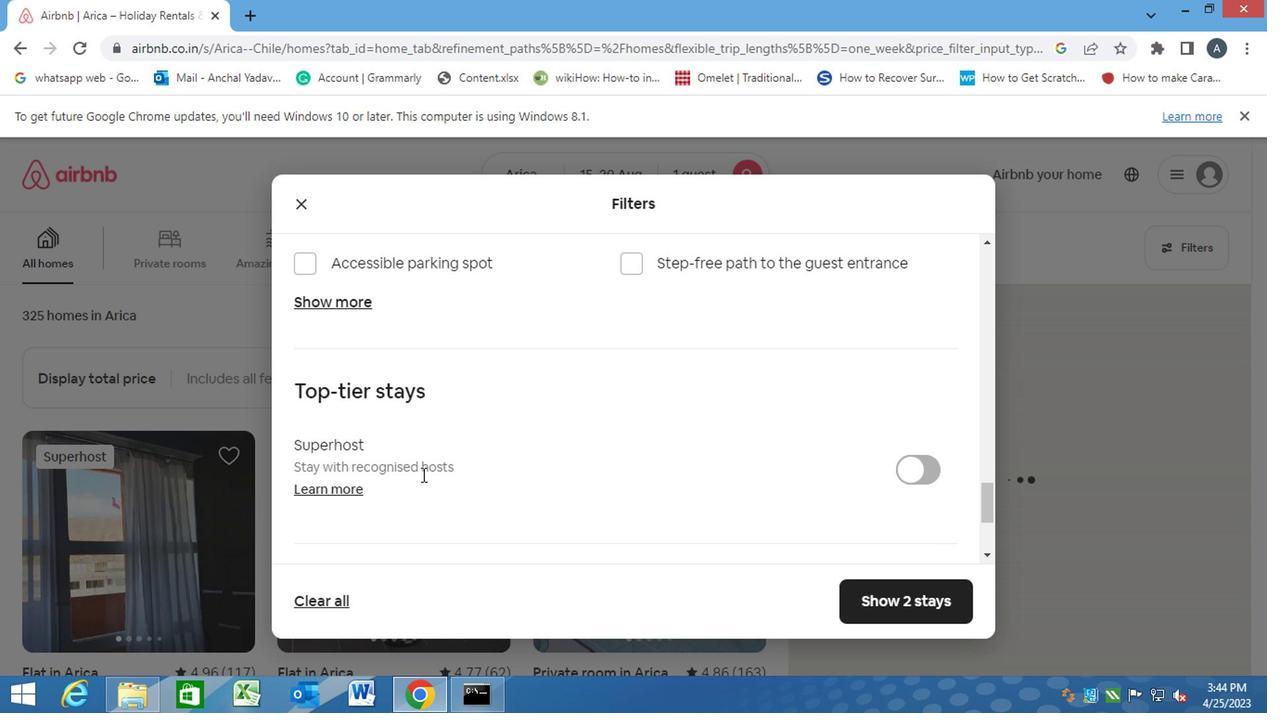 
Action: Mouse moved to (413, 475)
Screenshot: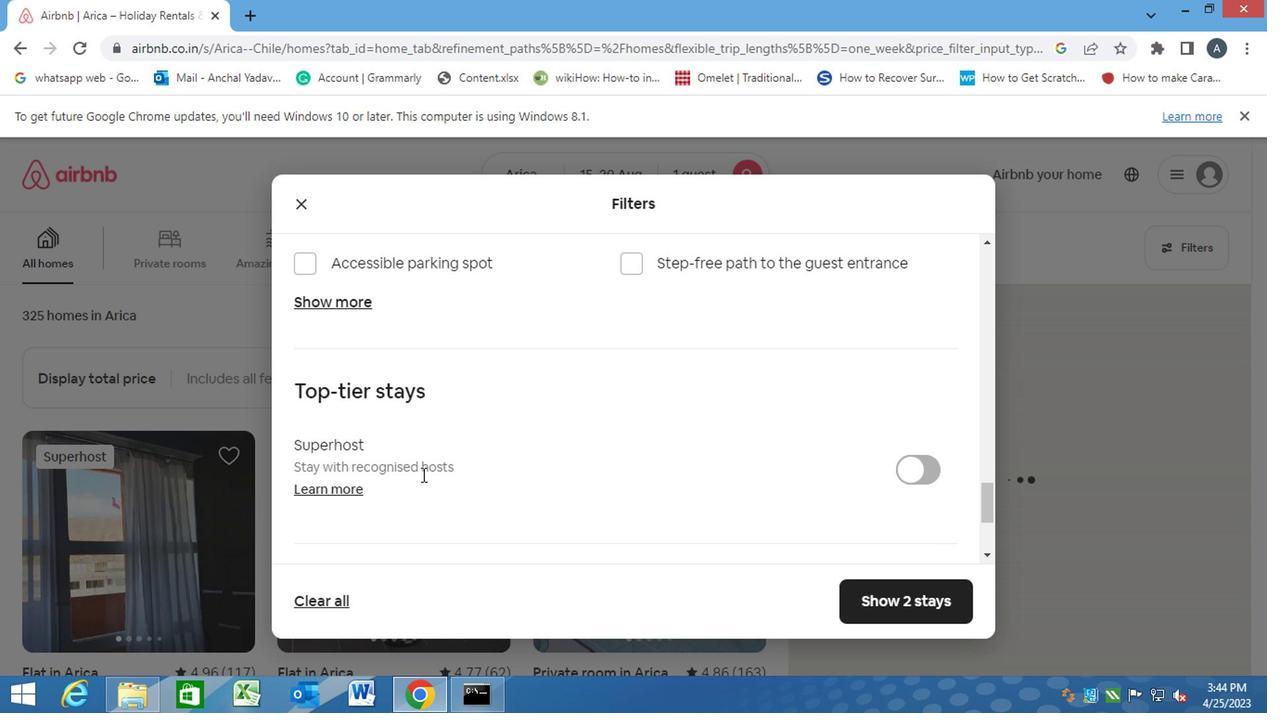 
Action: Mouse scrolled (413, 474) with delta (0, -1)
Screenshot: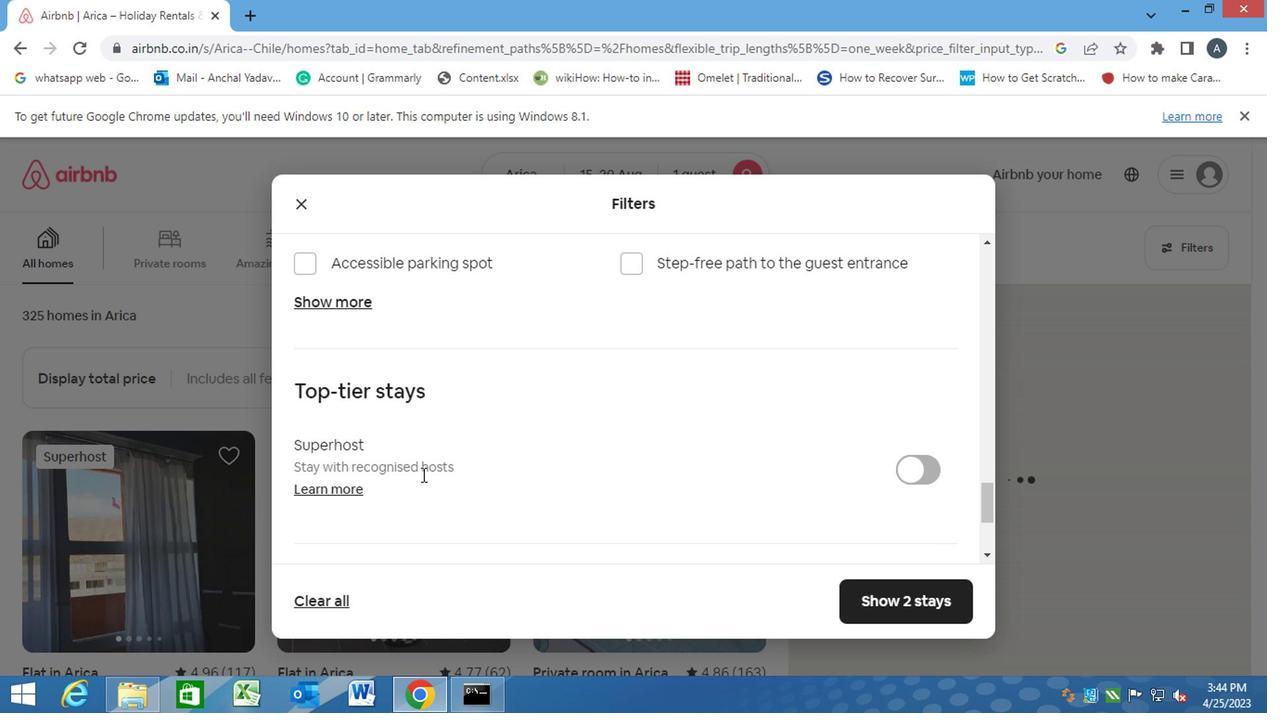 
Action: Mouse scrolled (413, 474) with delta (0, -1)
Screenshot: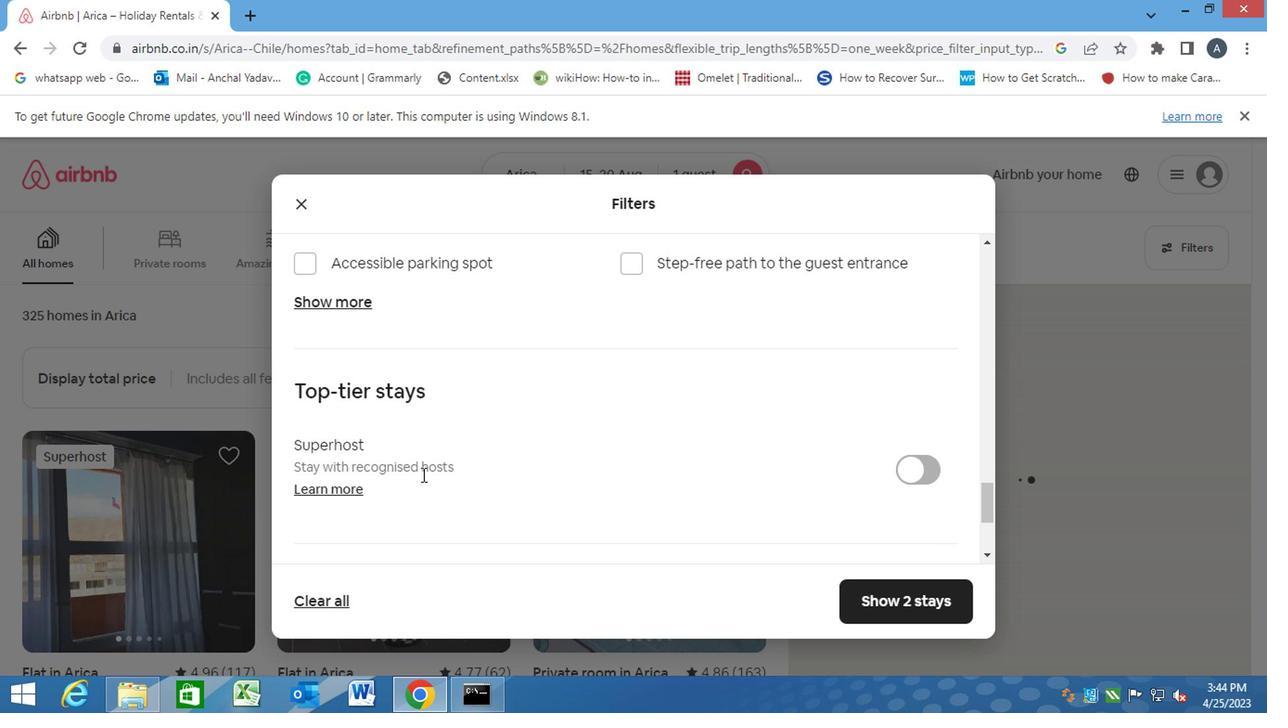 
Action: Mouse moved to (297, 438)
Screenshot: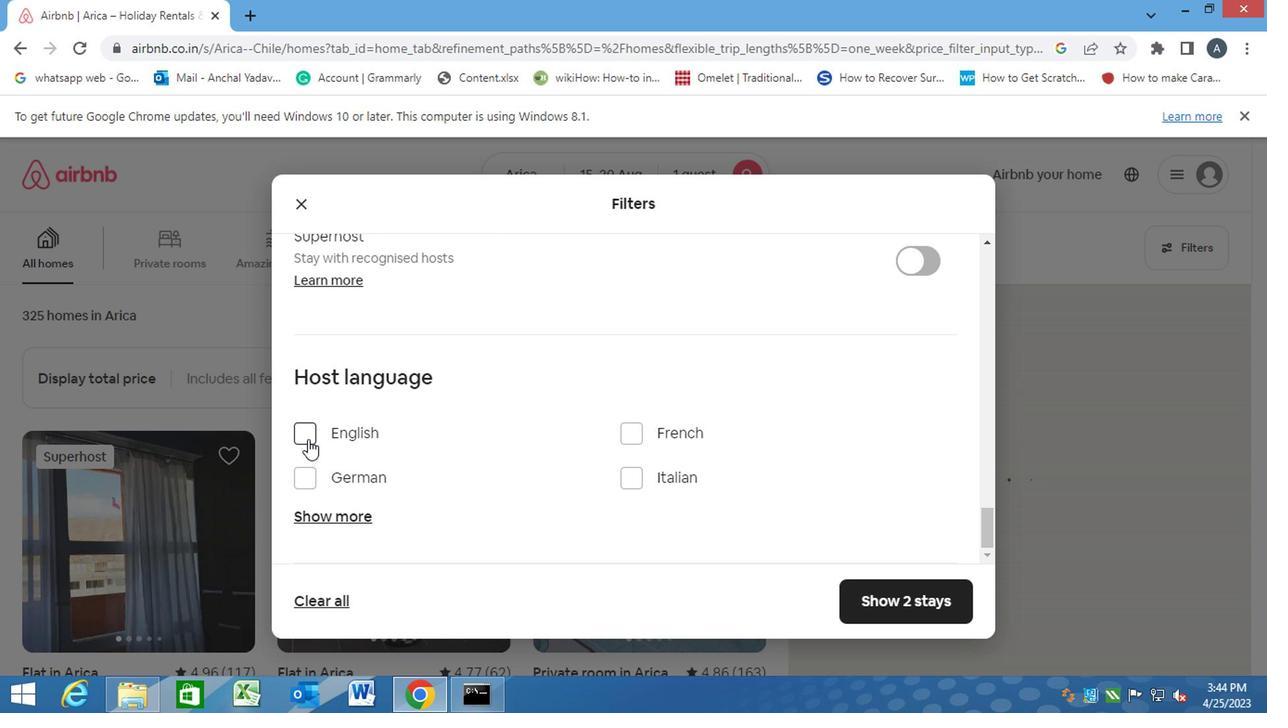 
Action: Mouse pressed left at (297, 438)
Screenshot: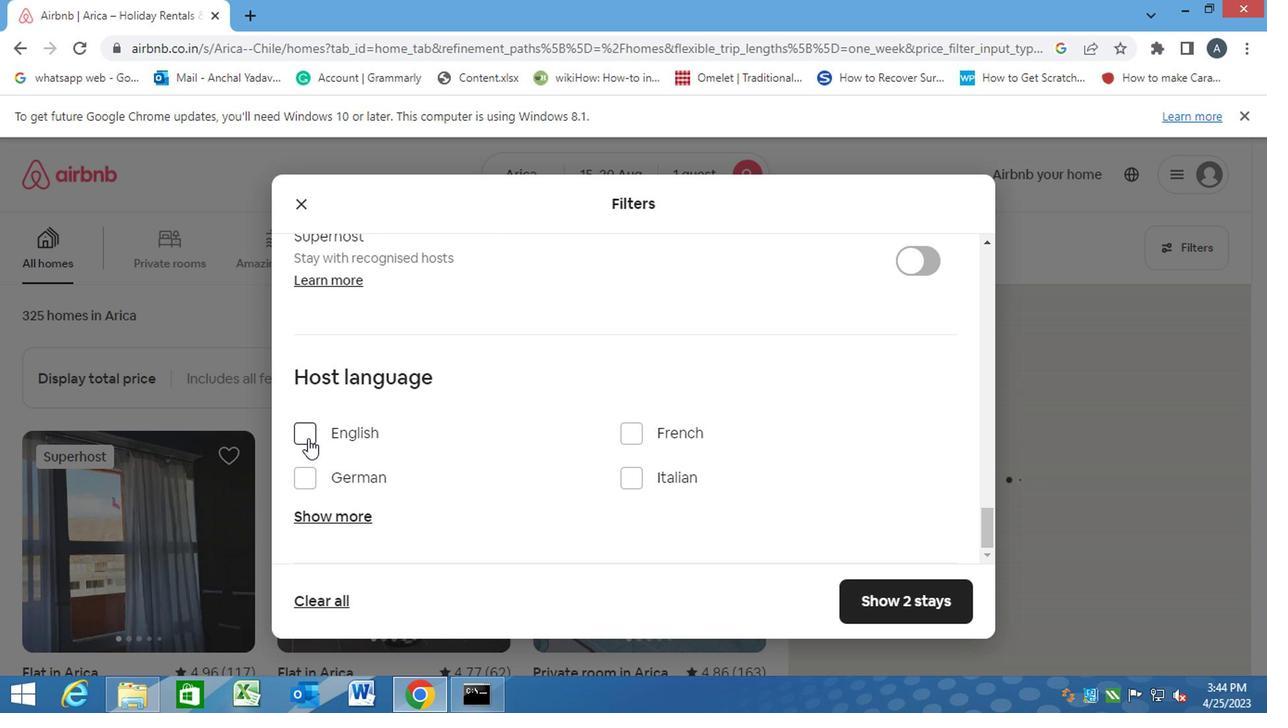 
Action: Mouse moved to (885, 587)
Screenshot: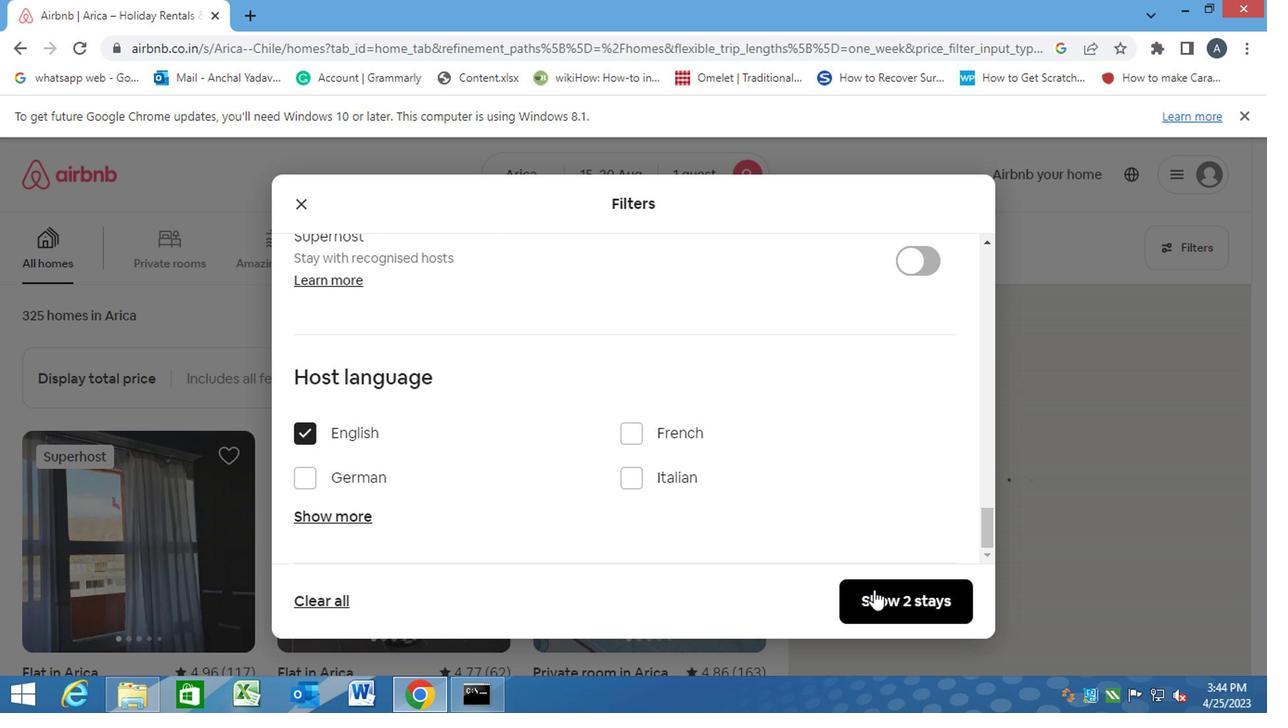 
Action: Mouse pressed left at (885, 587)
Screenshot: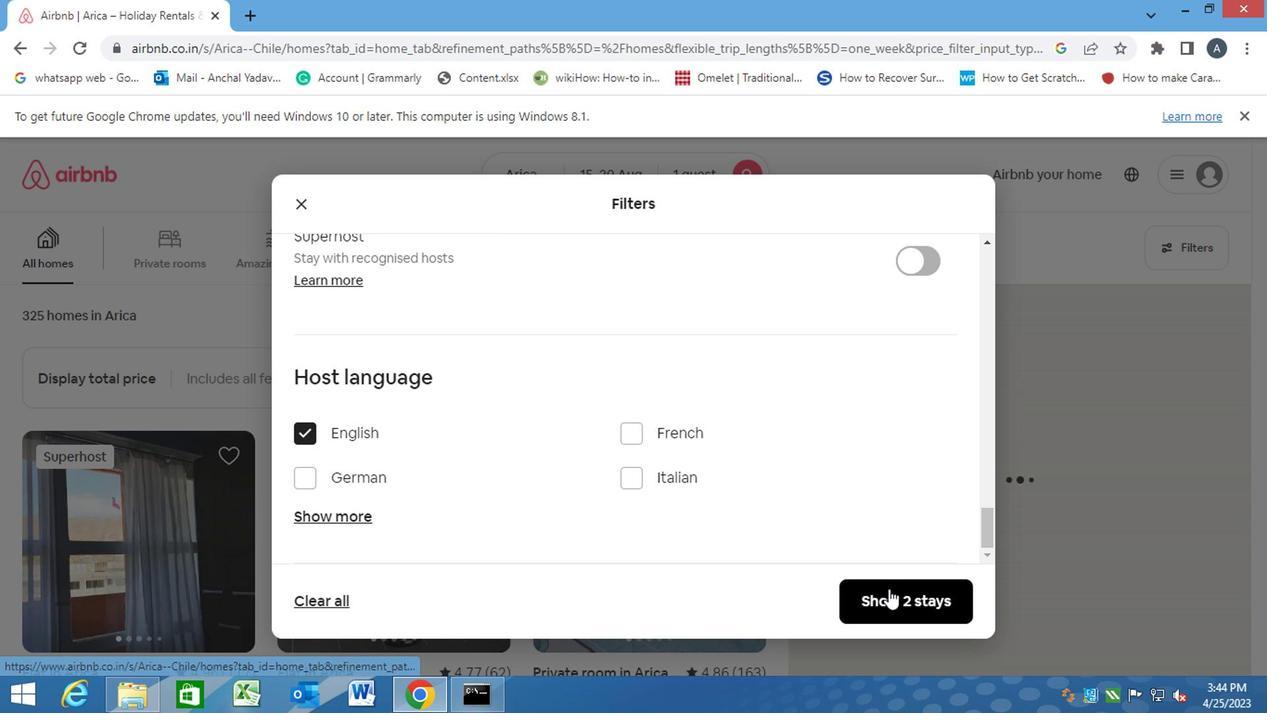 
